Task: Open a blank sheet, save the file as Mentalhealth.html and add heading 'Mental Health',with the parapraph ': Mental health is a significant aspect of overall well-being, yet it often faces stigma and neglect. It is crucial to prioritize mental health by promoting awareness, access to resources, and destigmatizing conversations around mental illness. Supportive environments, mental health education, and adequate healthcare services are essential to ensure individuals receive the care and support they need. By fostering mental health, we create a healthier, more empathetic society.' Apply Font Style in paragraph Caveat and font size 14. Apply font style in  Heading 'Montserrat' and font size 18 Change heading alignment to  Center and paragraph alignment to  Left
Action: Mouse moved to (296, 274)
Screenshot: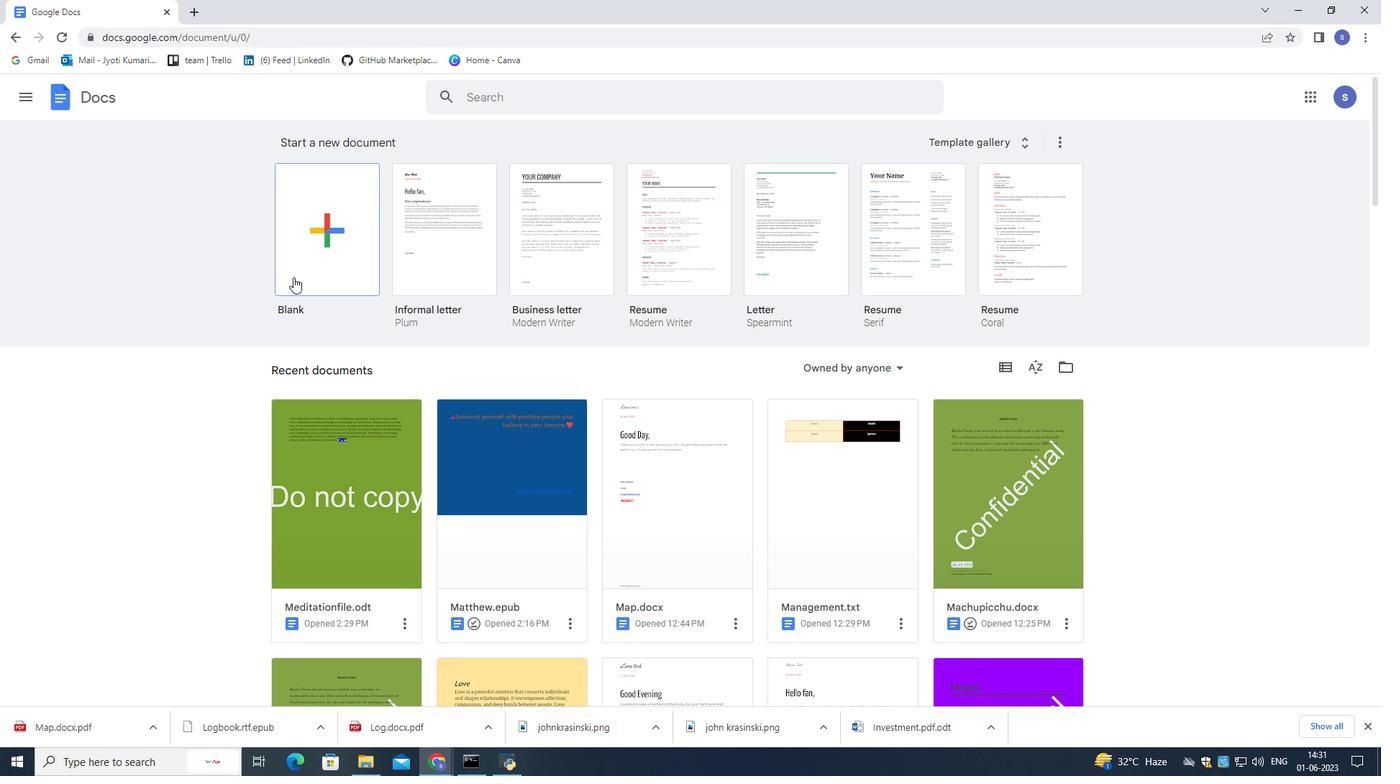 
Action: Mouse pressed left at (296, 274)
Screenshot: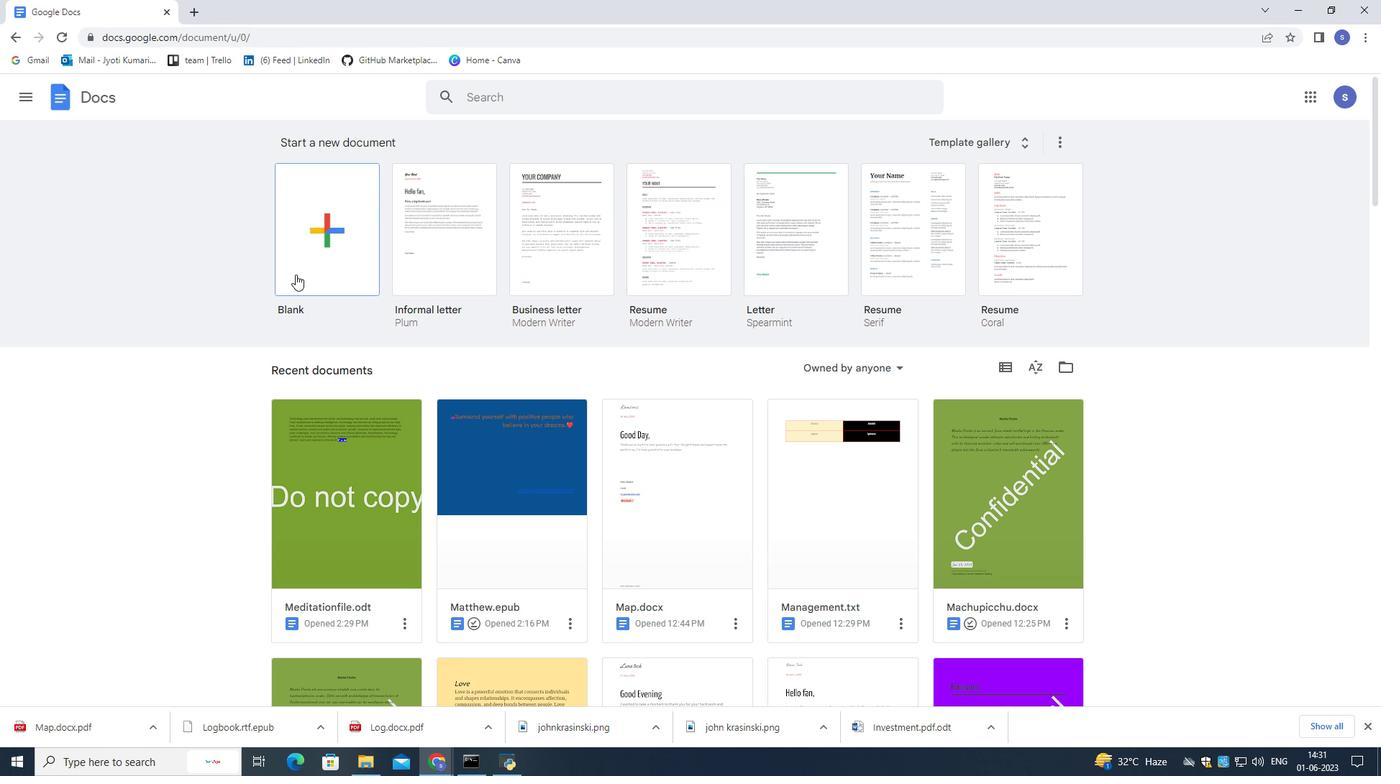 
Action: Mouse pressed left at (296, 274)
Screenshot: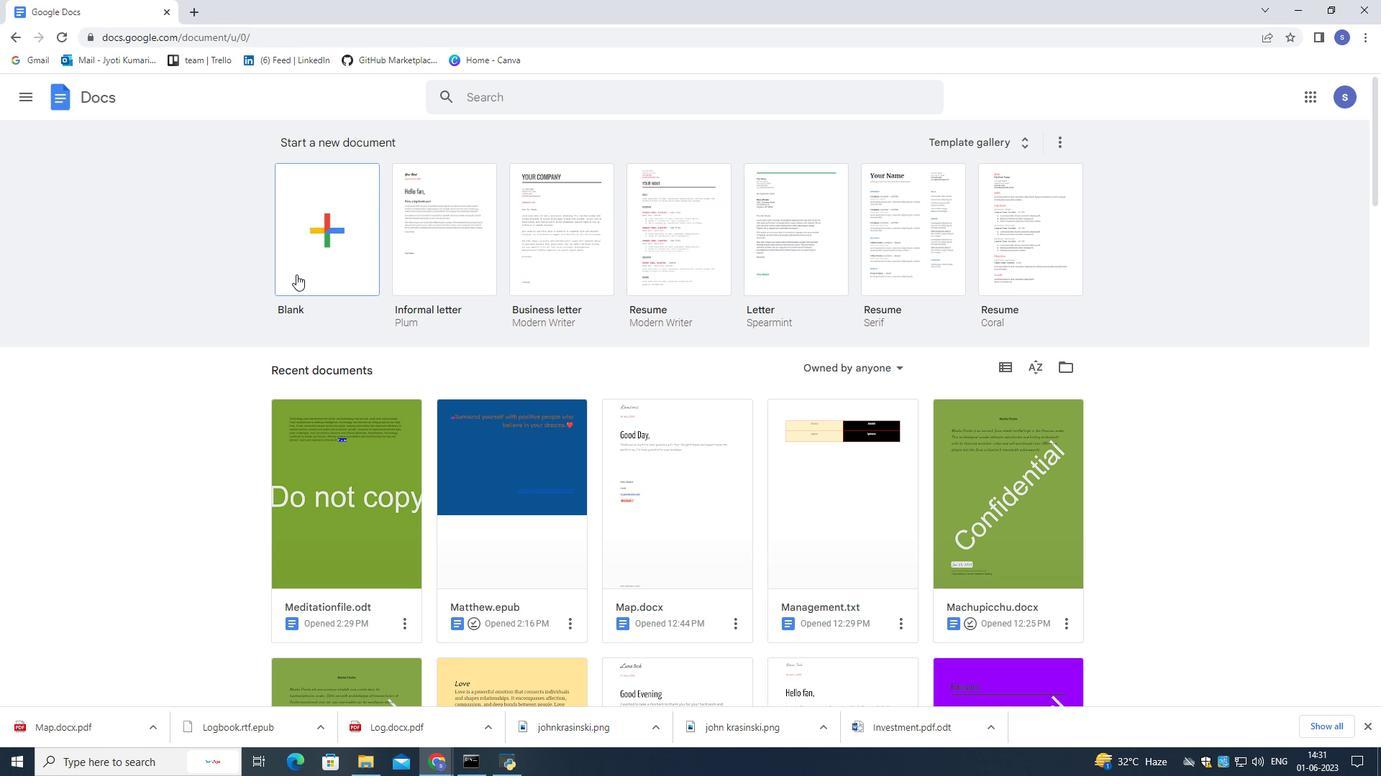 
Action: Mouse moved to (152, 90)
Screenshot: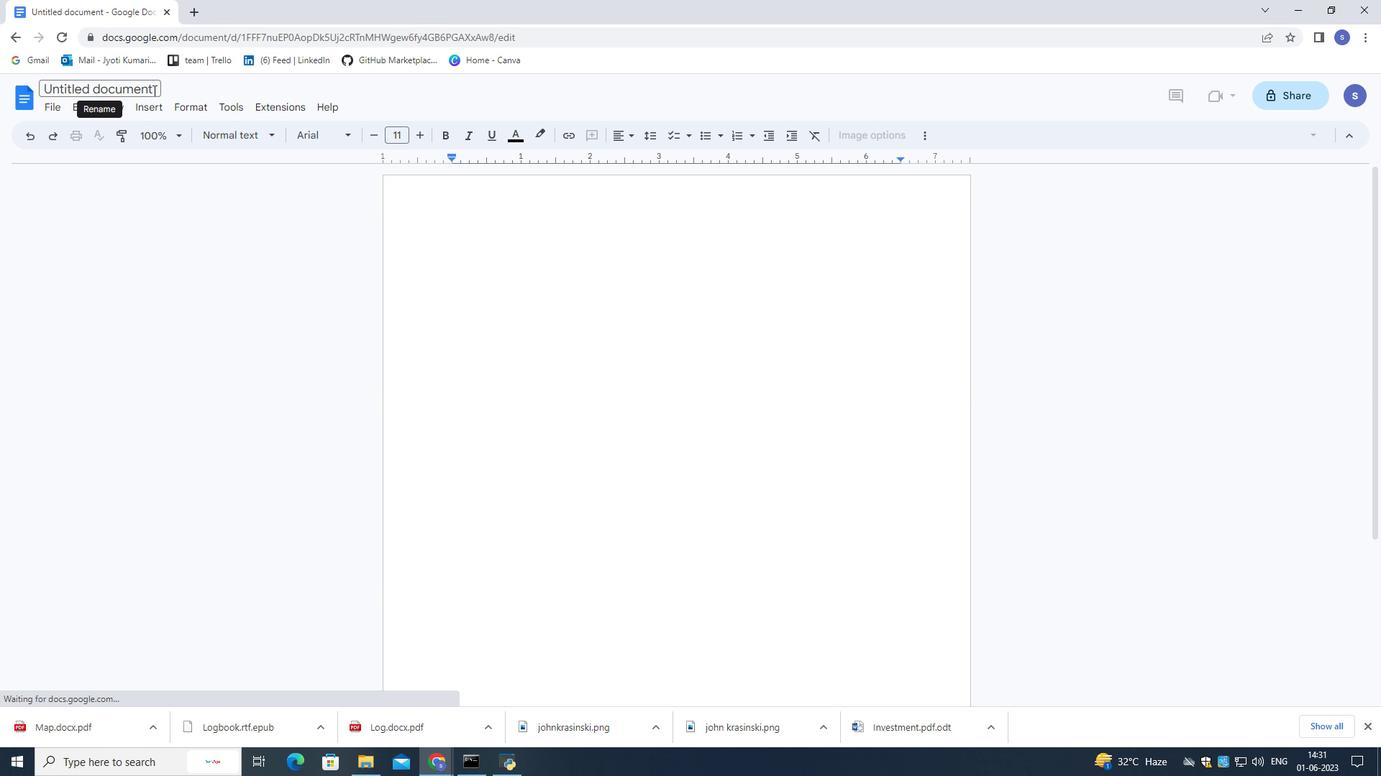 
Action: Mouse pressed left at (152, 90)
Screenshot: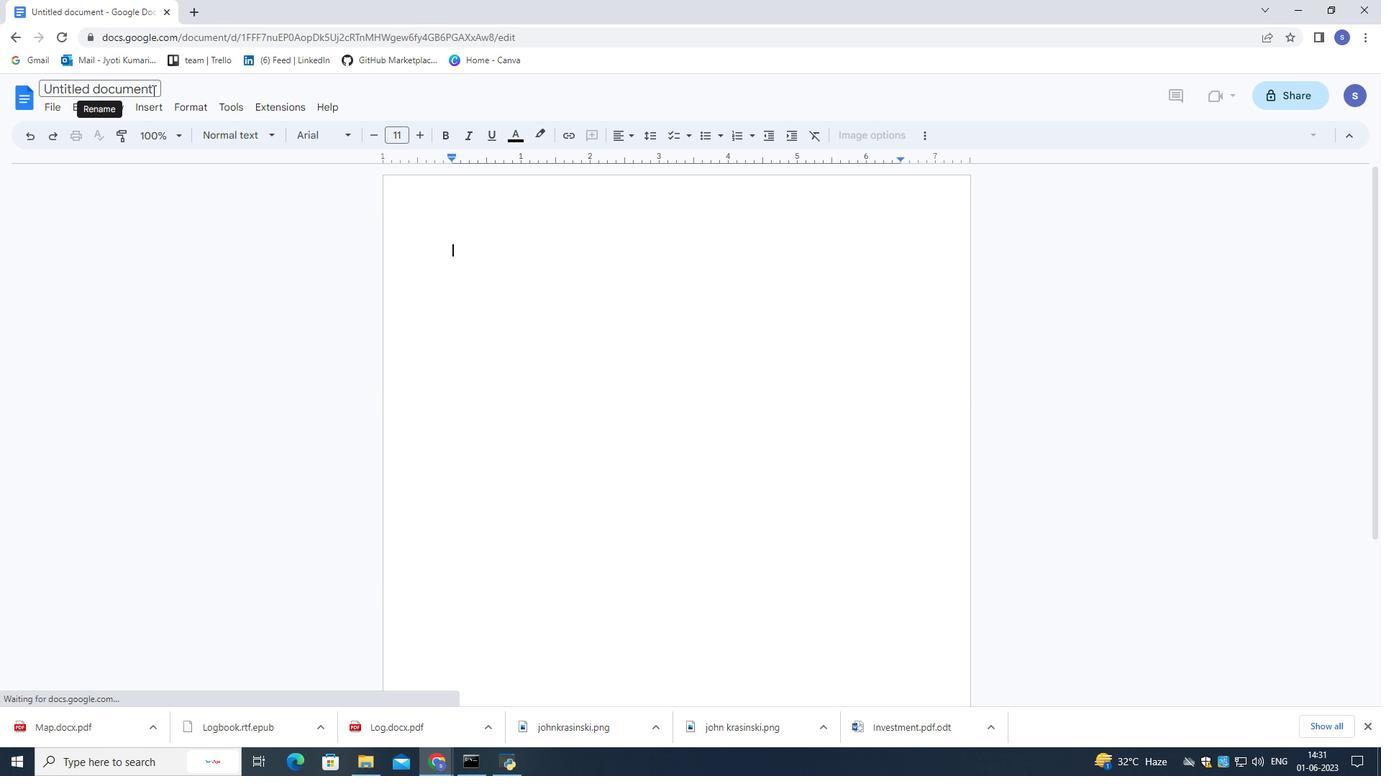
Action: Mouse moved to (524, 89)
Screenshot: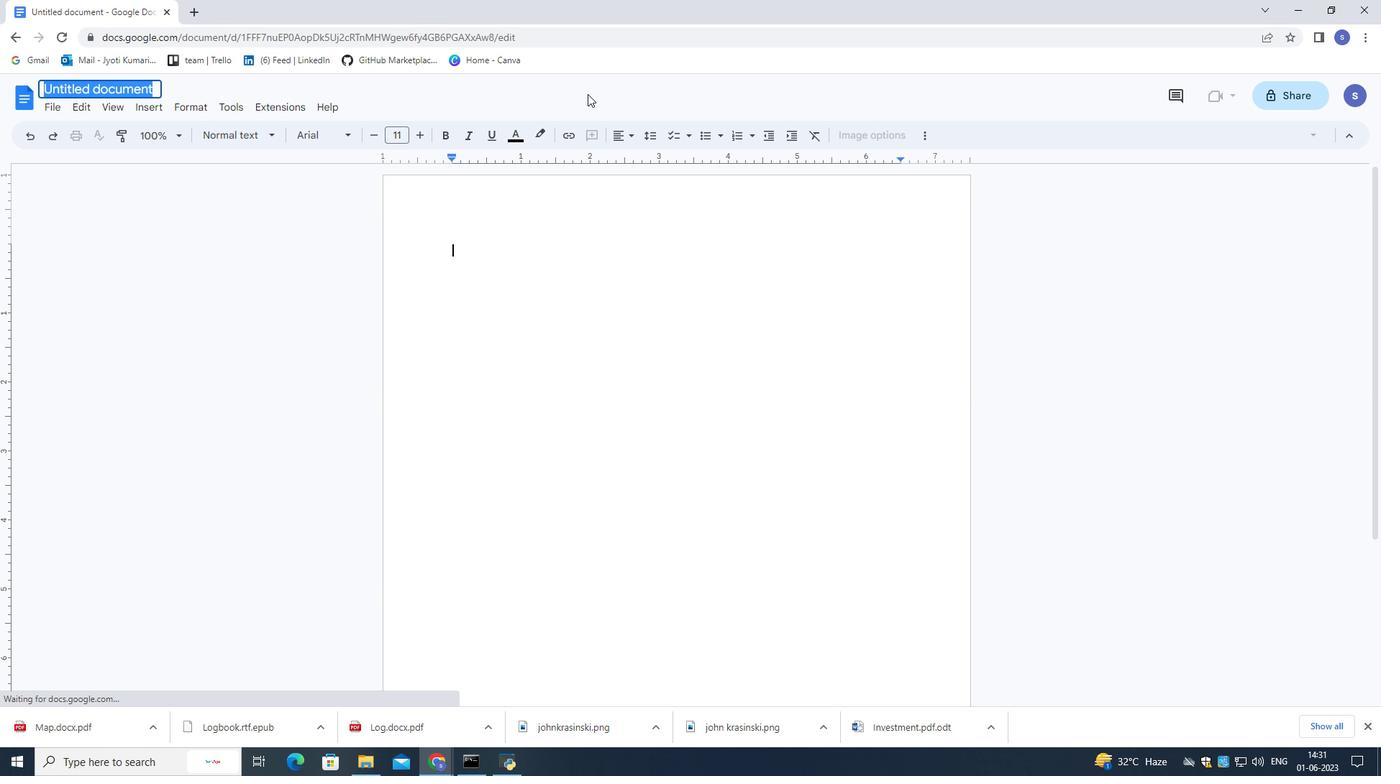 
Action: Key pressed <Key.shift>Mental<Key.shift>health.html
Screenshot: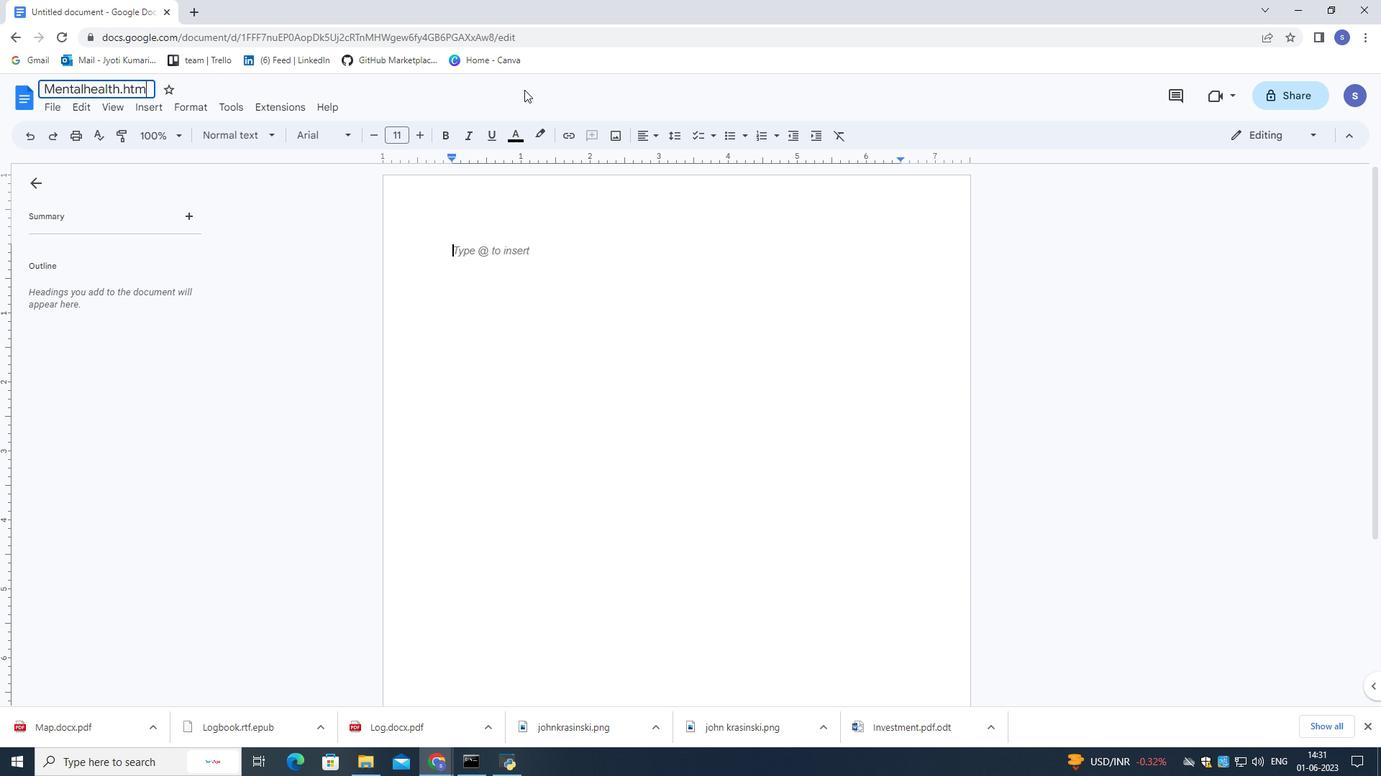 
Action: Mouse moved to (382, 51)
Screenshot: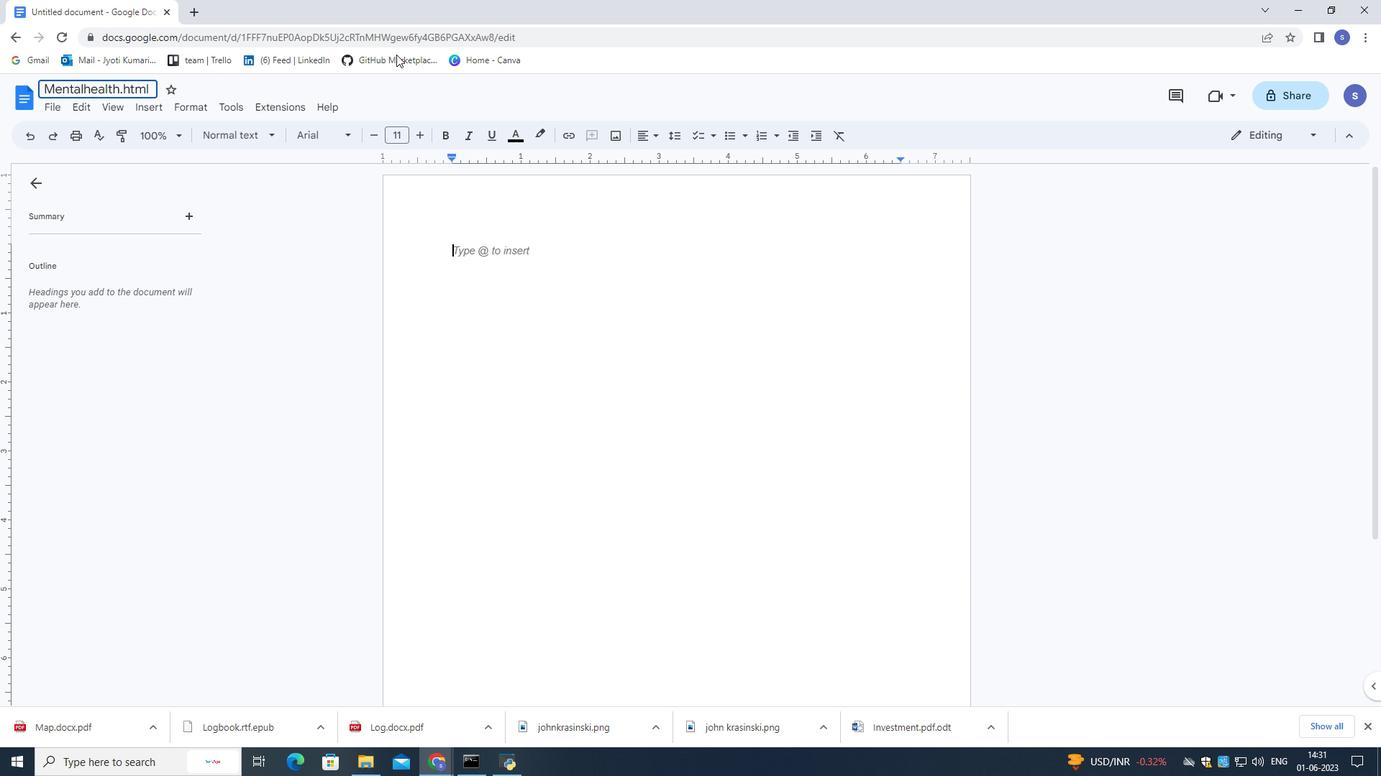 
Action: Key pressed <Key.enter>
Screenshot: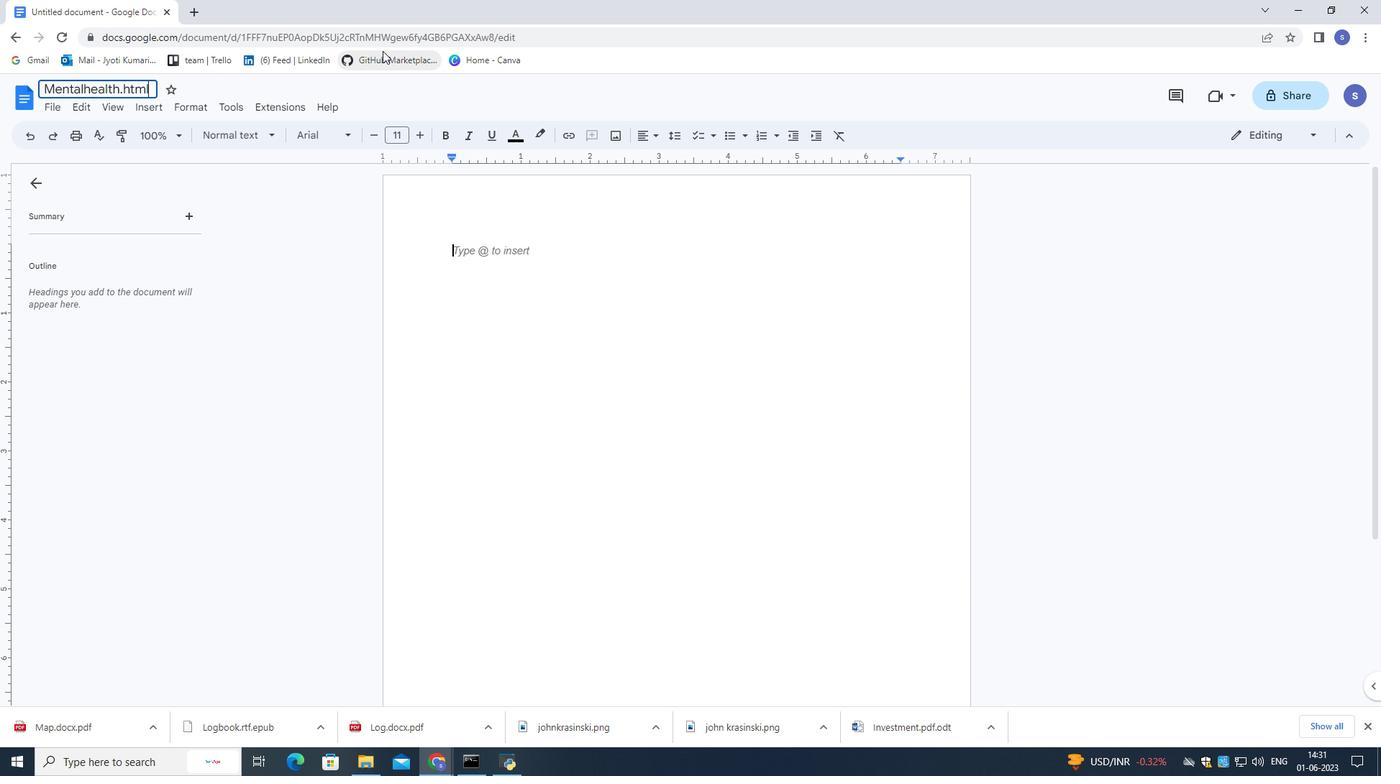 
Action: Mouse moved to (536, 250)
Screenshot: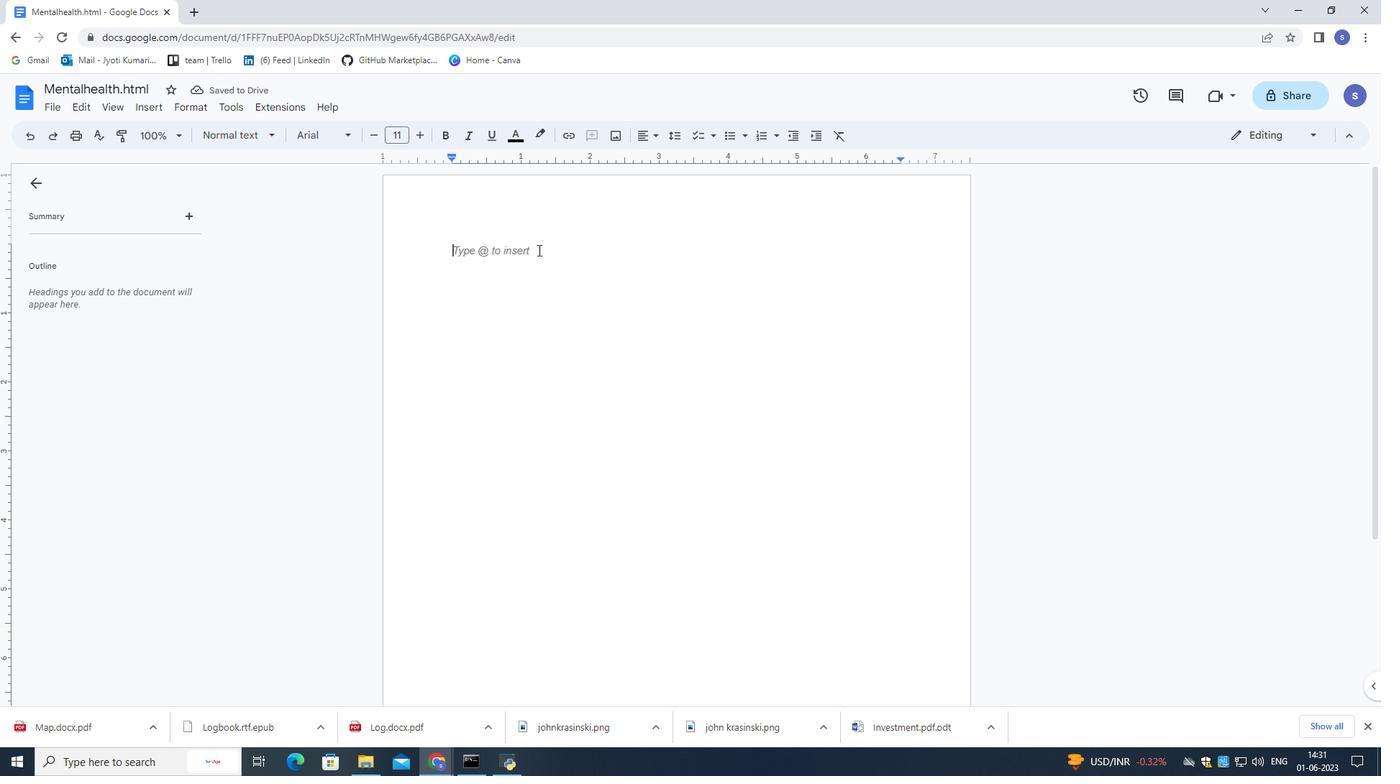 
Action: Mouse pressed left at (536, 250)
Screenshot: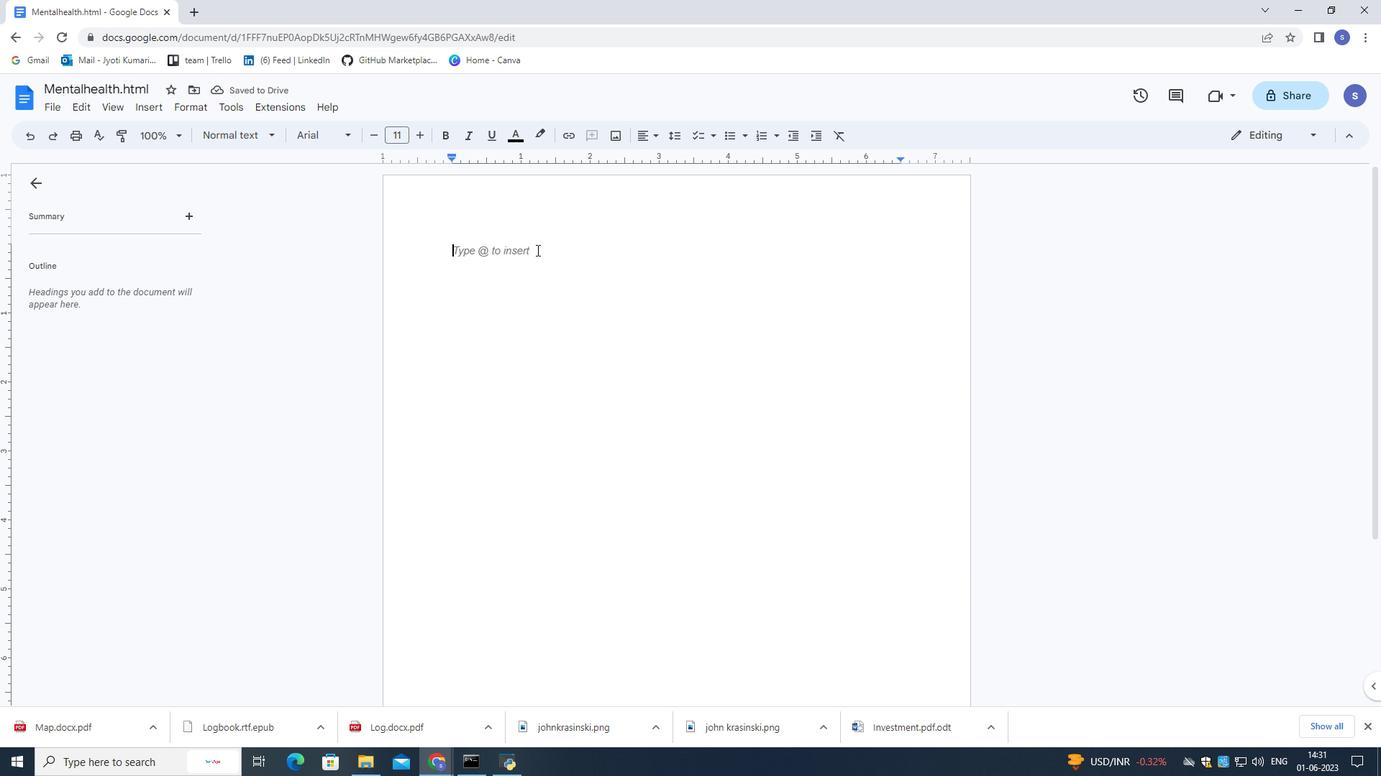 
Action: Key pressed <Key.shift>Mental<Key.space><Key.shift>Health<Key.enter><Key.enter><Key.shift>Mental<Key.space>health<Key.space>is<Key.space>a<Key.space>significant<Key.space>aspect<Key.space>of<Key.space>overall<Key.space>well-being,<Key.space>yet<Key.space>it<Key.space>often<Key.space>faces<Key.space>stigma<Key.space>and<Key.space>neglect.<Key.space><Key.shift>It<Key.space>is<Key.space>crucial<Key.space>to<Key.space>prioritize<Key.space>mental<Key.space>health<Key.space>by<Key.space>promoting<Key.space>awareness,<Key.space>access<Key.space>to<Key.space>resours<Key.backspace>ces,<Key.space>and<Key.space>destigmatizing<Key.space>conversations<Key.space>around<Key.space>mental<Key.space>illness.<Key.space><Key.shift>Supportive<Key.space>environment<Key.space>,<Key.space>mental
Screenshot: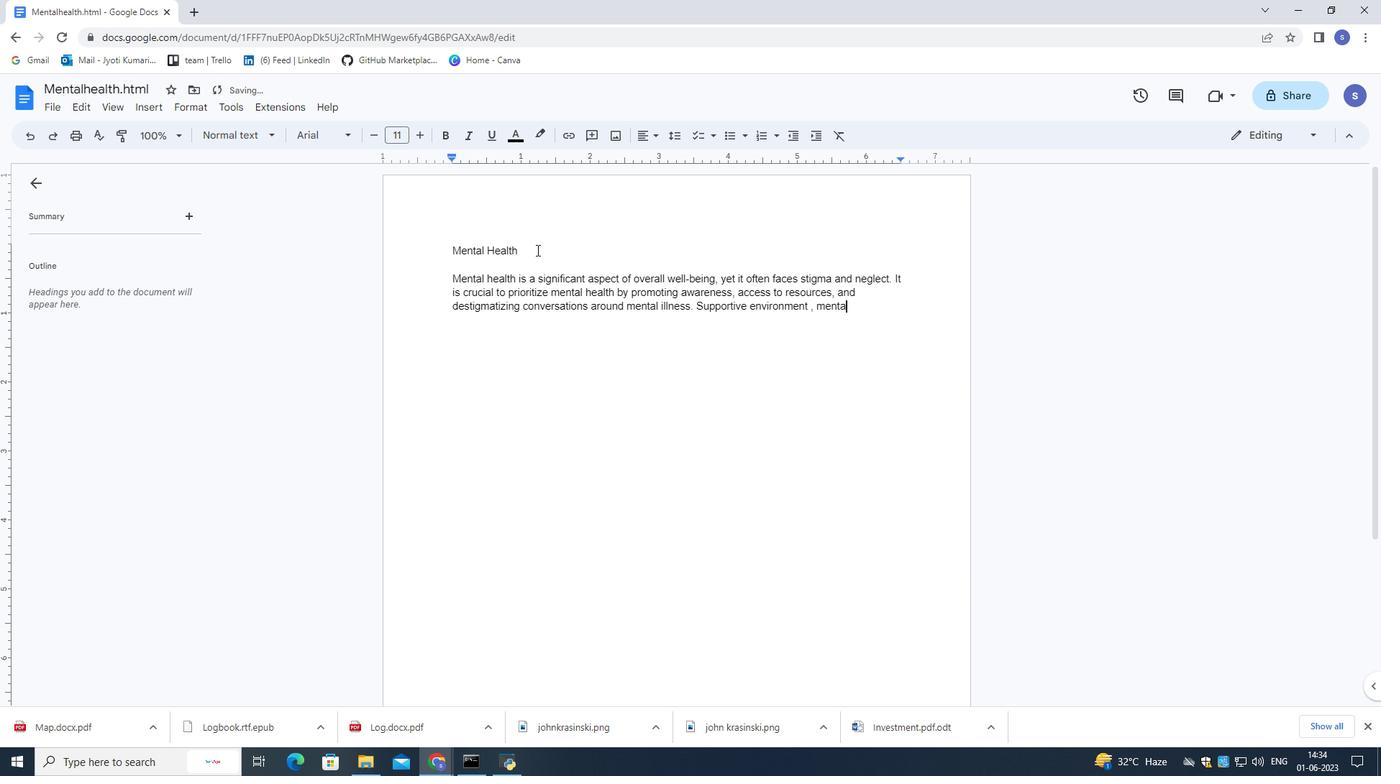 
Action: Mouse moved to (566, 256)
Screenshot: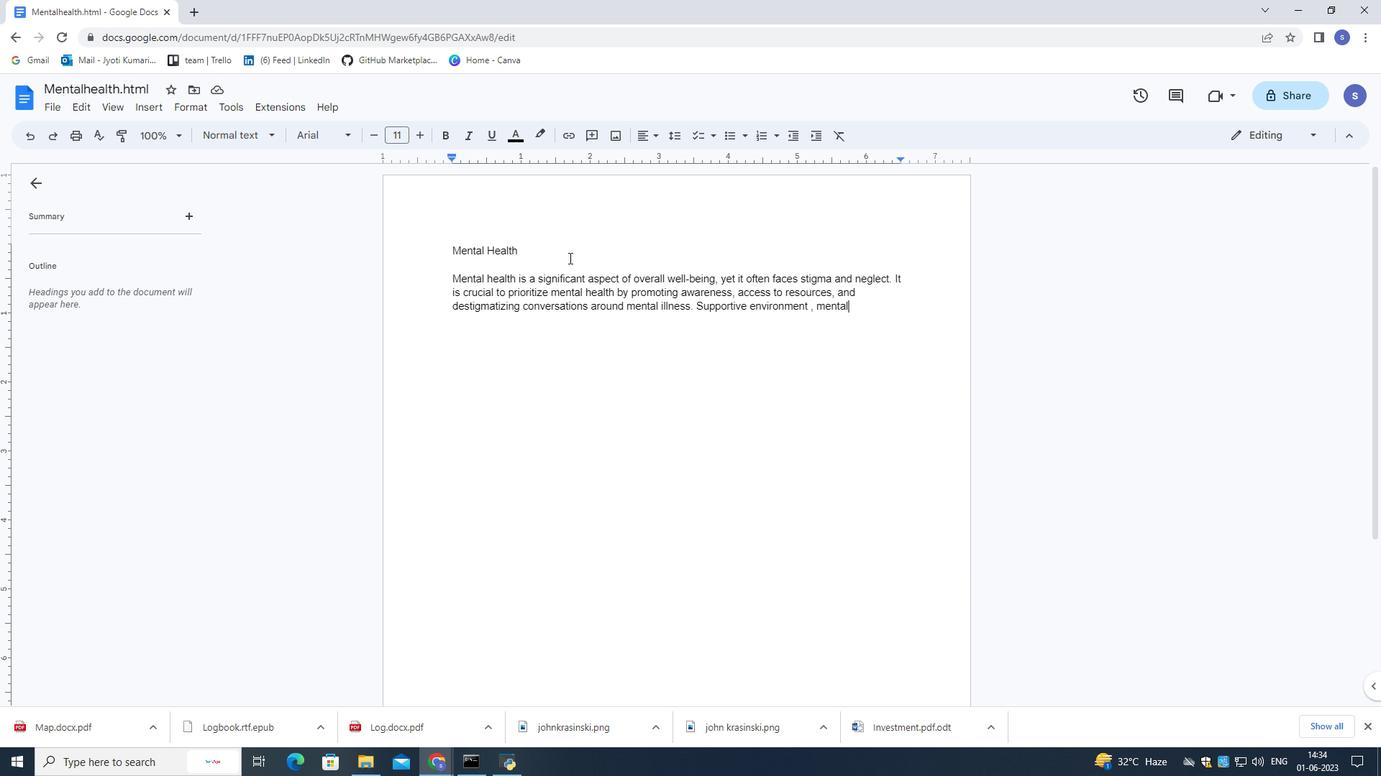 
Action: Key pressed <Key.space>health<Key.space>education<Key.space>,<Key.space>and<Key.space>adequate<Key.space>healthcare<Key.space>service<Key.space>are<Key.space>essential<Key.space>to<Key.space>ensure<Key.space>by<Key.space>fostering<Key.space>mental<Key.space>health<Key.space>we<Key.space>create<Key.space>a<Key.space>healthier,<Key.space>more<Key.space>empathetic<Key.space>society.<Key.space>
Screenshot: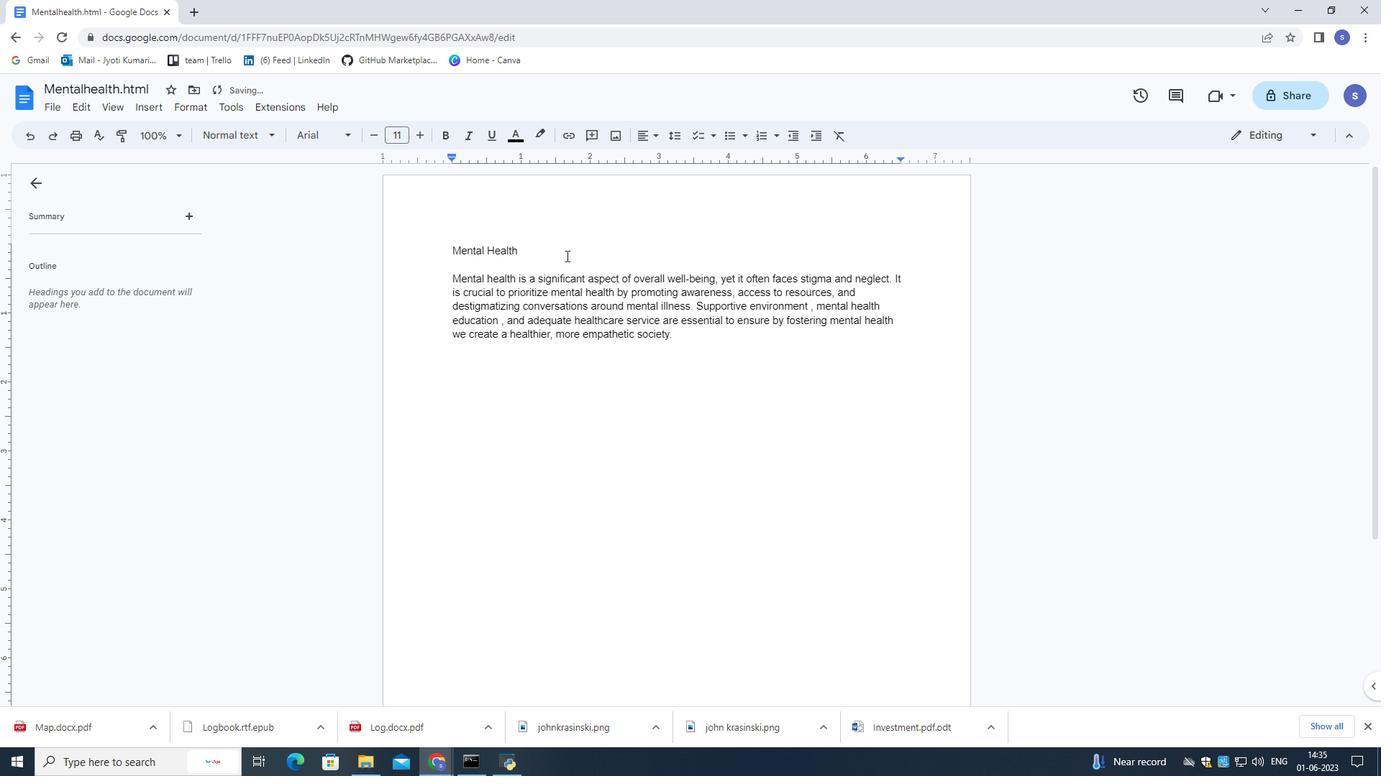 
Action: Mouse moved to (794, 324)
Screenshot: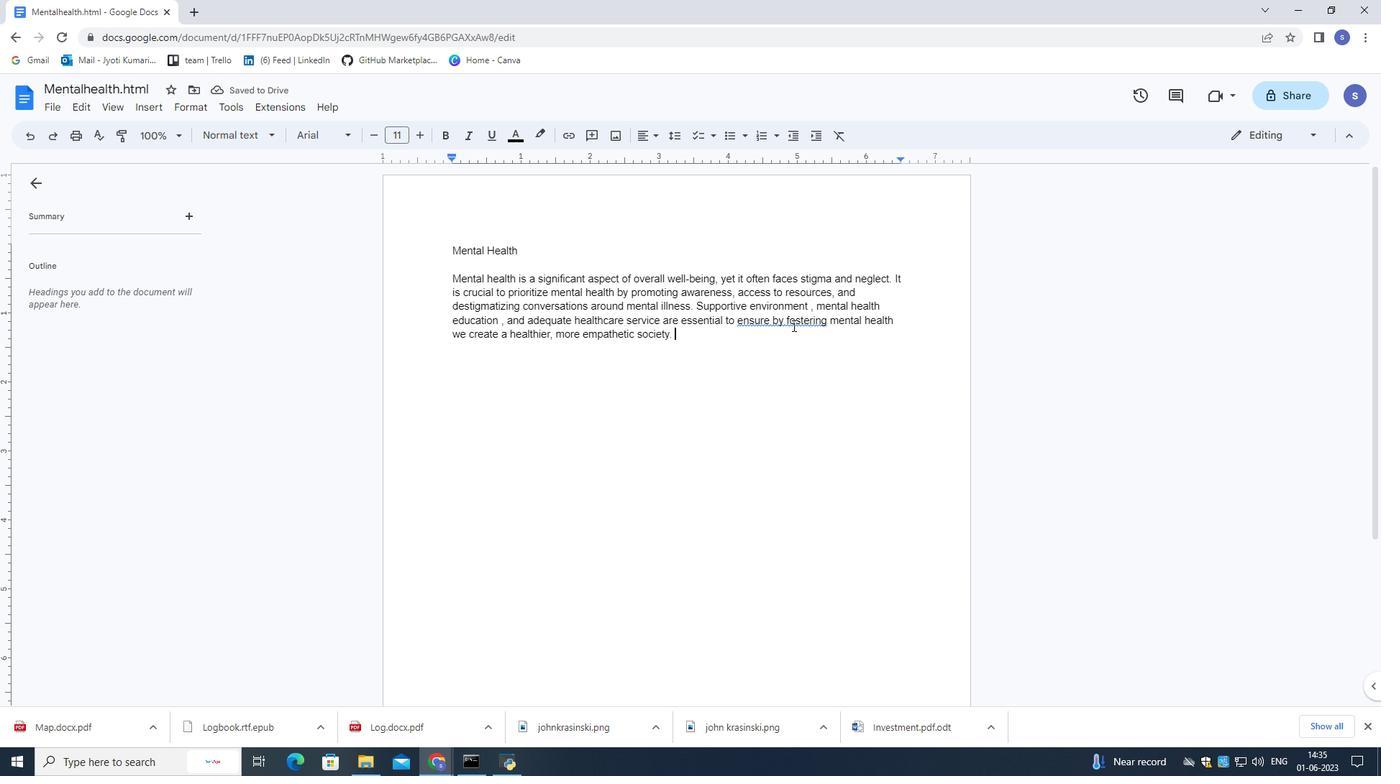 
Action: Mouse pressed left at (794, 324)
Screenshot: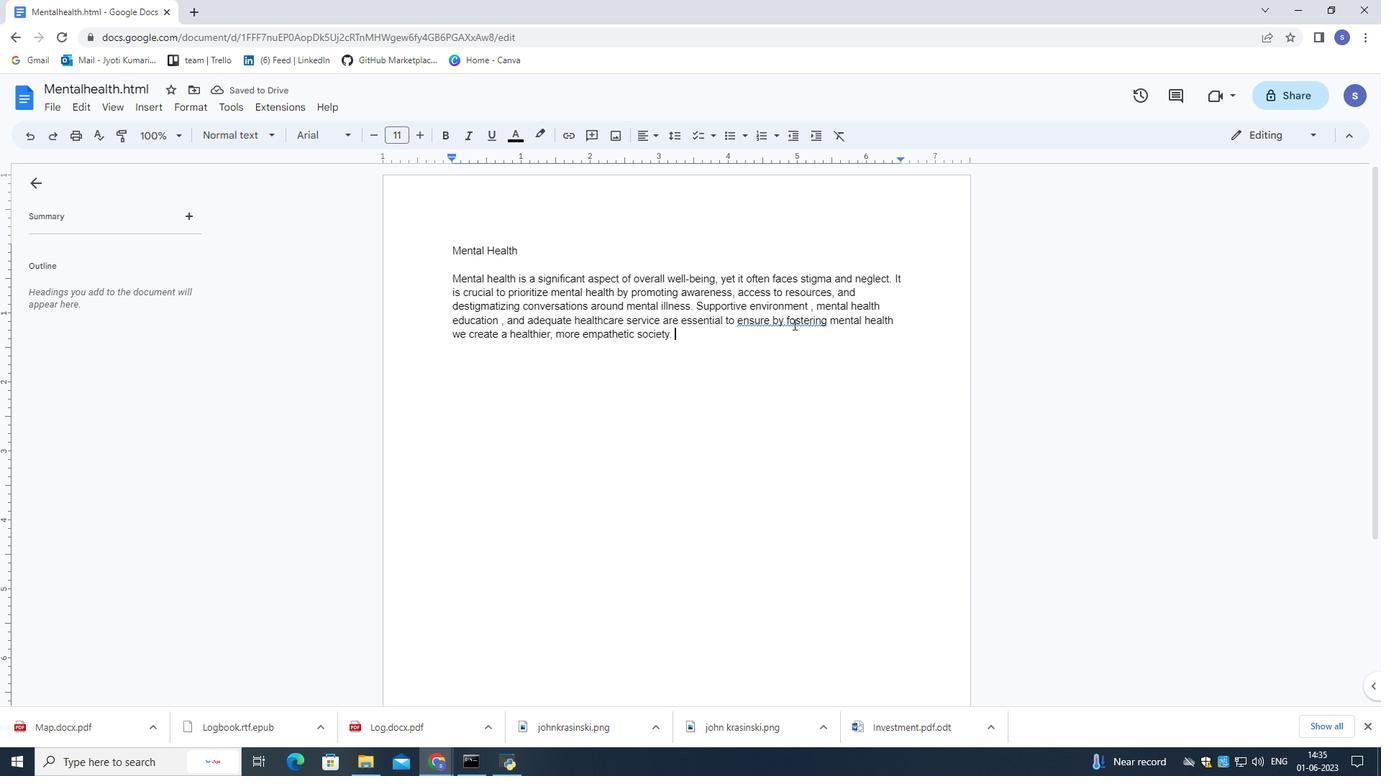 
Action: Mouse moved to (799, 307)
Screenshot: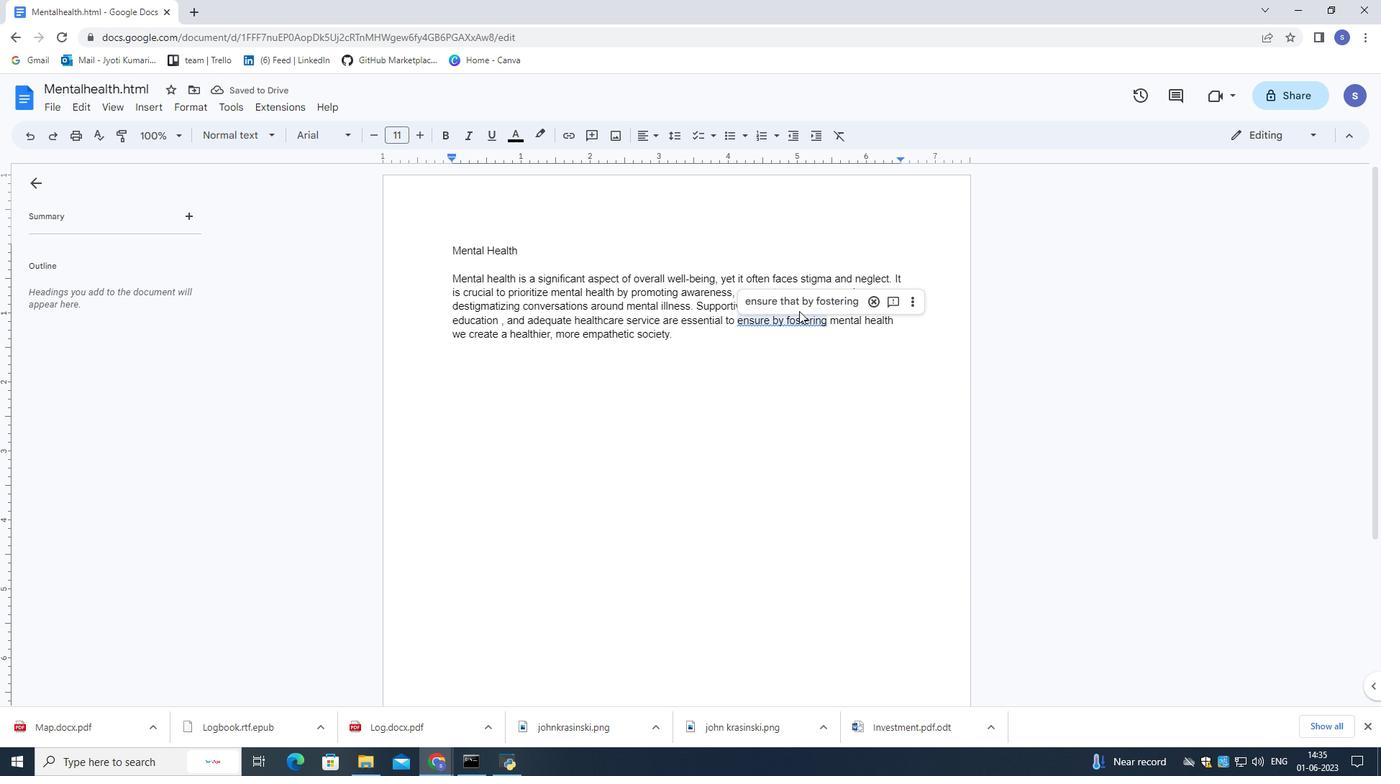 
Action: Mouse pressed left at (799, 307)
Screenshot: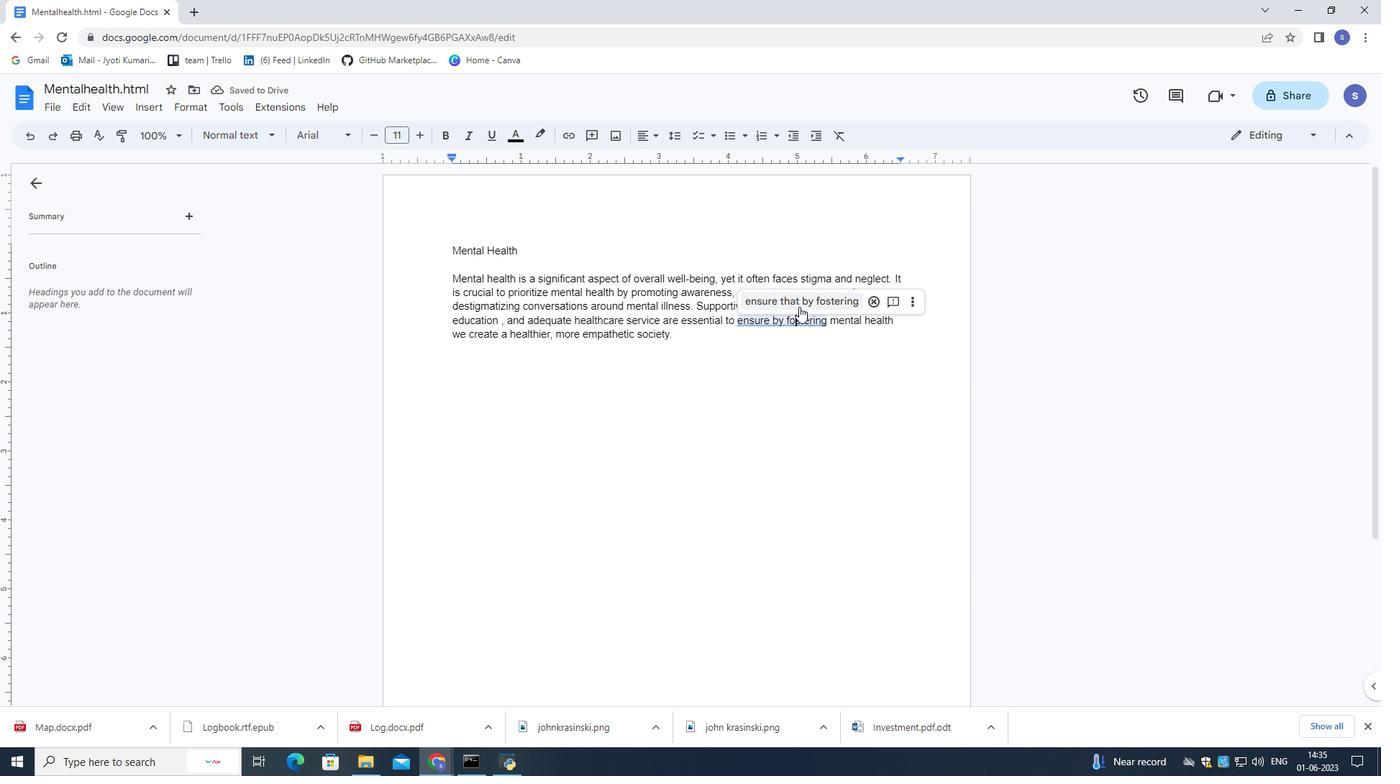 
Action: Mouse moved to (715, 338)
Screenshot: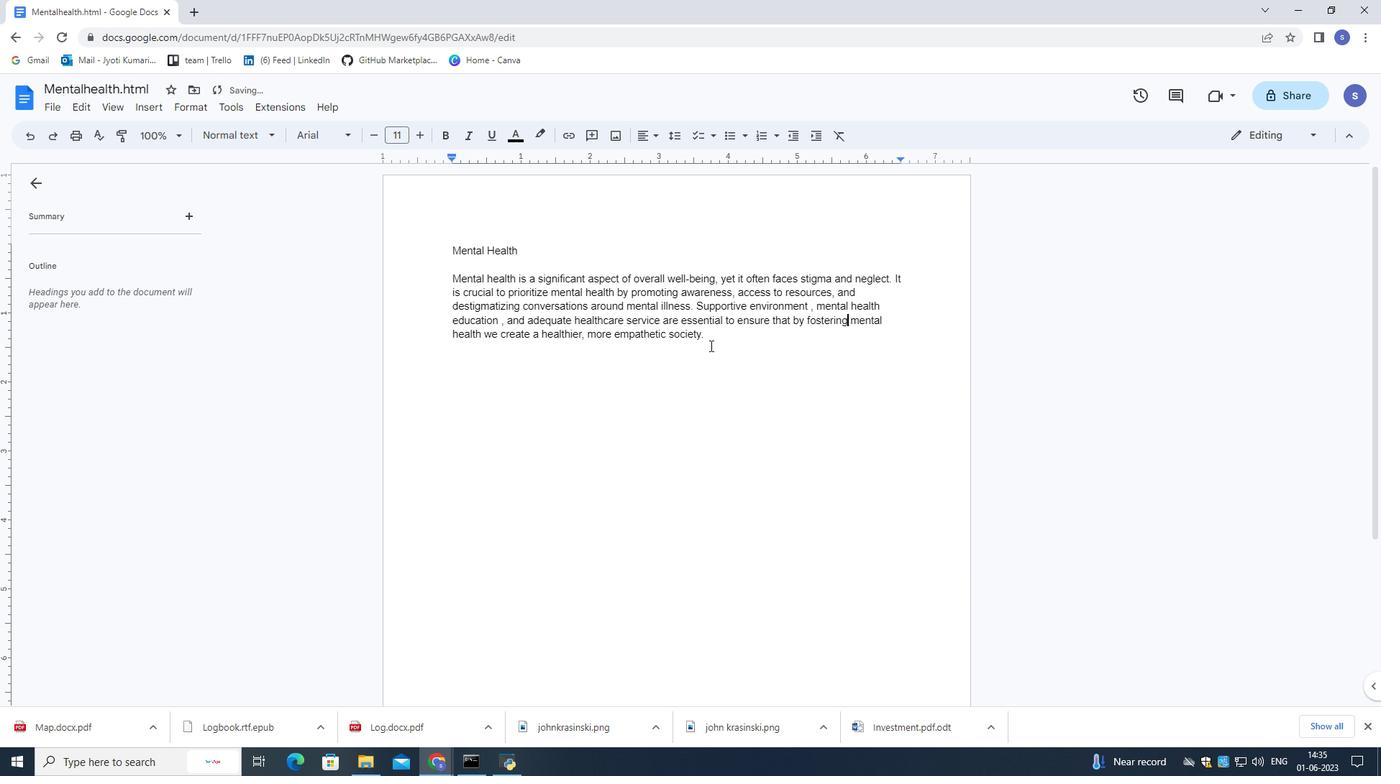 
Action: Mouse pressed left at (715, 338)
Screenshot: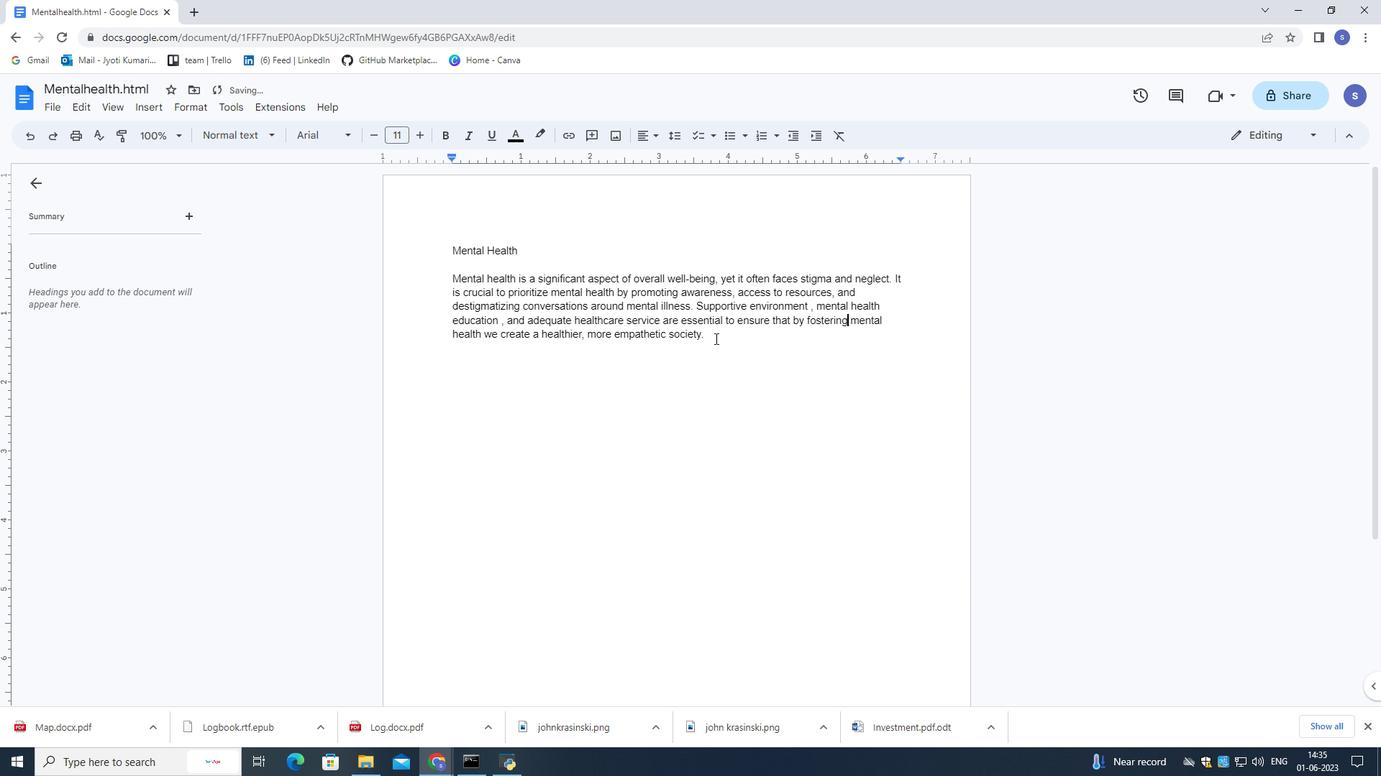 
Action: Mouse moved to (421, 139)
Screenshot: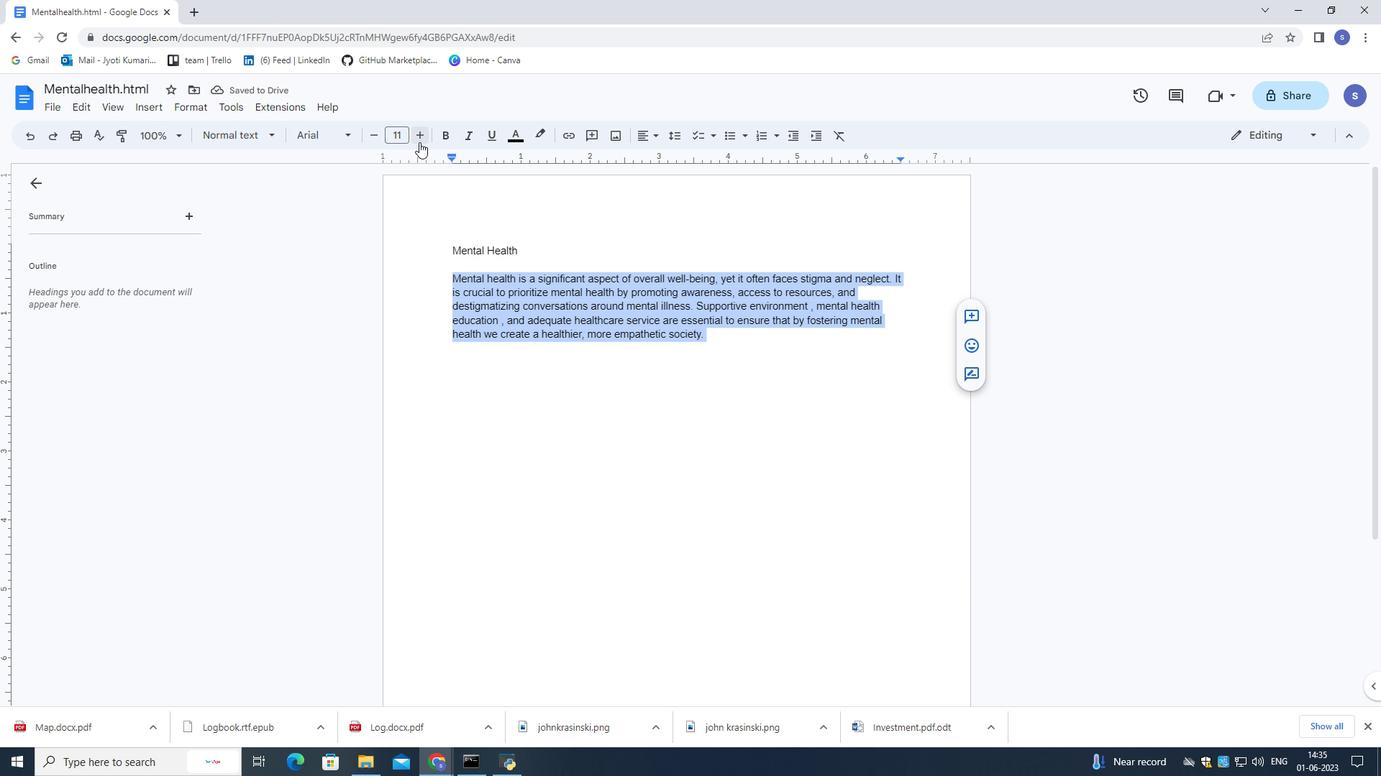 
Action: Mouse pressed left at (421, 139)
Screenshot: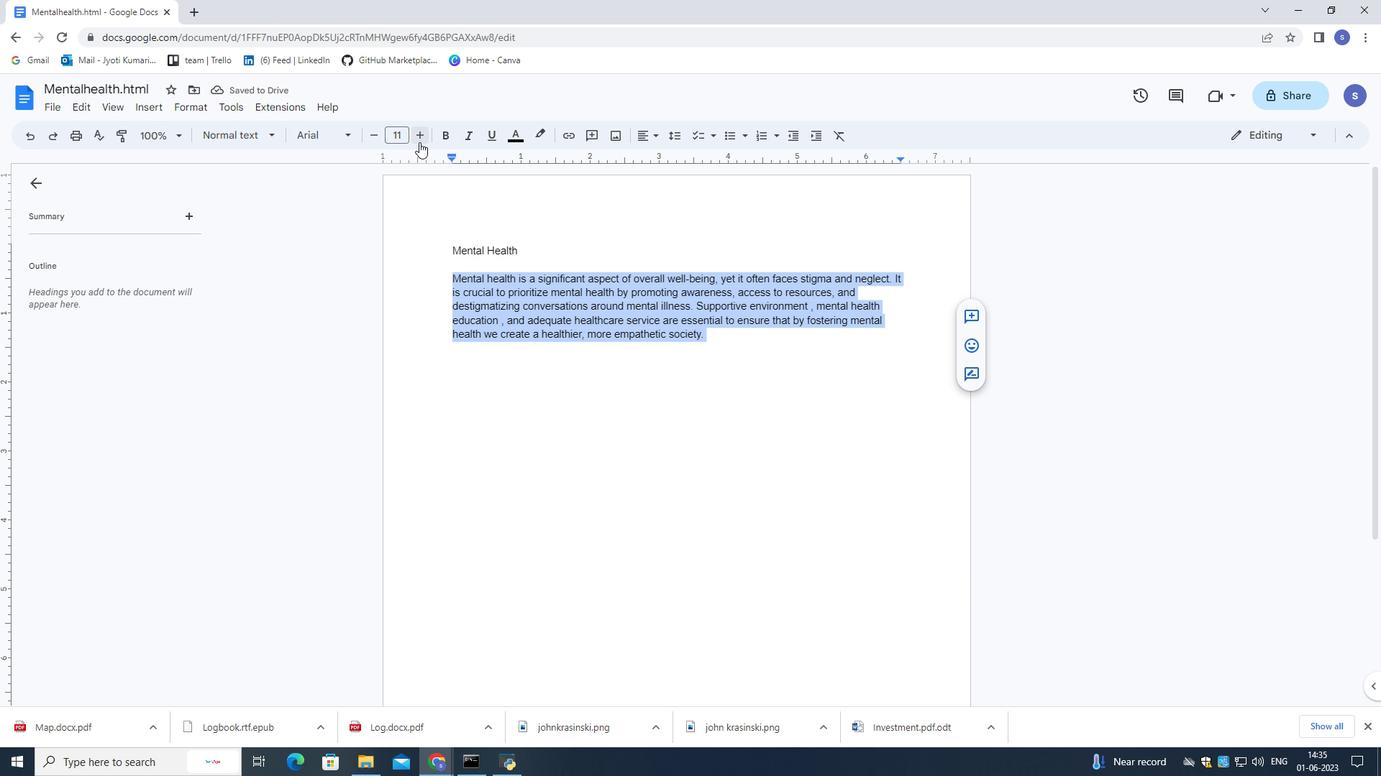 
Action: Mouse pressed left at (421, 139)
Screenshot: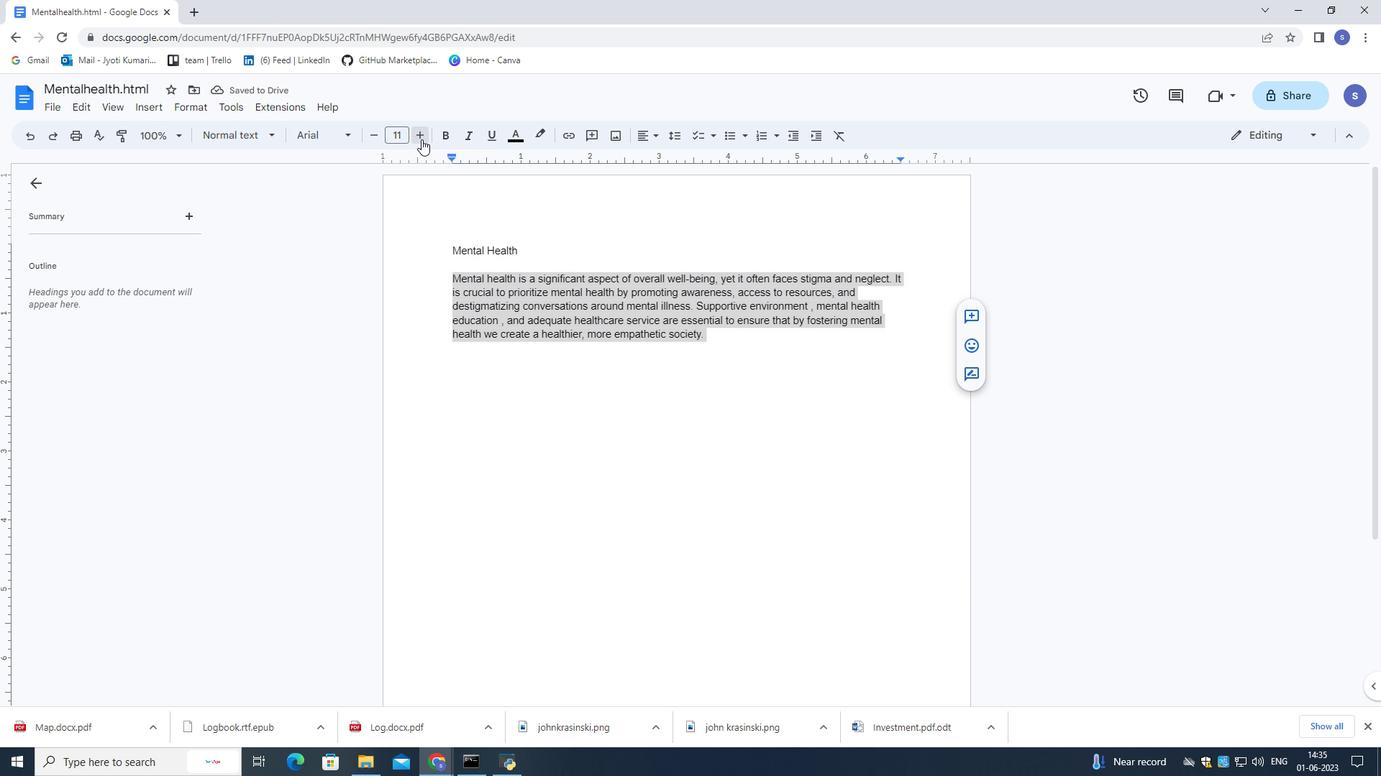
Action: Mouse pressed left at (421, 139)
Screenshot: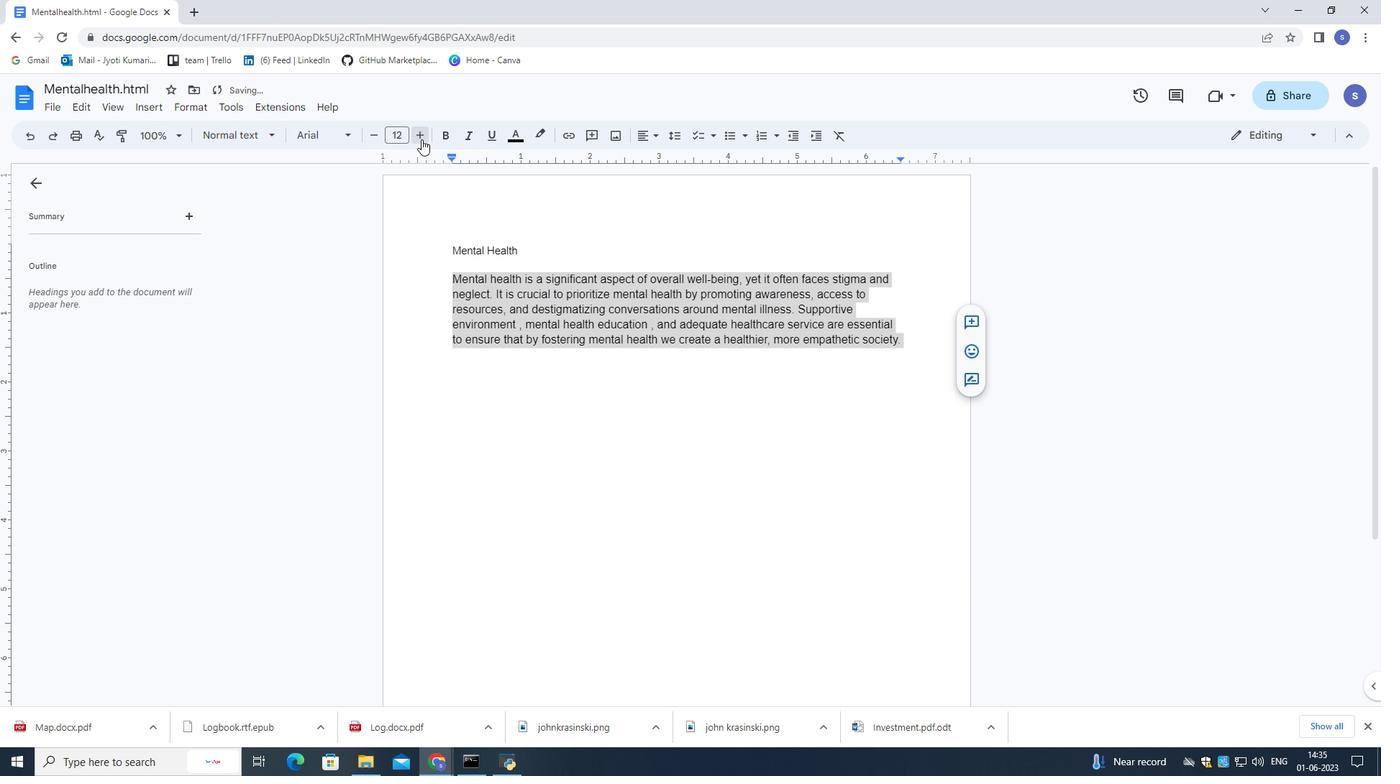 
Action: Mouse moved to (316, 141)
Screenshot: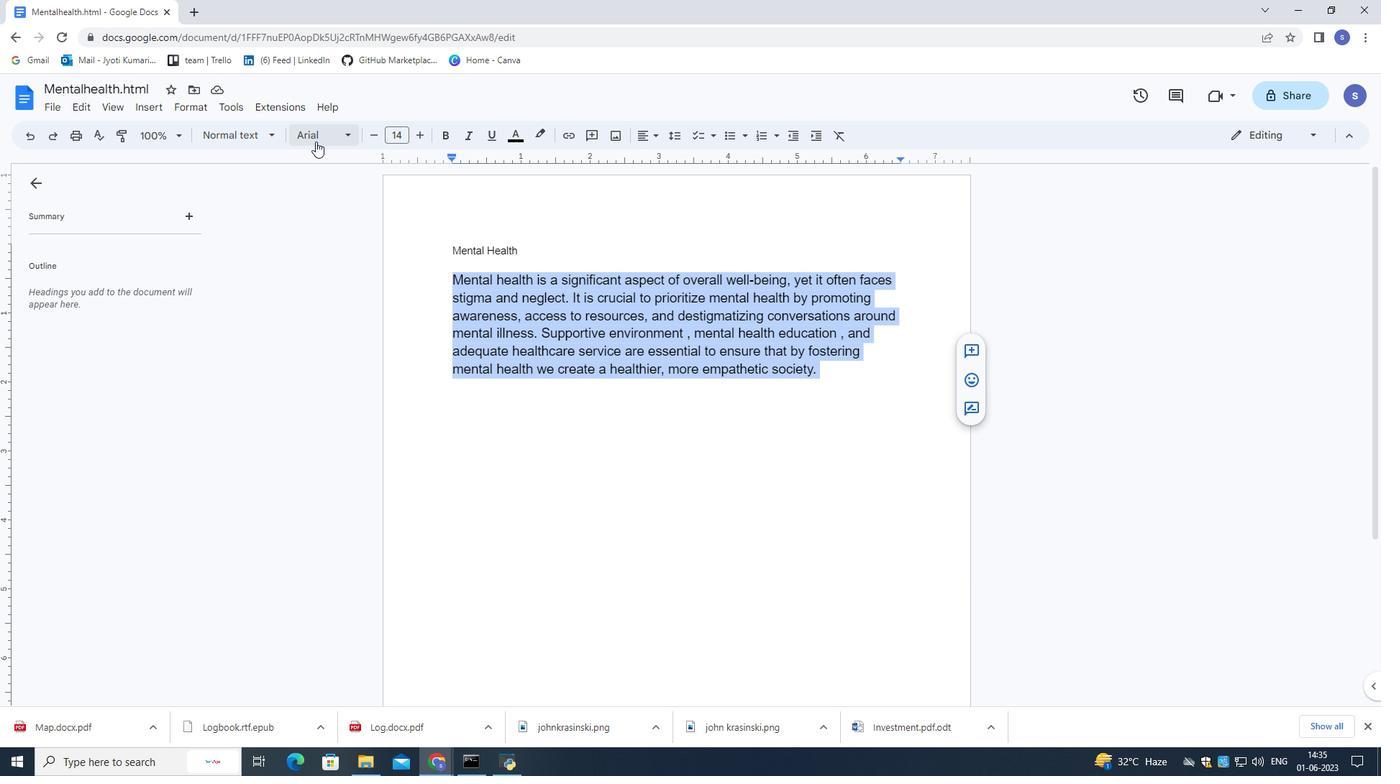 
Action: Mouse pressed left at (316, 141)
Screenshot: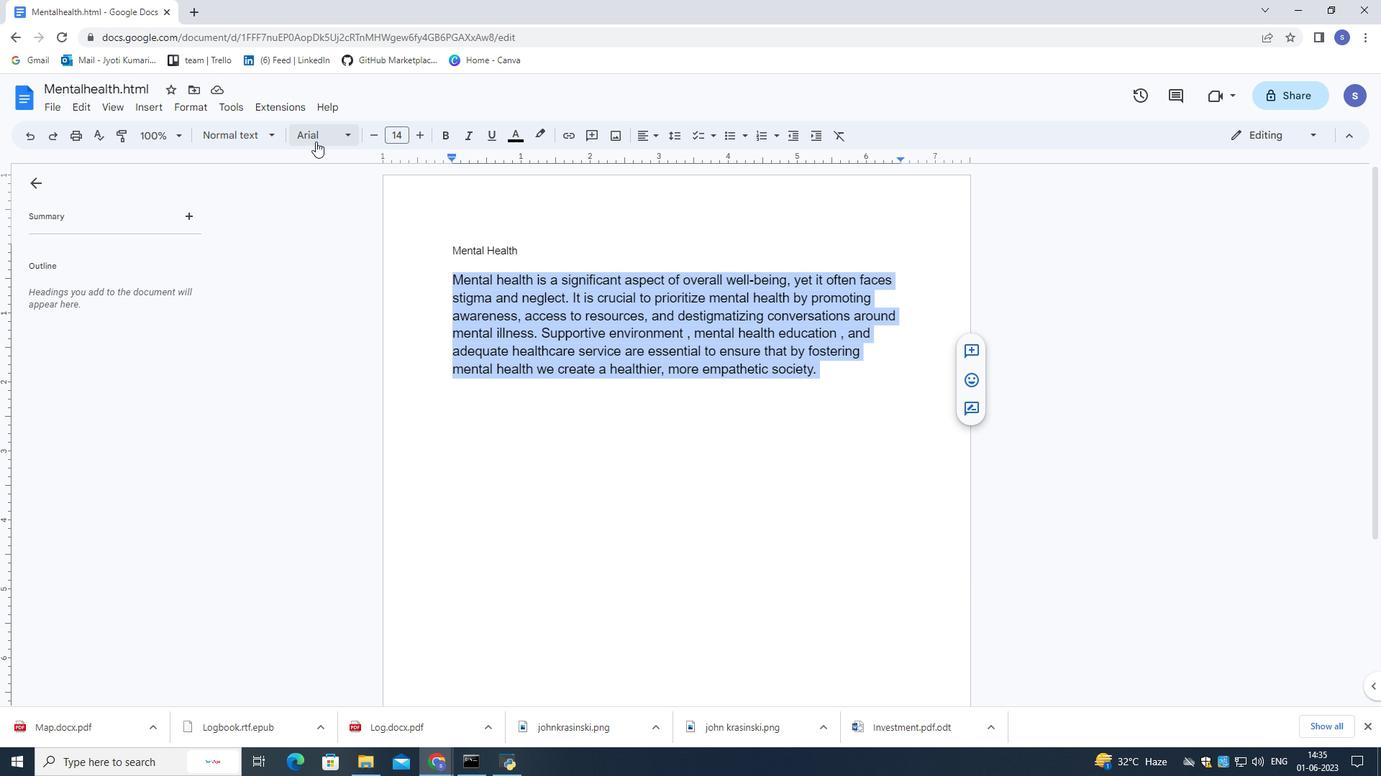 
Action: Mouse moved to (351, 164)
Screenshot: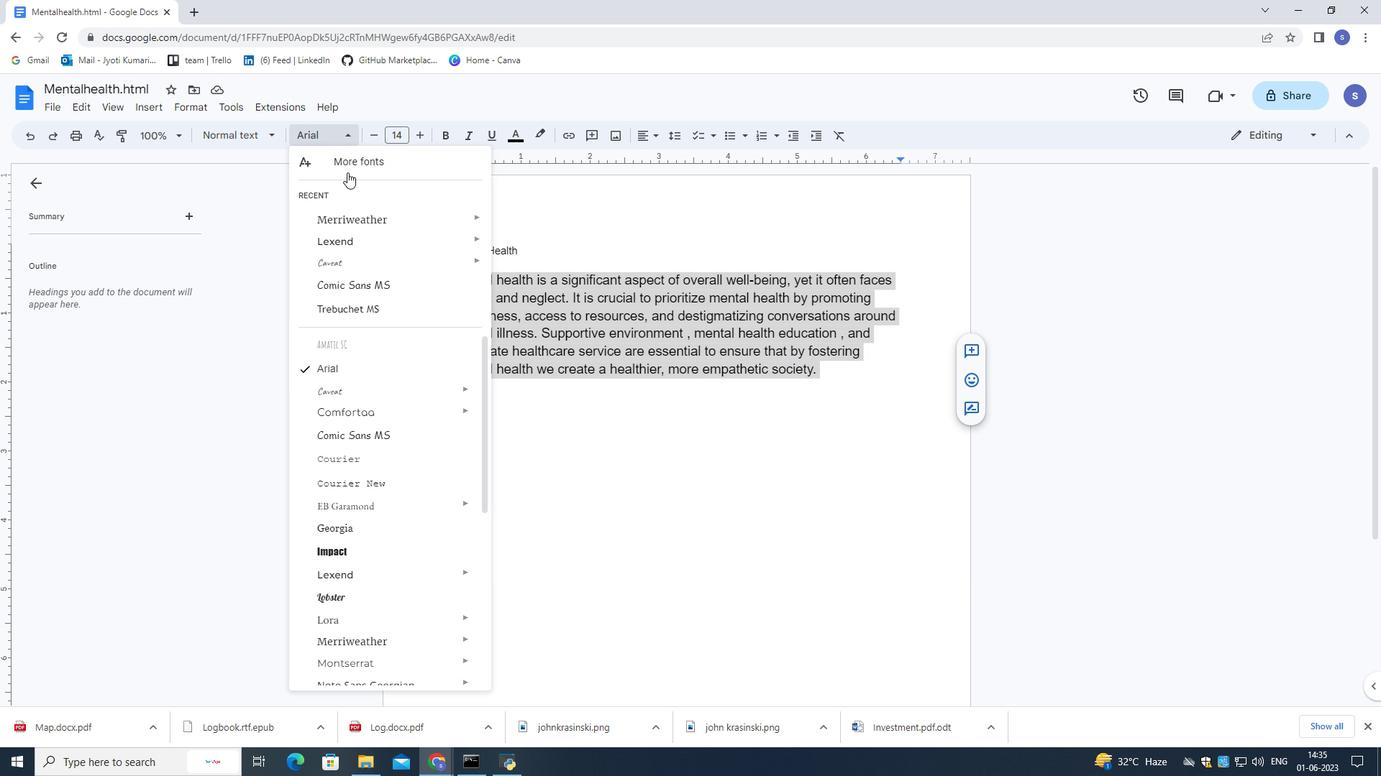 
Action: Mouse pressed left at (351, 164)
Screenshot: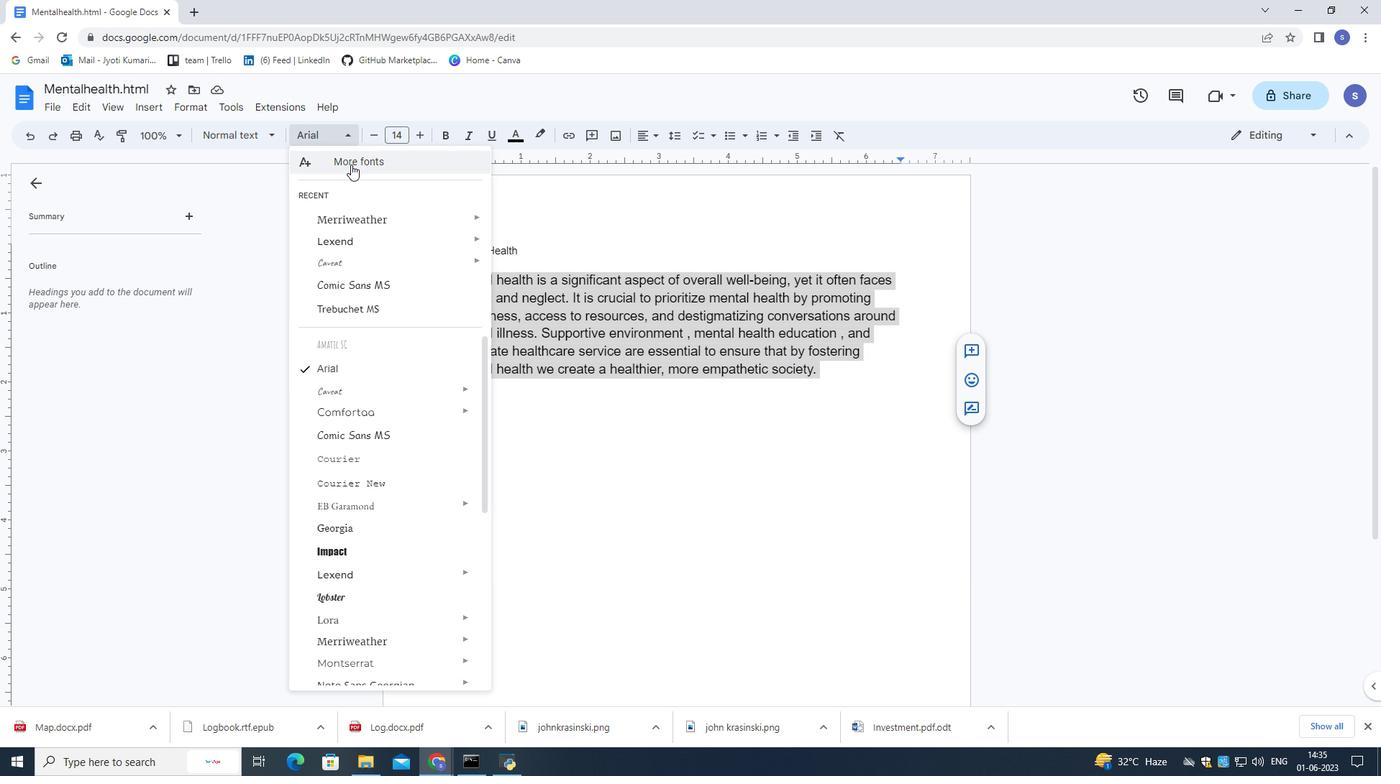 
Action: Mouse moved to (434, 219)
Screenshot: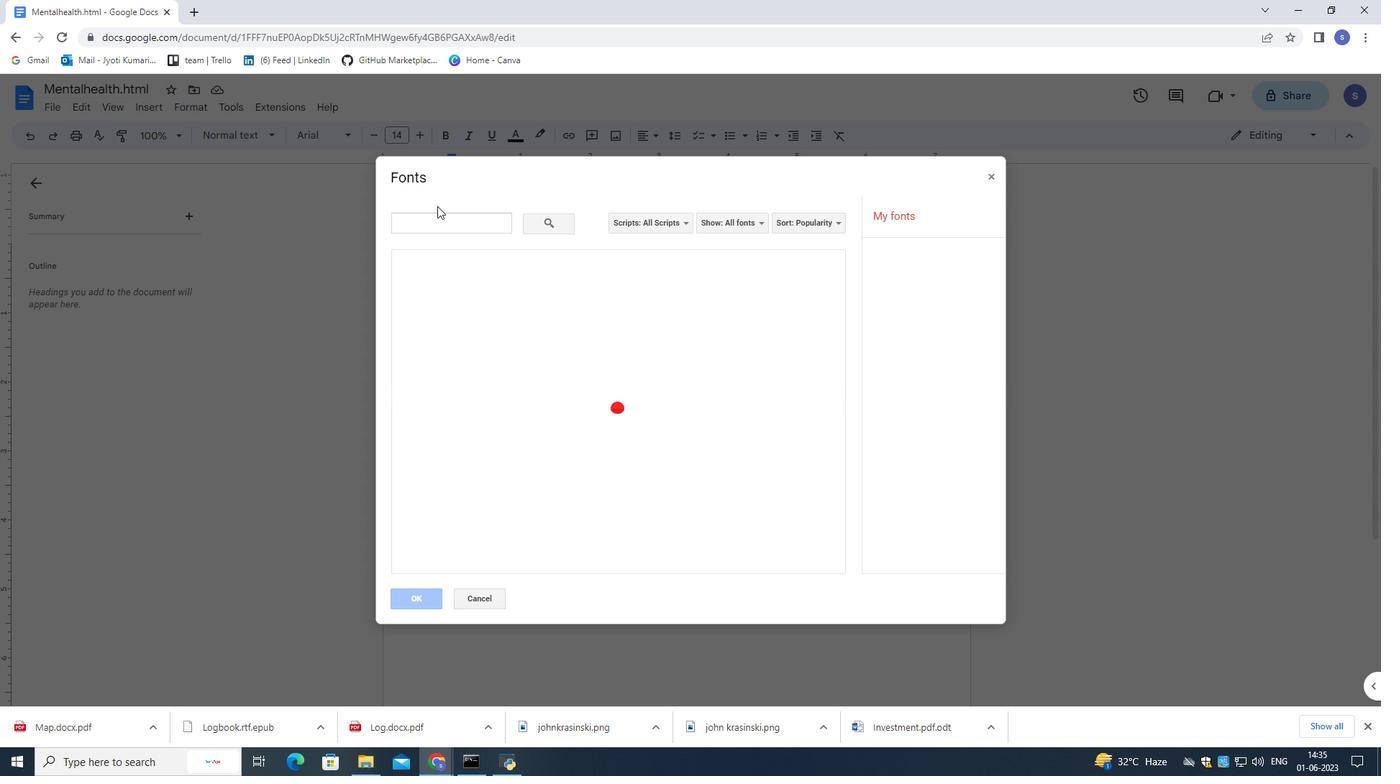
Action: Mouse pressed left at (434, 219)
Screenshot: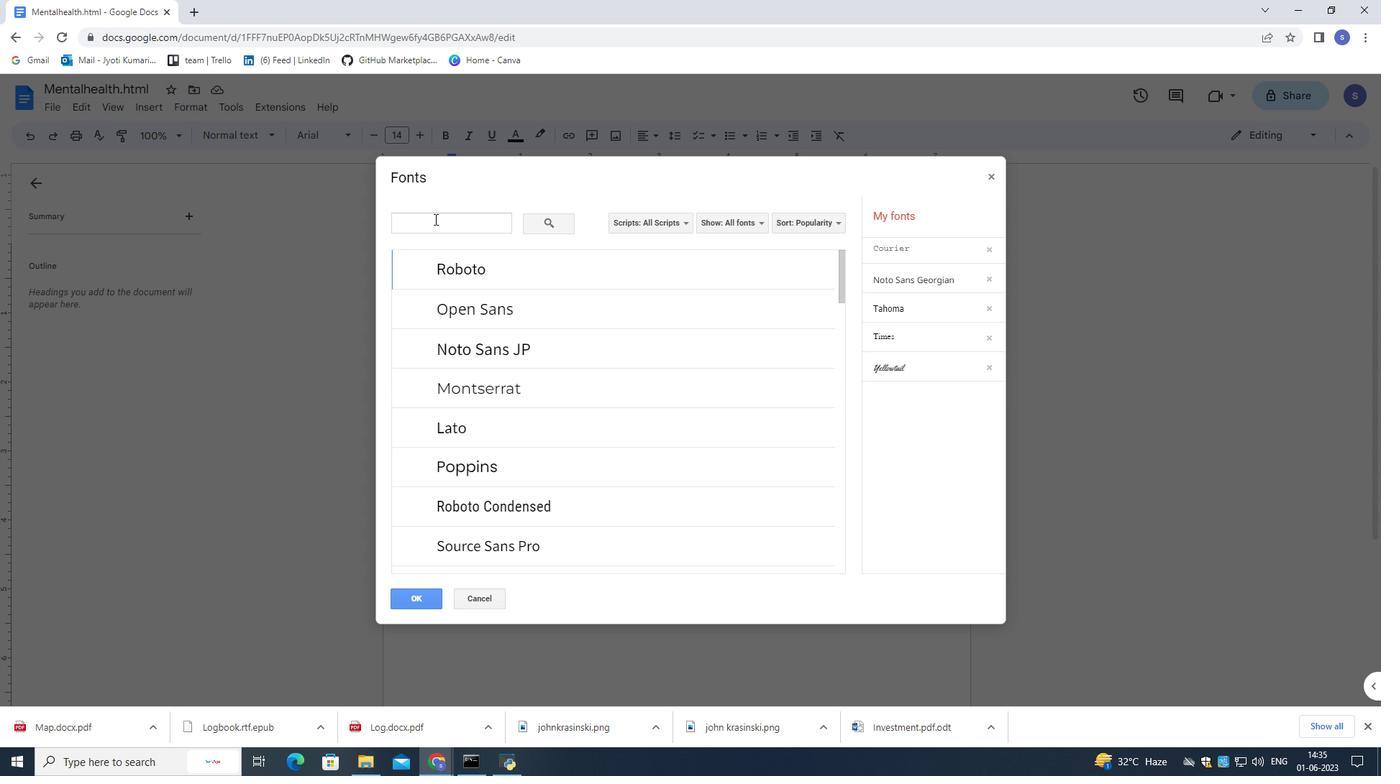 
Action: Mouse moved to (426, 212)
Screenshot: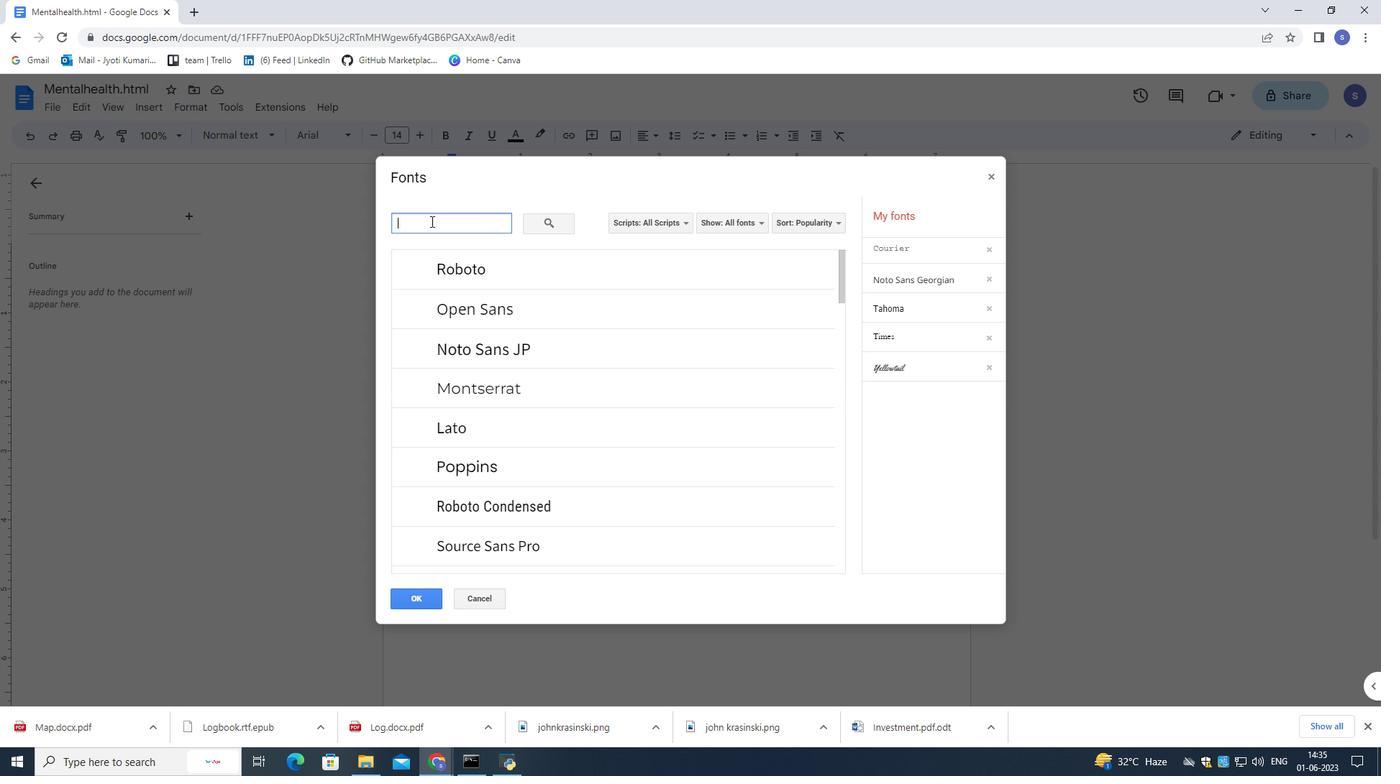 
Action: Key pressed <Key.shift>Mon
Screenshot: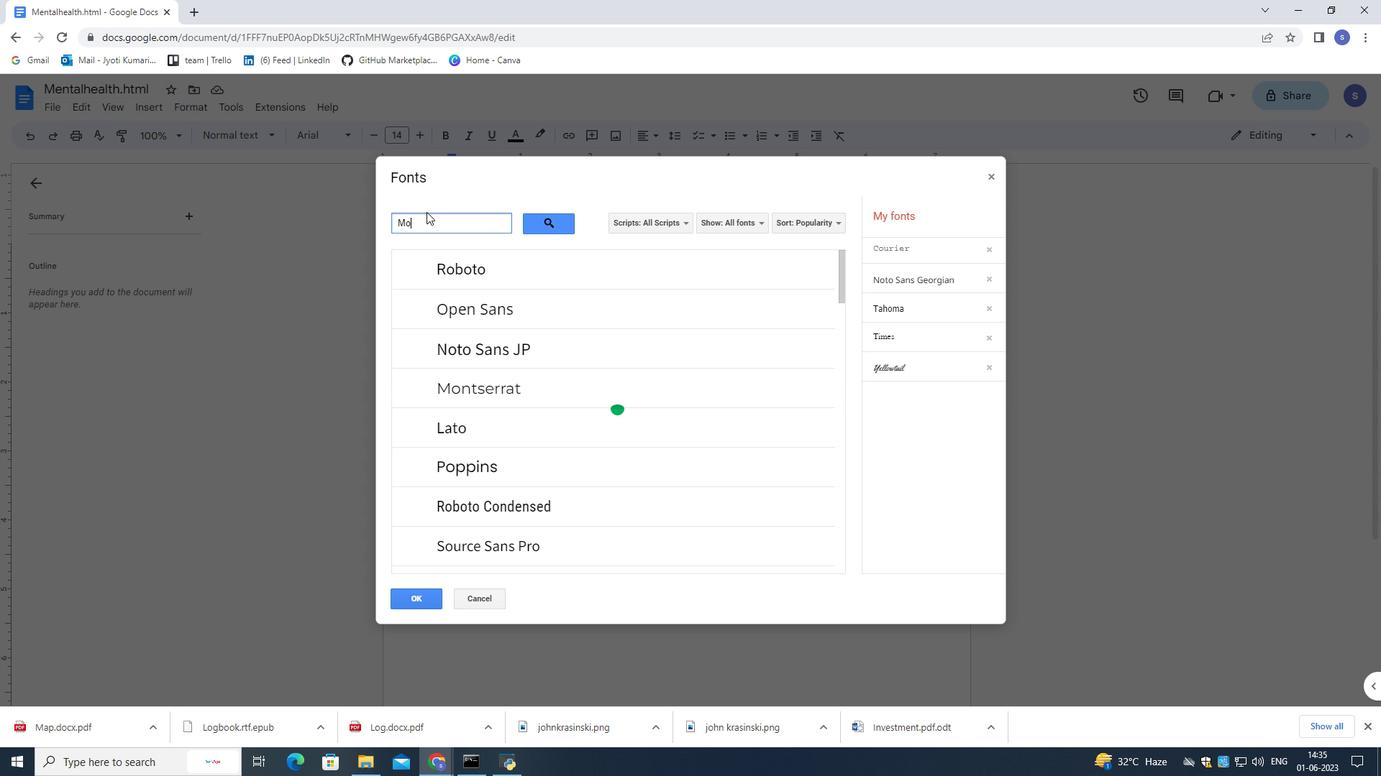
Action: Mouse moved to (467, 262)
Screenshot: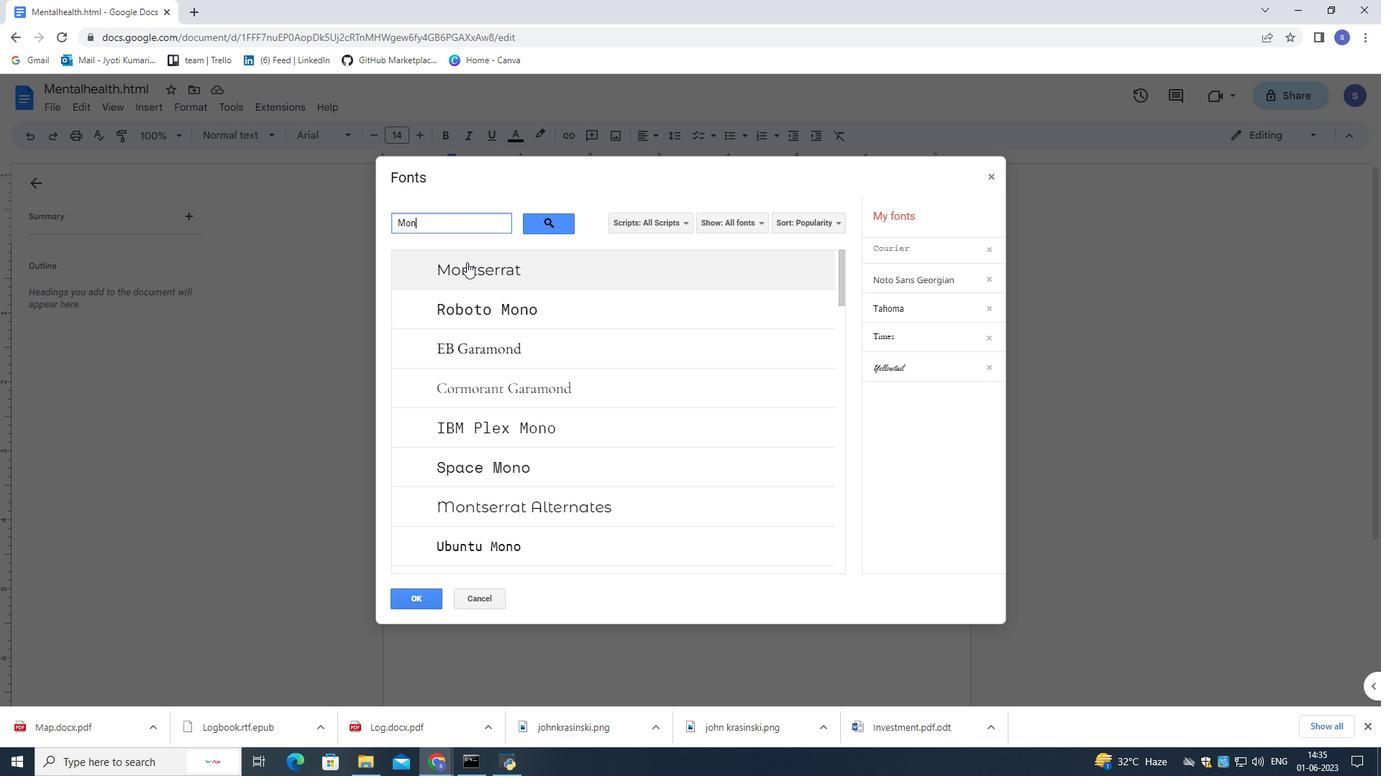 
Action: Mouse pressed left at (467, 262)
Screenshot: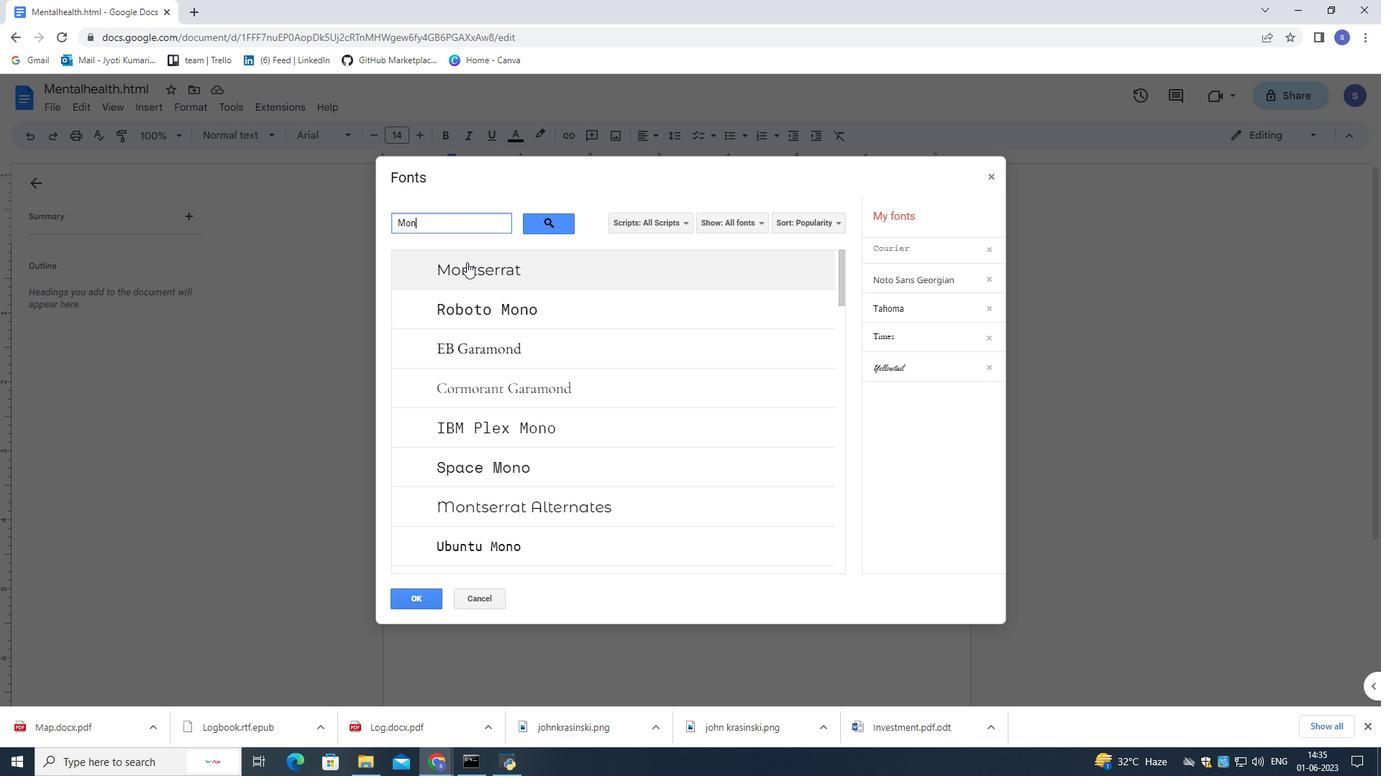 
Action: Mouse moved to (417, 597)
Screenshot: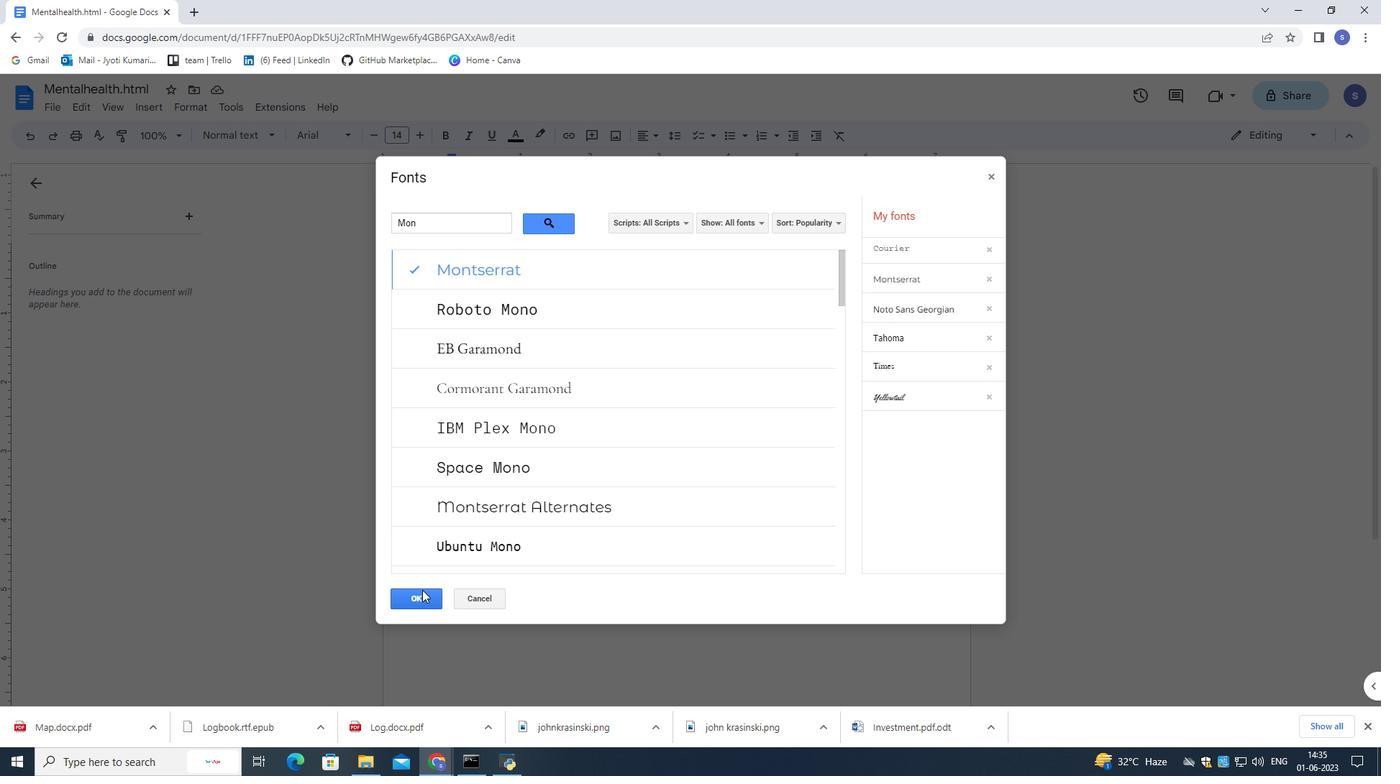 
Action: Mouse pressed left at (417, 597)
Screenshot: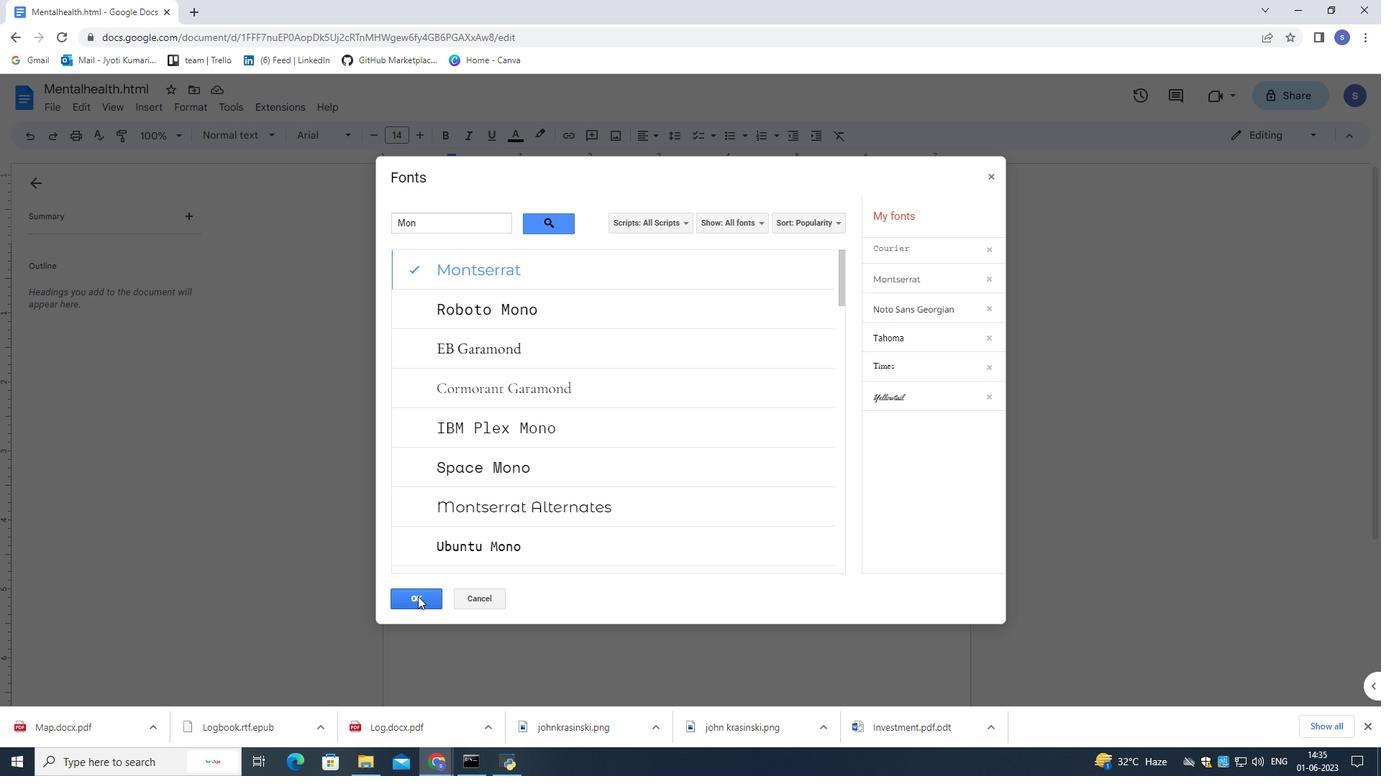
Action: Mouse moved to (493, 496)
Screenshot: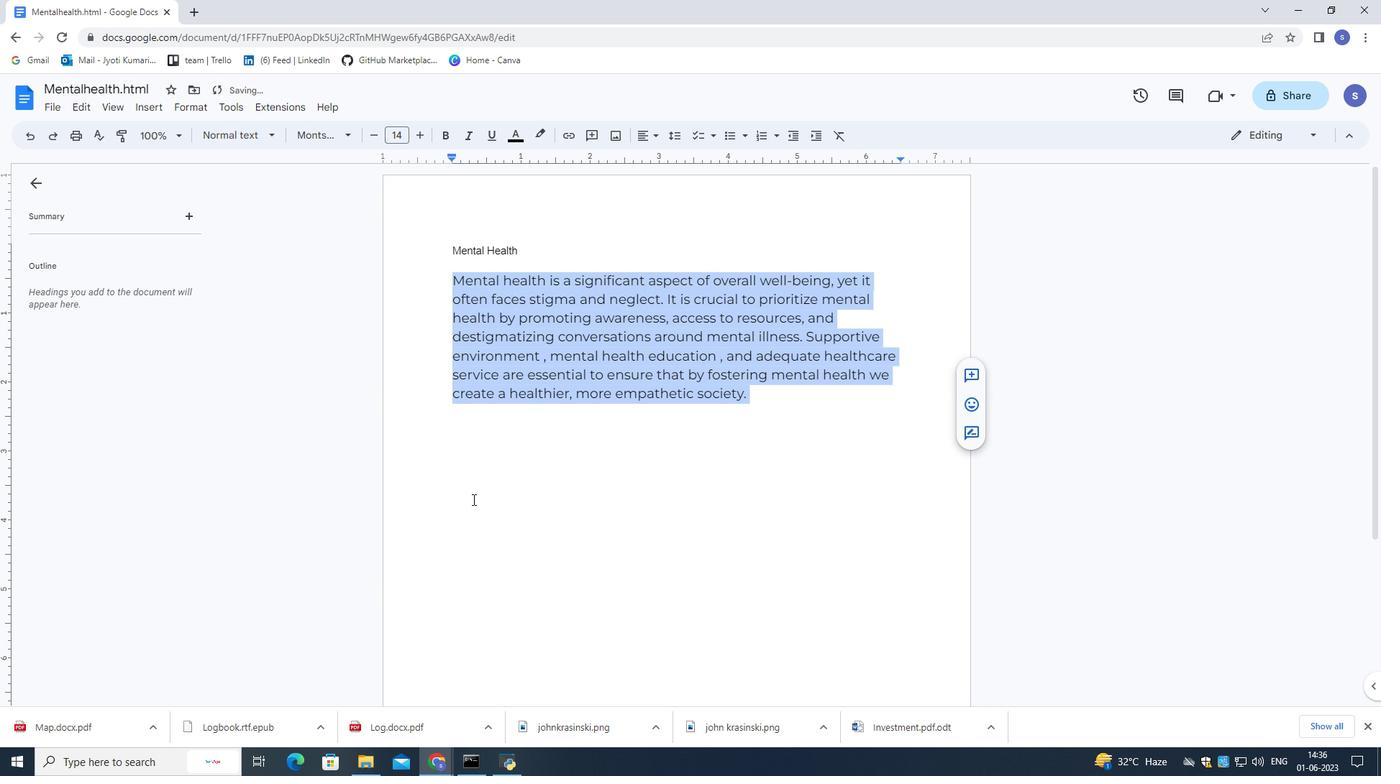
Action: Mouse pressed left at (493, 496)
Screenshot: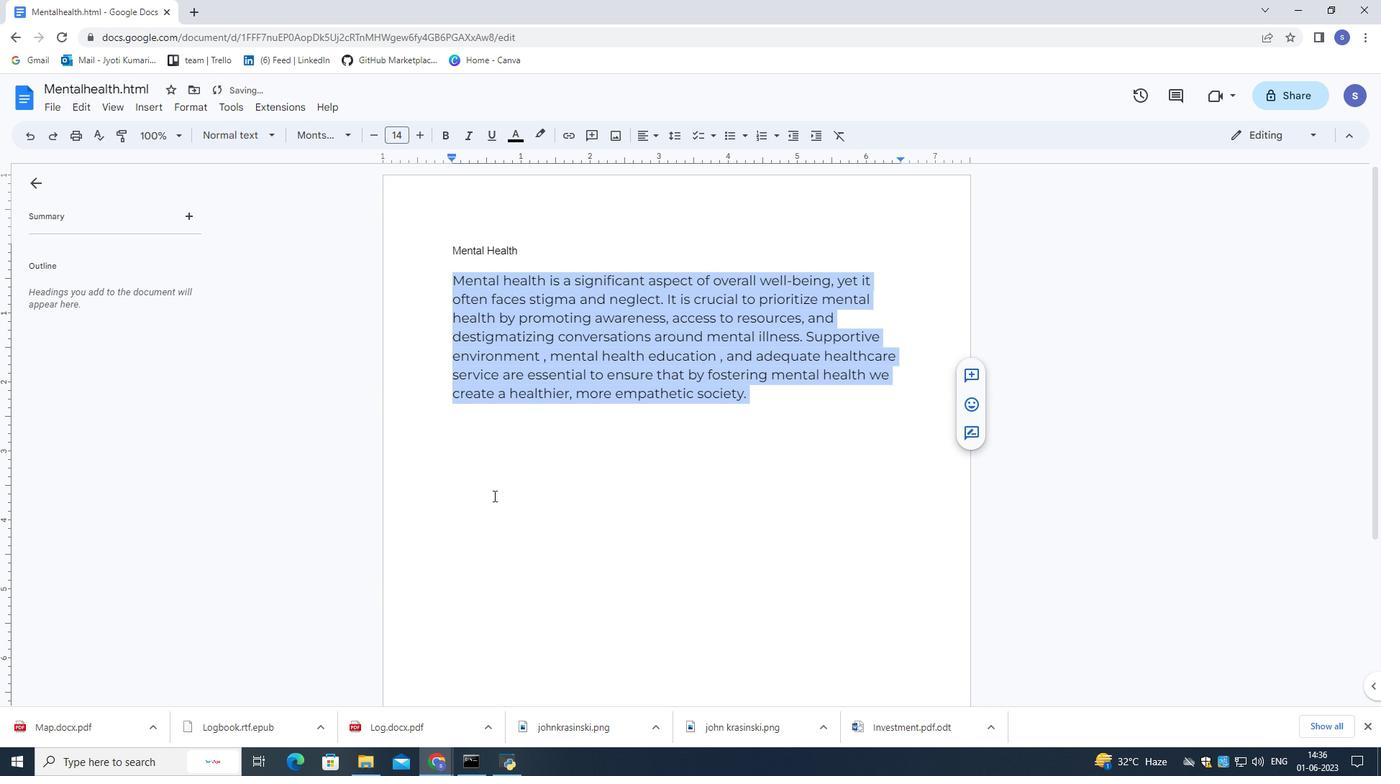 
Action: Mouse moved to (544, 243)
Screenshot: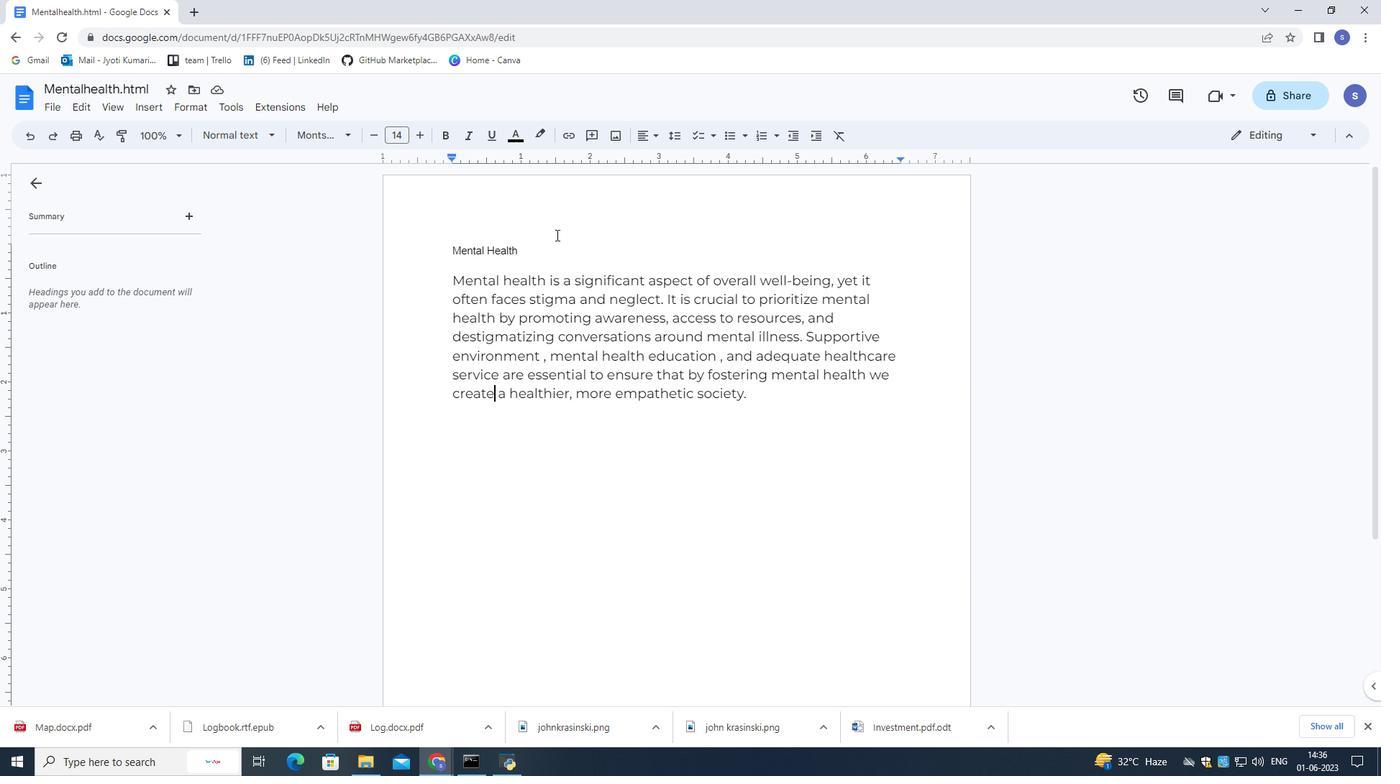 
Action: Mouse pressed left at (544, 243)
Screenshot: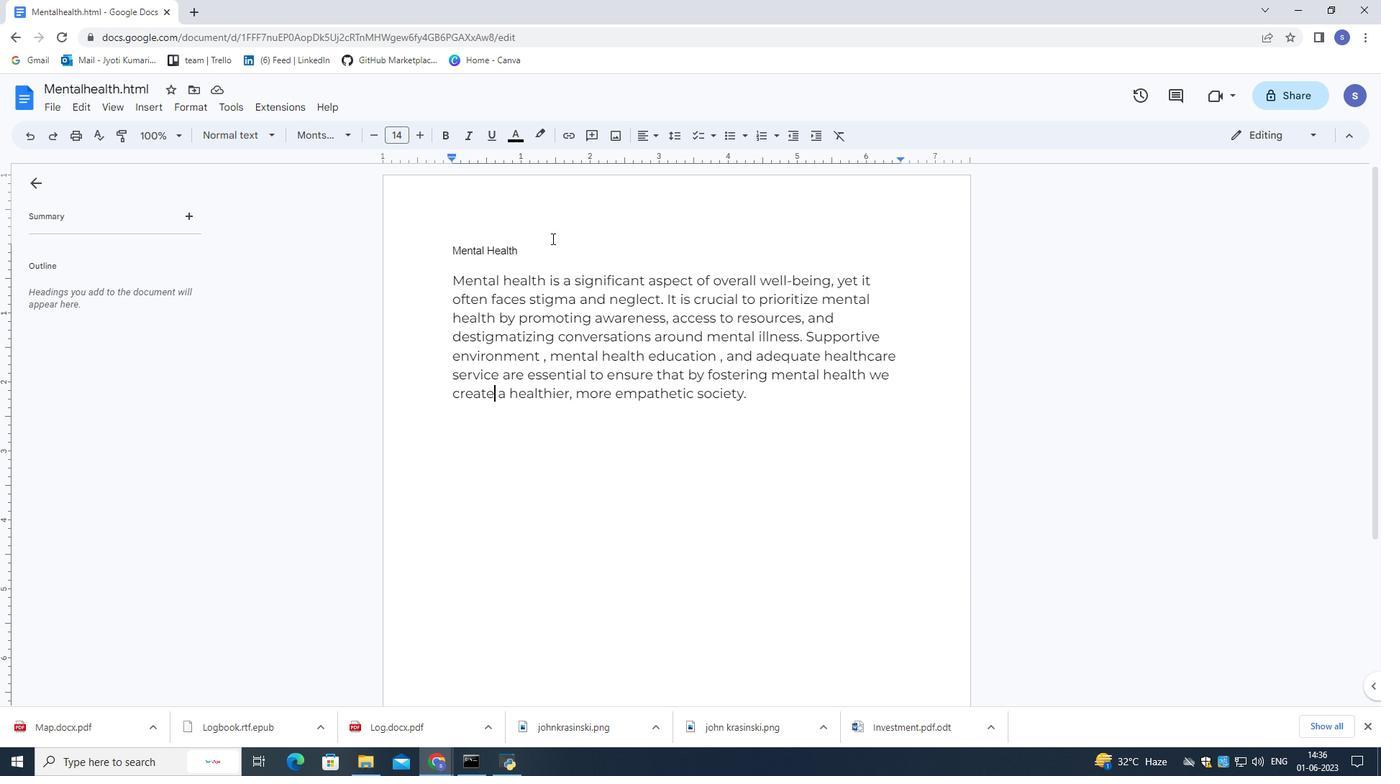 
Action: Mouse moved to (420, 134)
Screenshot: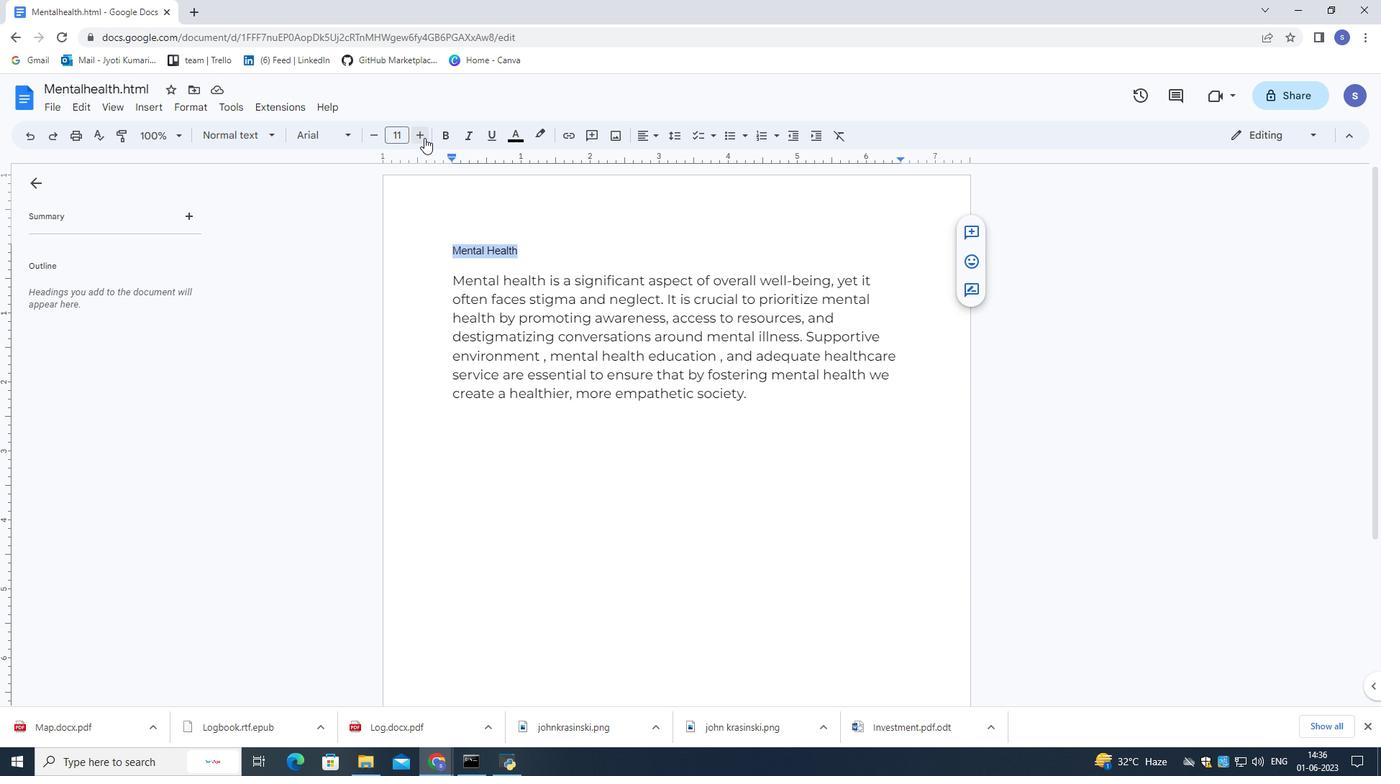 
Action: Mouse pressed left at (420, 134)
Screenshot: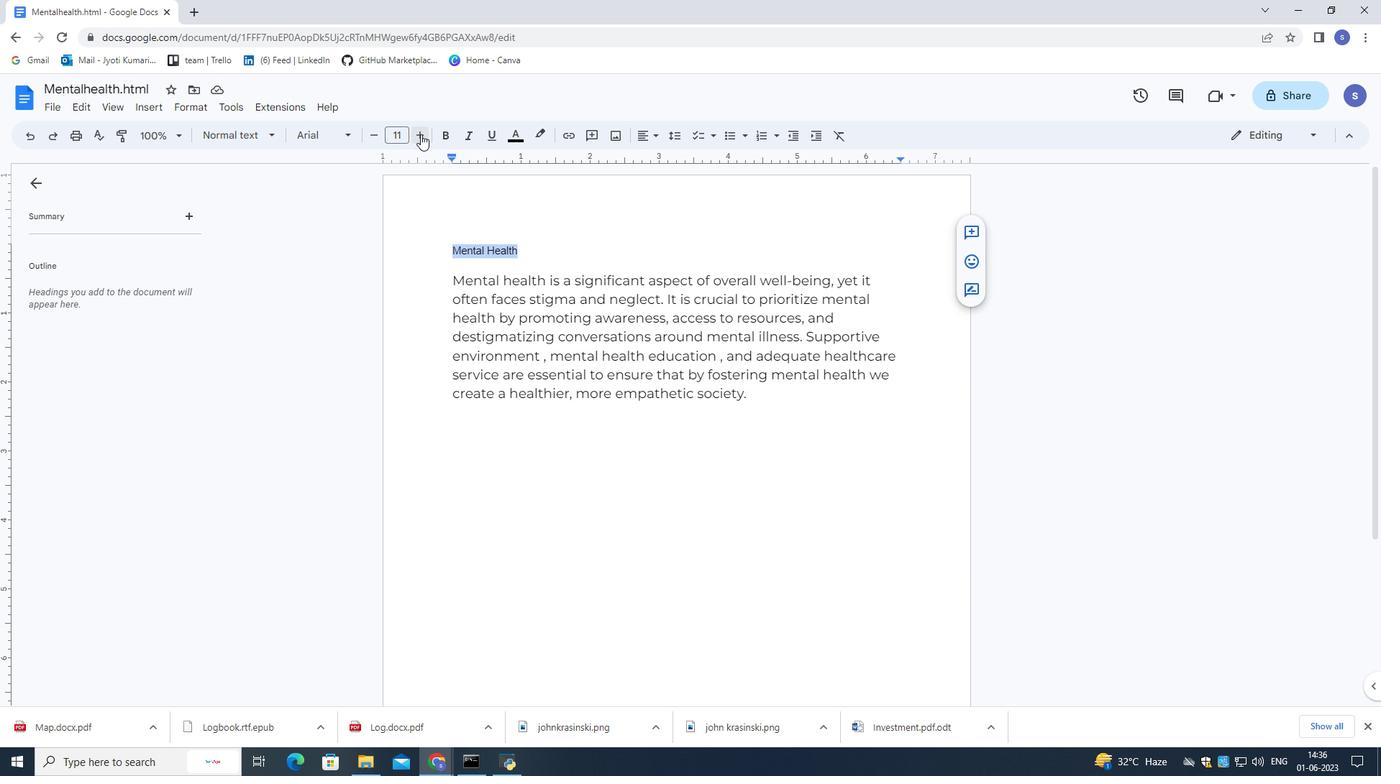
Action: Mouse pressed left at (420, 134)
Screenshot: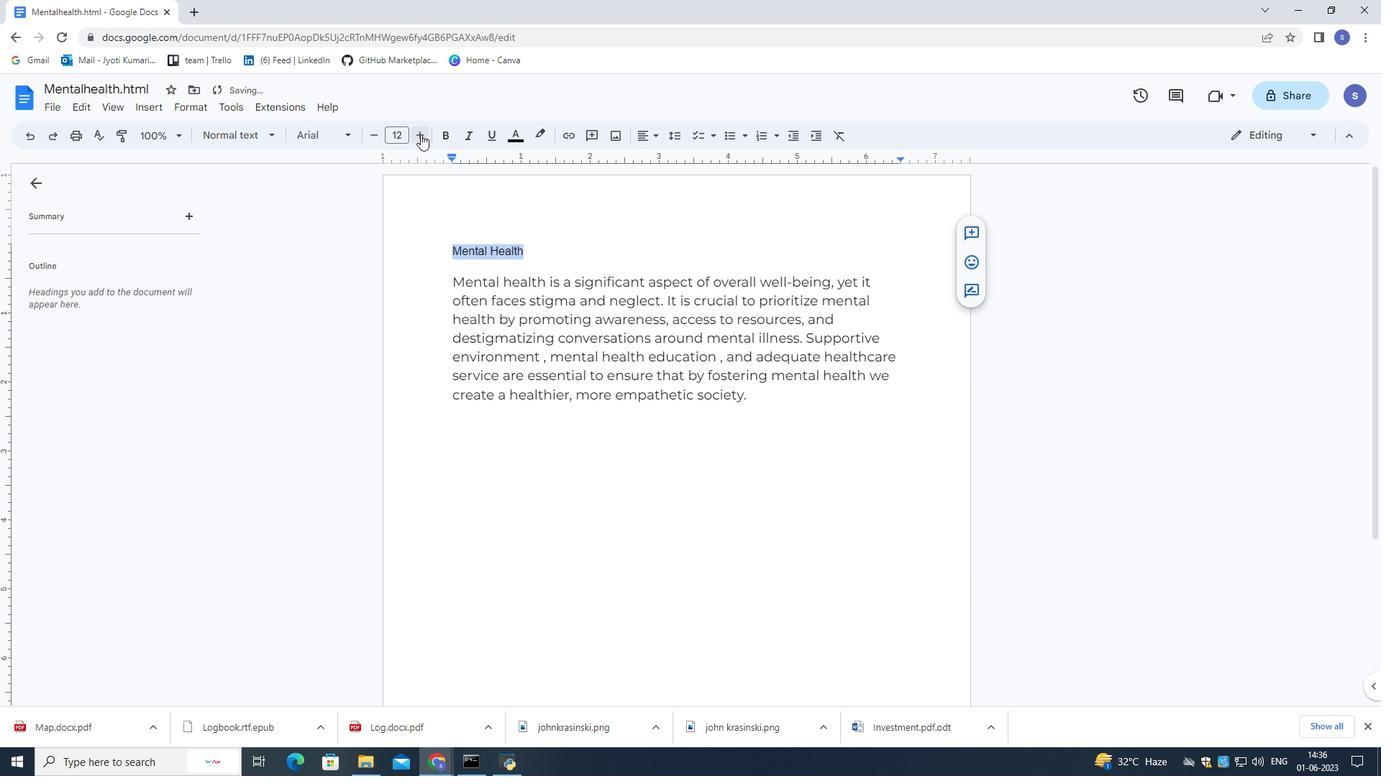 
Action: Mouse pressed left at (420, 134)
Screenshot: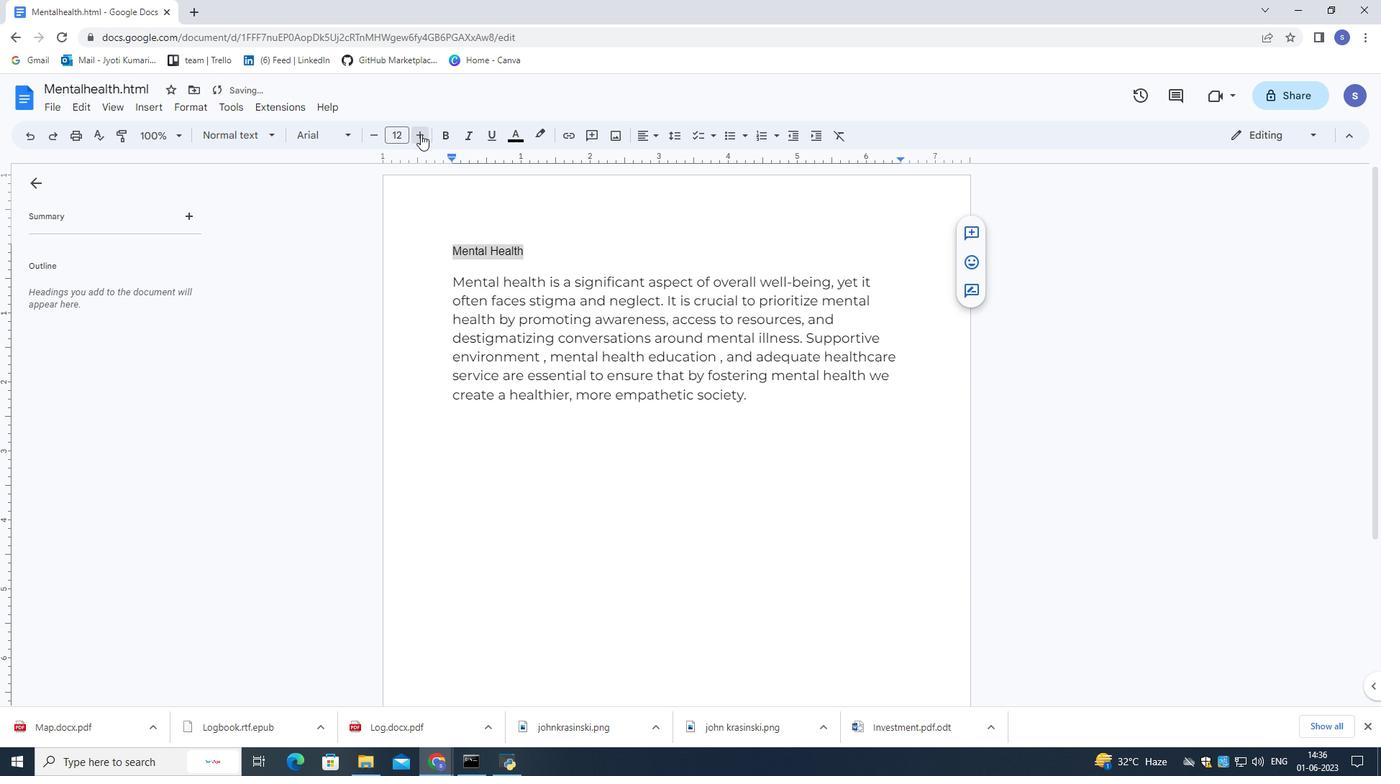 
Action: Mouse pressed left at (420, 134)
Screenshot: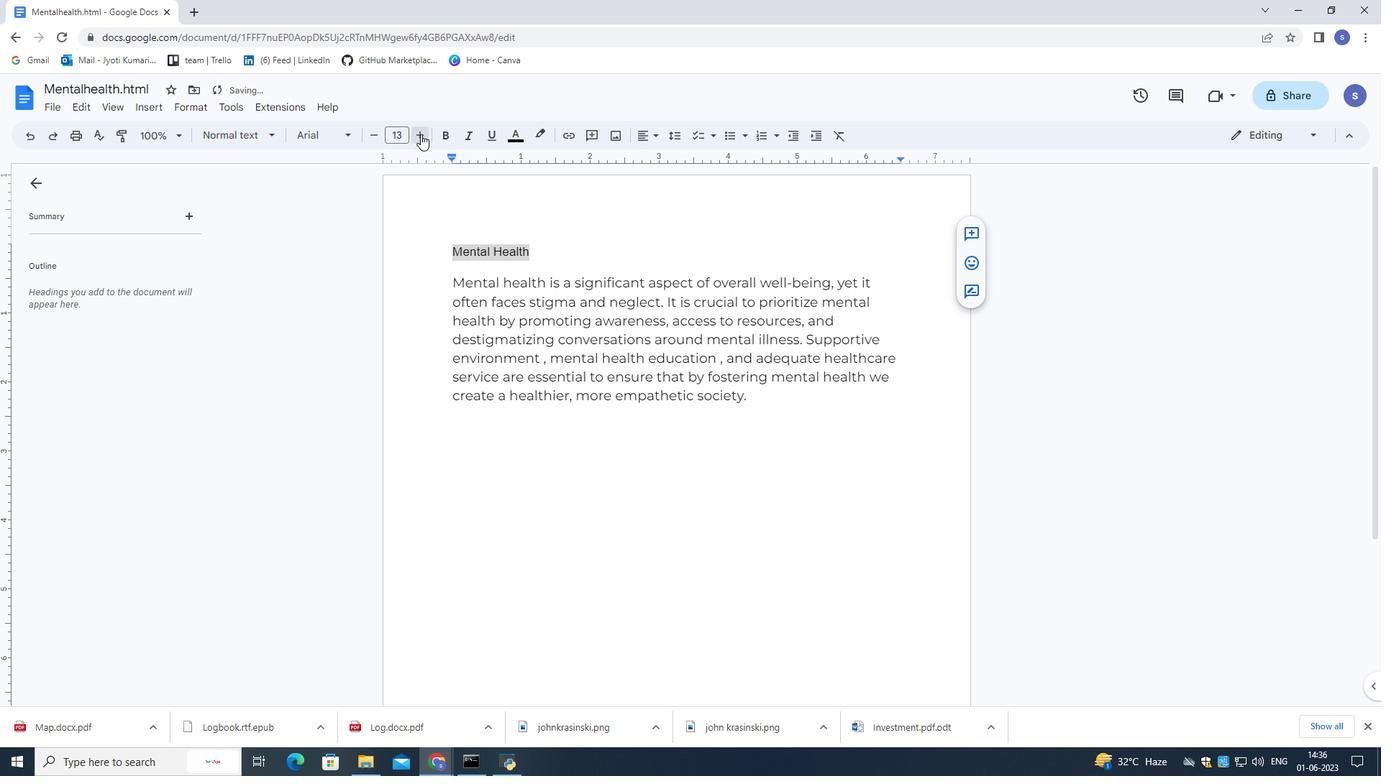 
Action: Mouse pressed left at (420, 134)
Screenshot: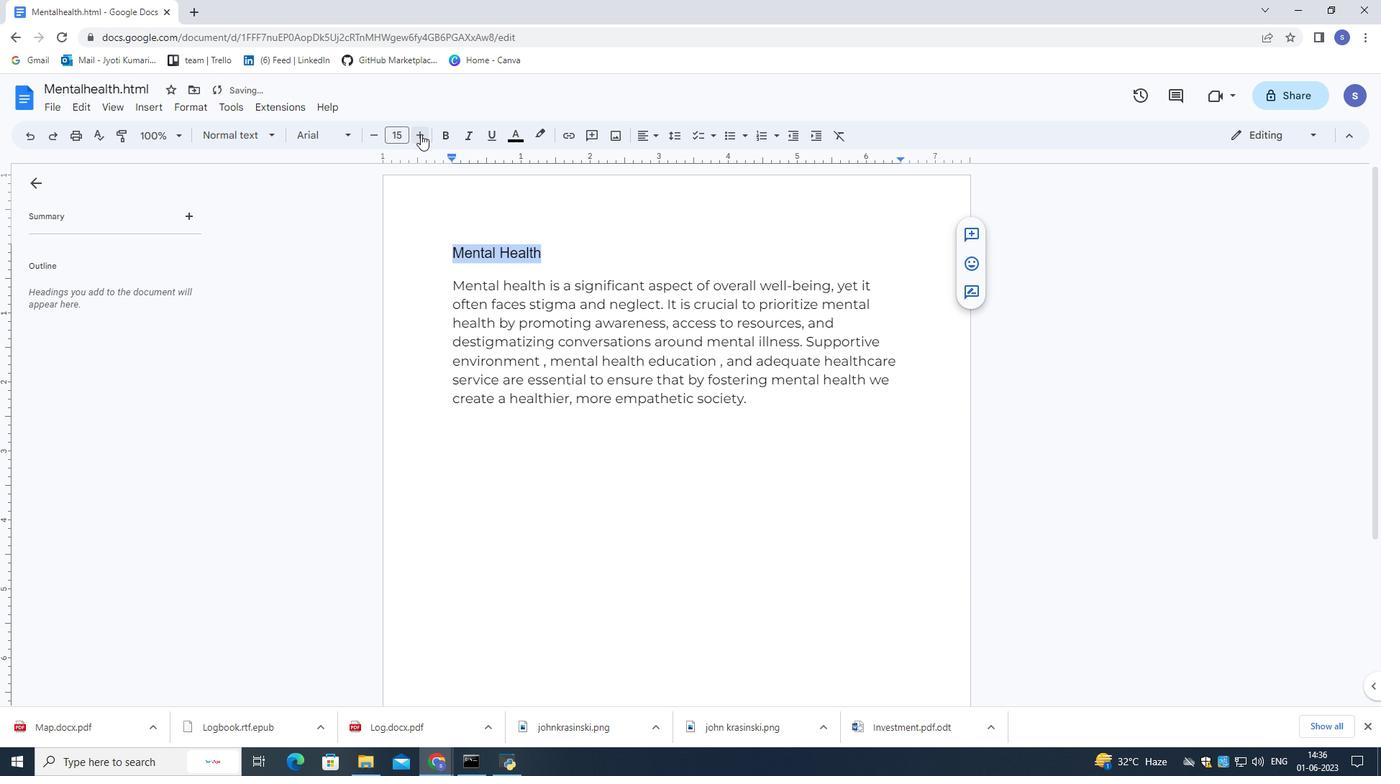 
Action: Mouse pressed left at (420, 134)
Screenshot: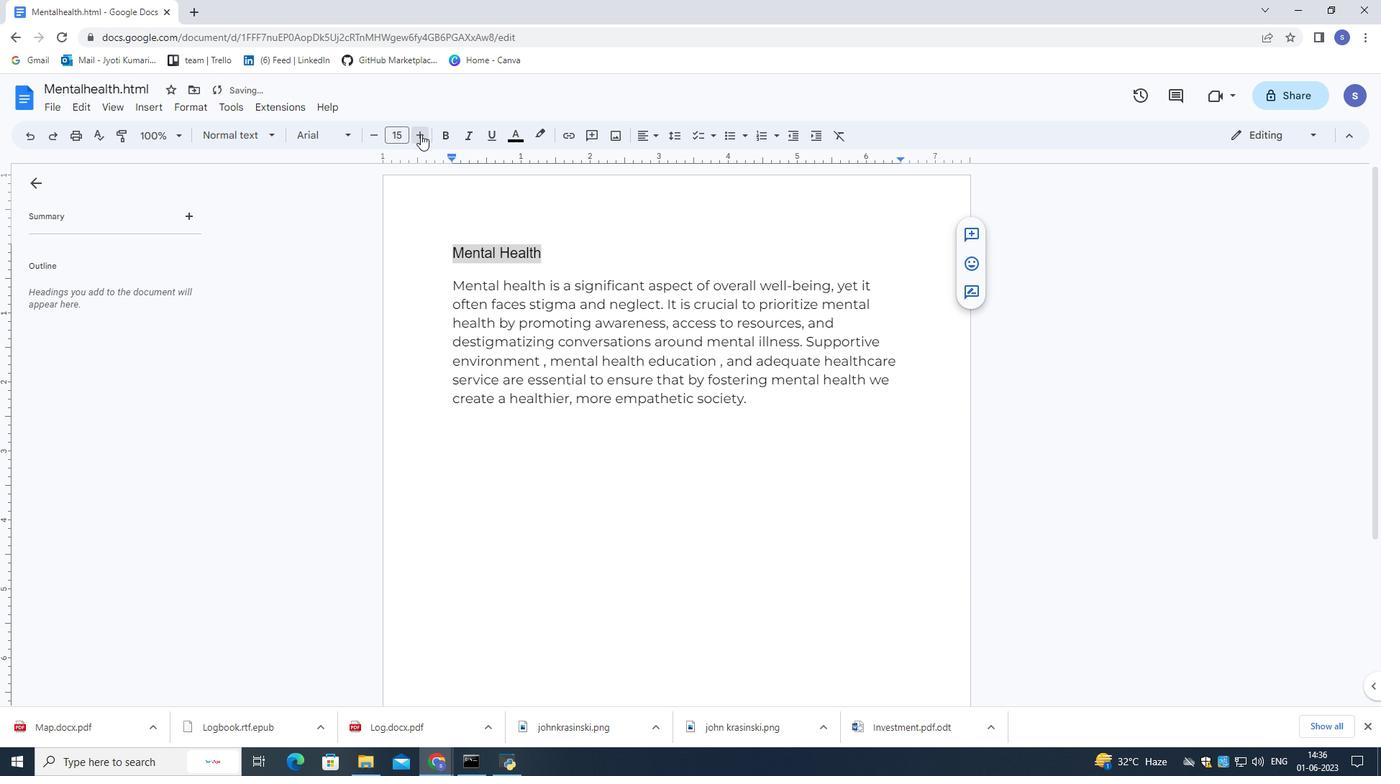 
Action: Mouse pressed left at (420, 134)
Screenshot: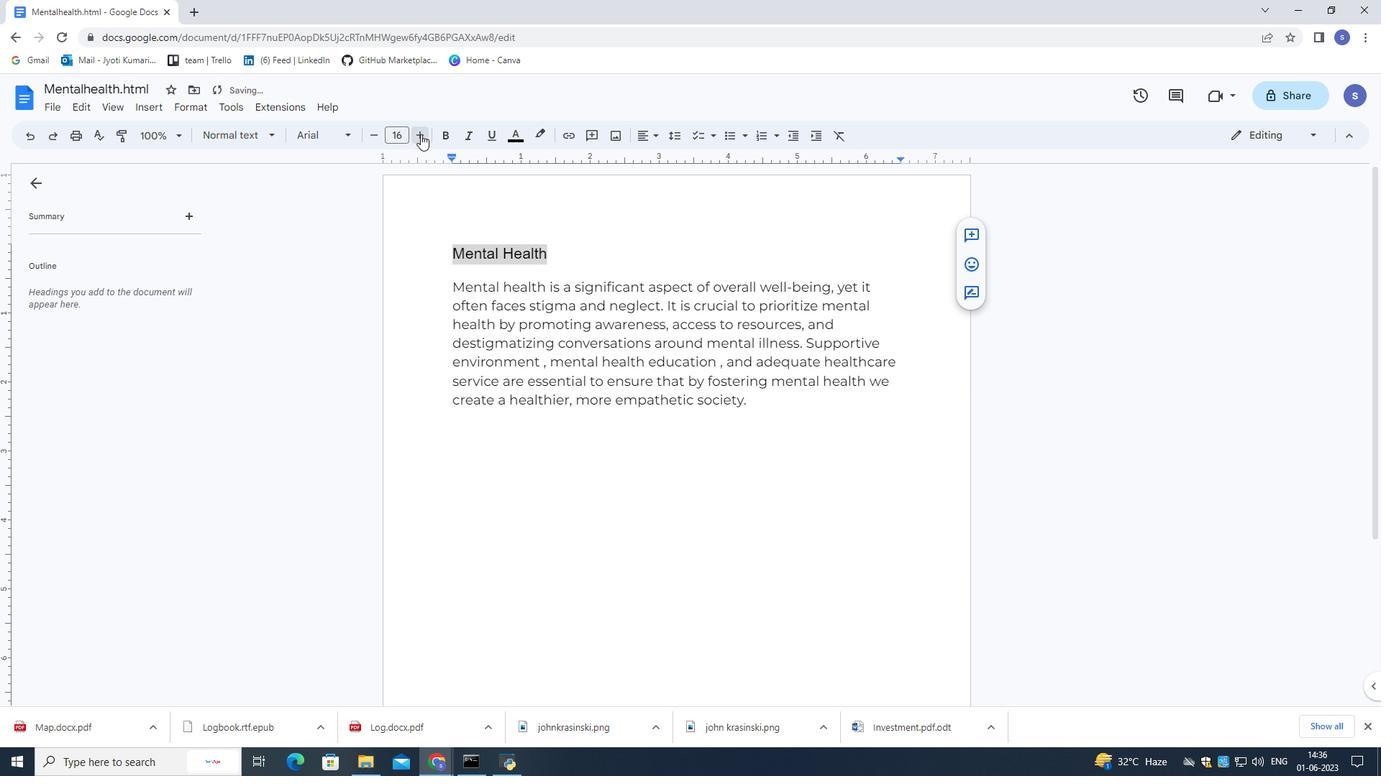 
Action: Mouse moved to (620, 224)
Screenshot: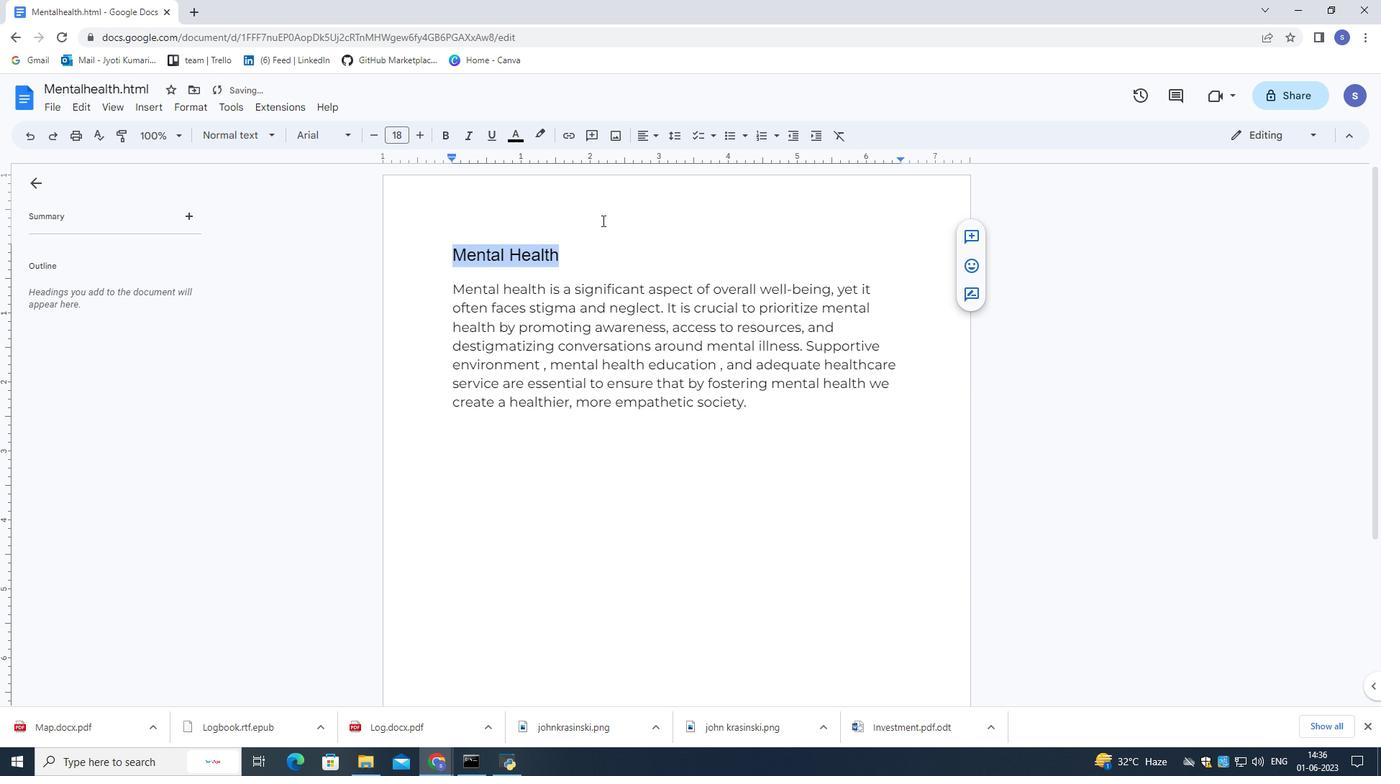 
Action: Mouse pressed left at (620, 224)
Screenshot: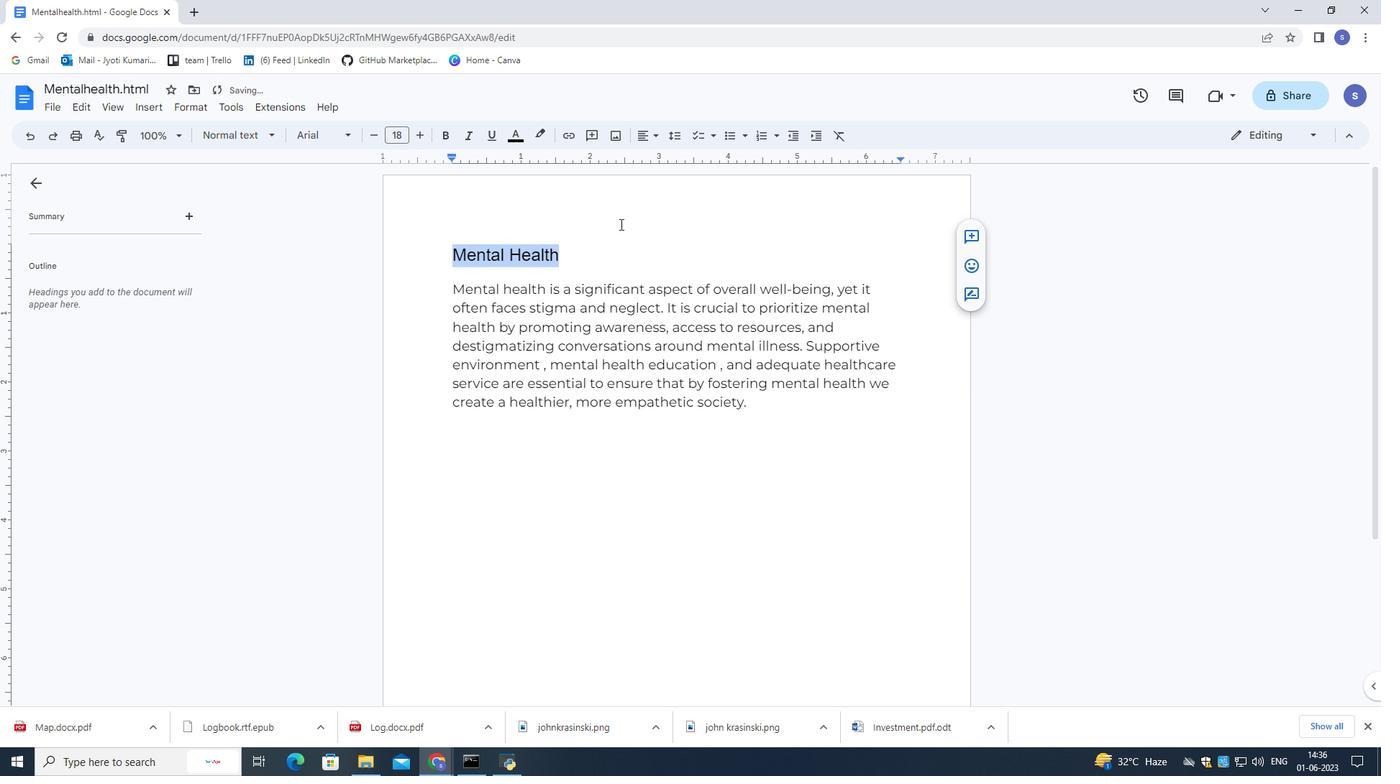 
Action: Mouse moved to (573, 271)
Screenshot: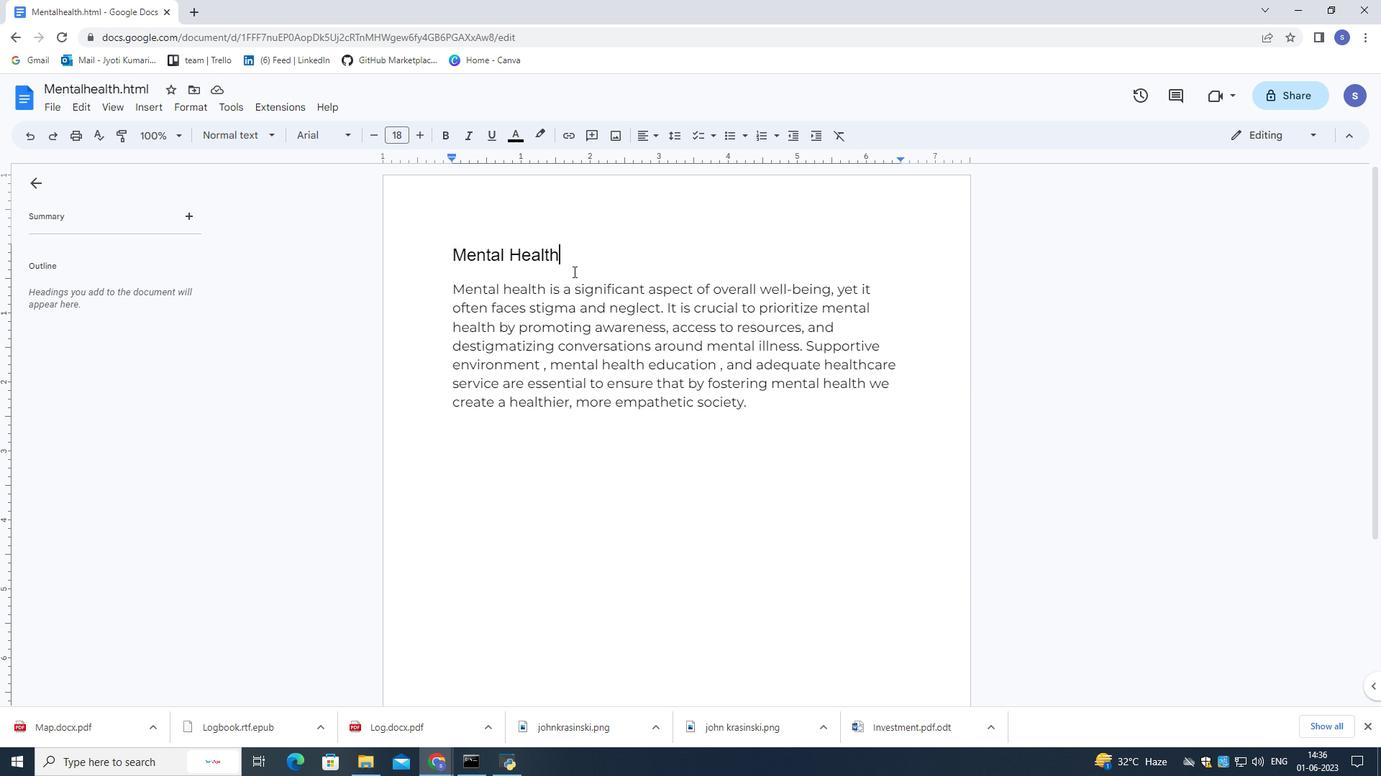 
Action: Mouse pressed left at (573, 271)
Screenshot: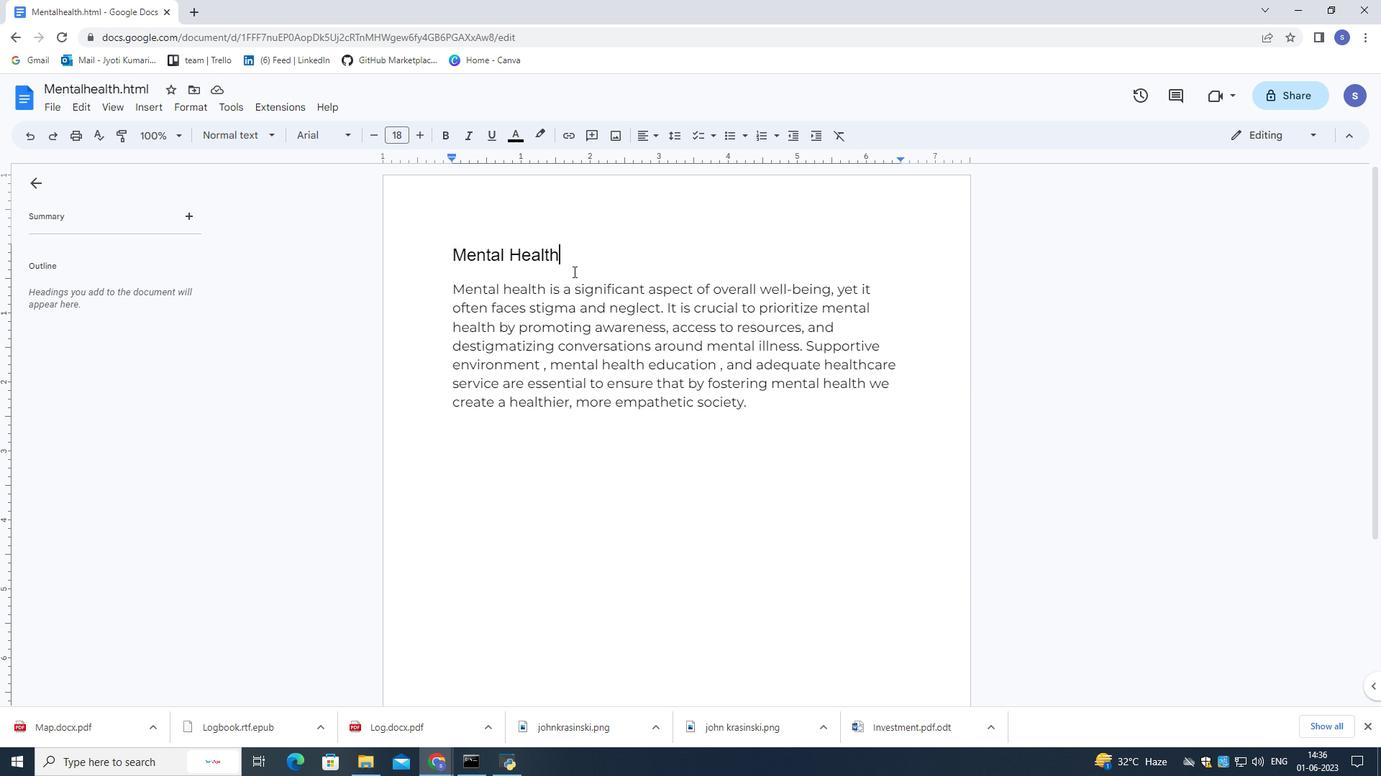 
Action: Mouse moved to (648, 131)
Screenshot: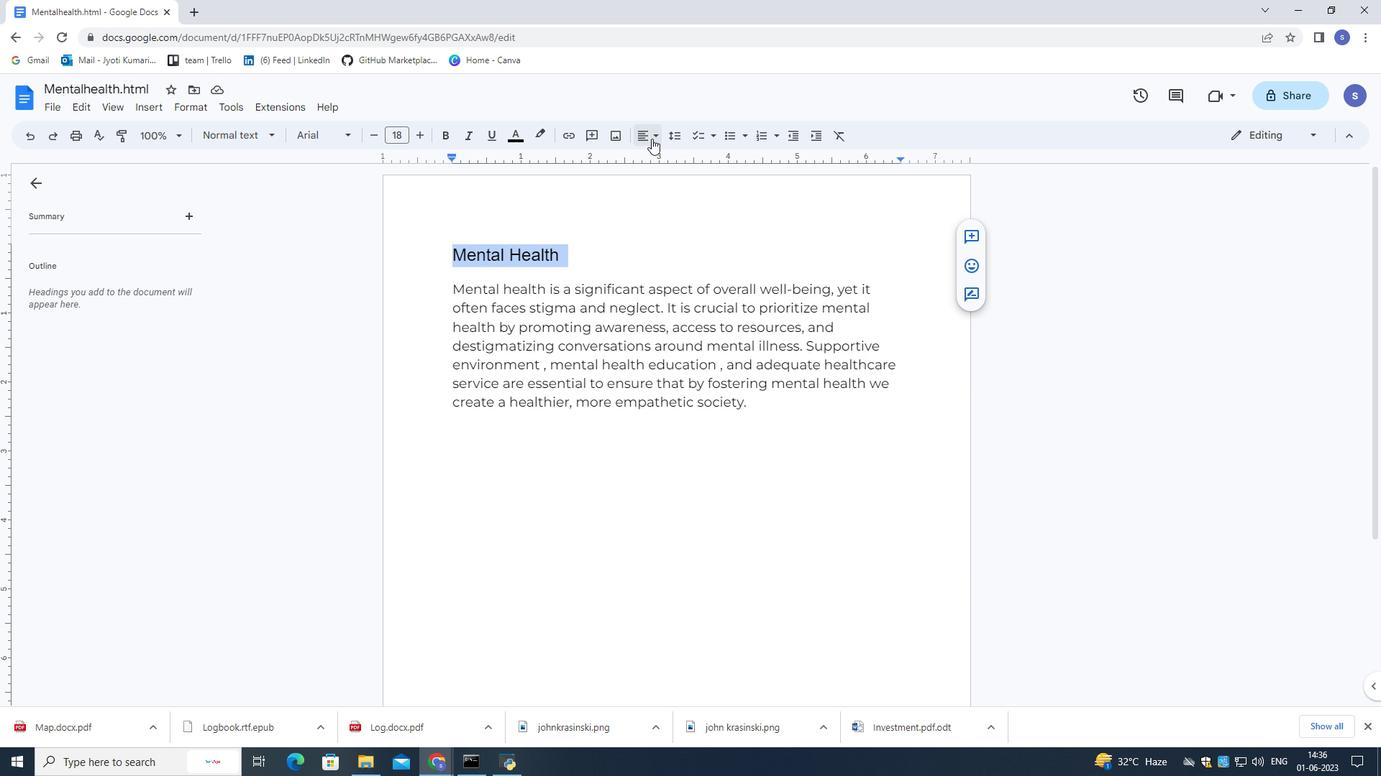 
Action: Mouse pressed left at (648, 131)
Screenshot: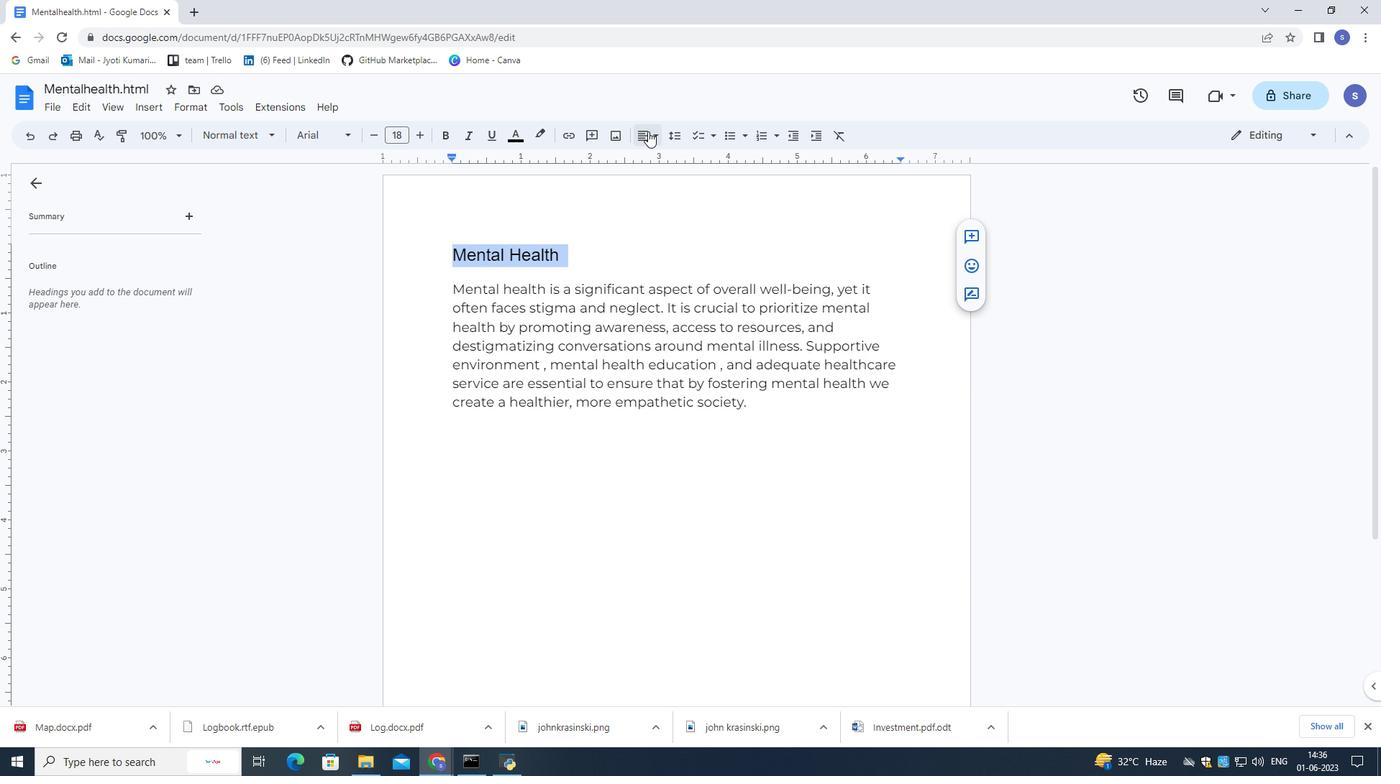 
Action: Mouse moved to (663, 161)
Screenshot: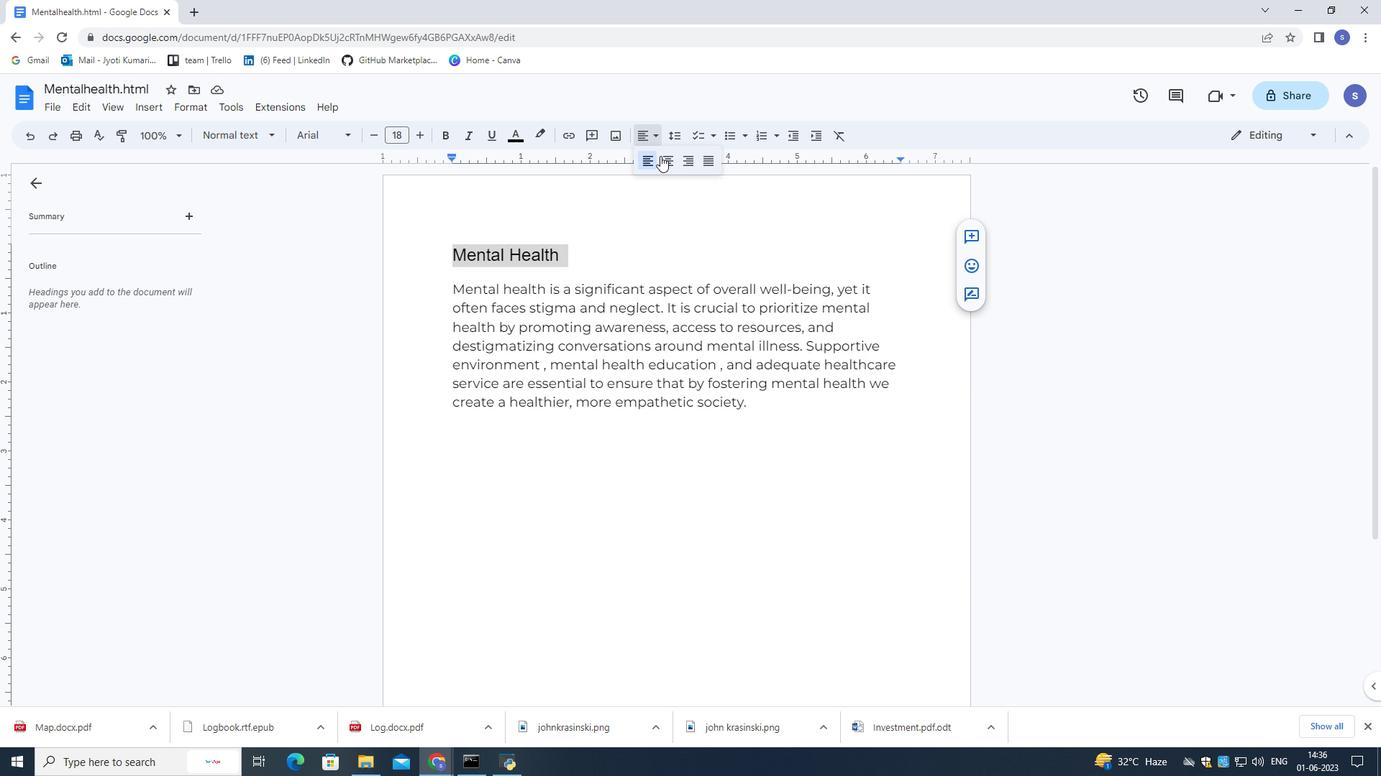 
Action: Mouse pressed left at (663, 161)
Screenshot: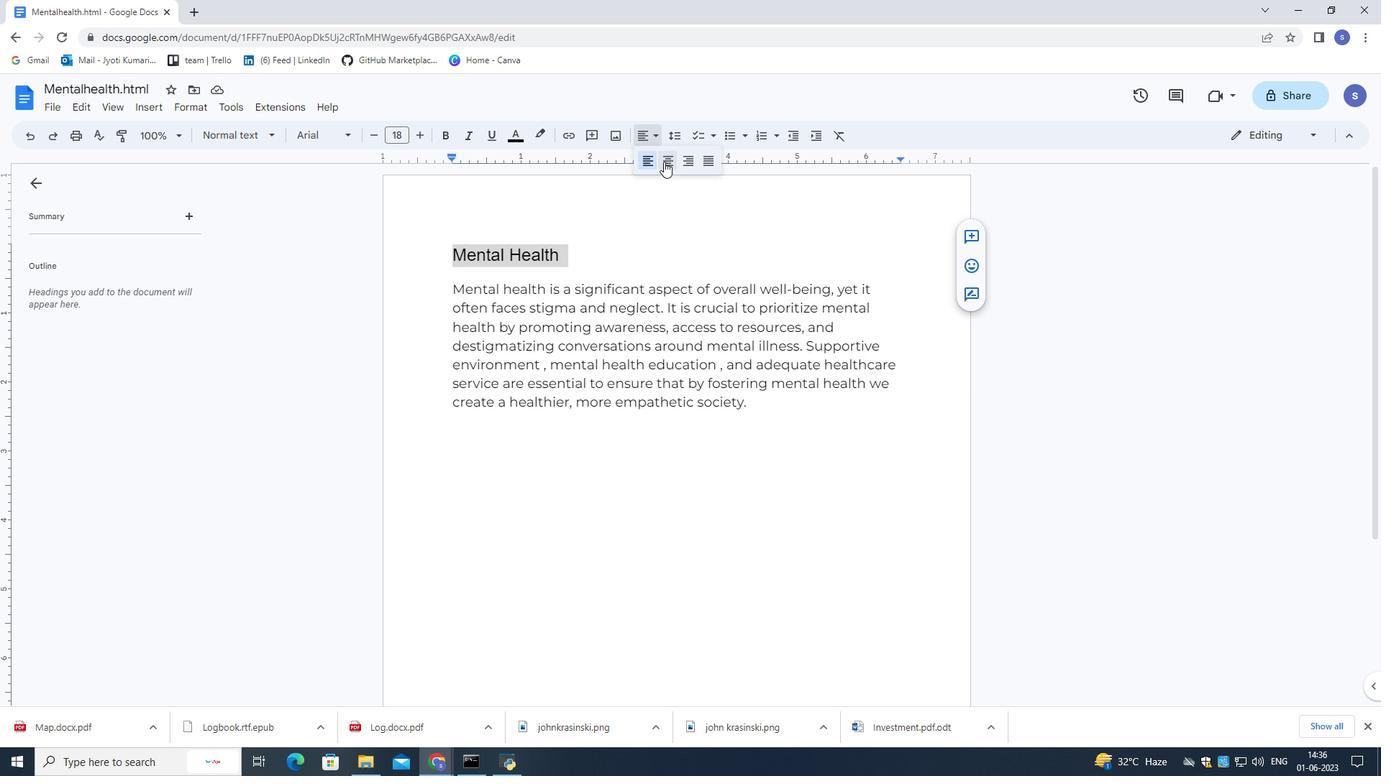 
Action: Mouse moved to (698, 402)
Screenshot: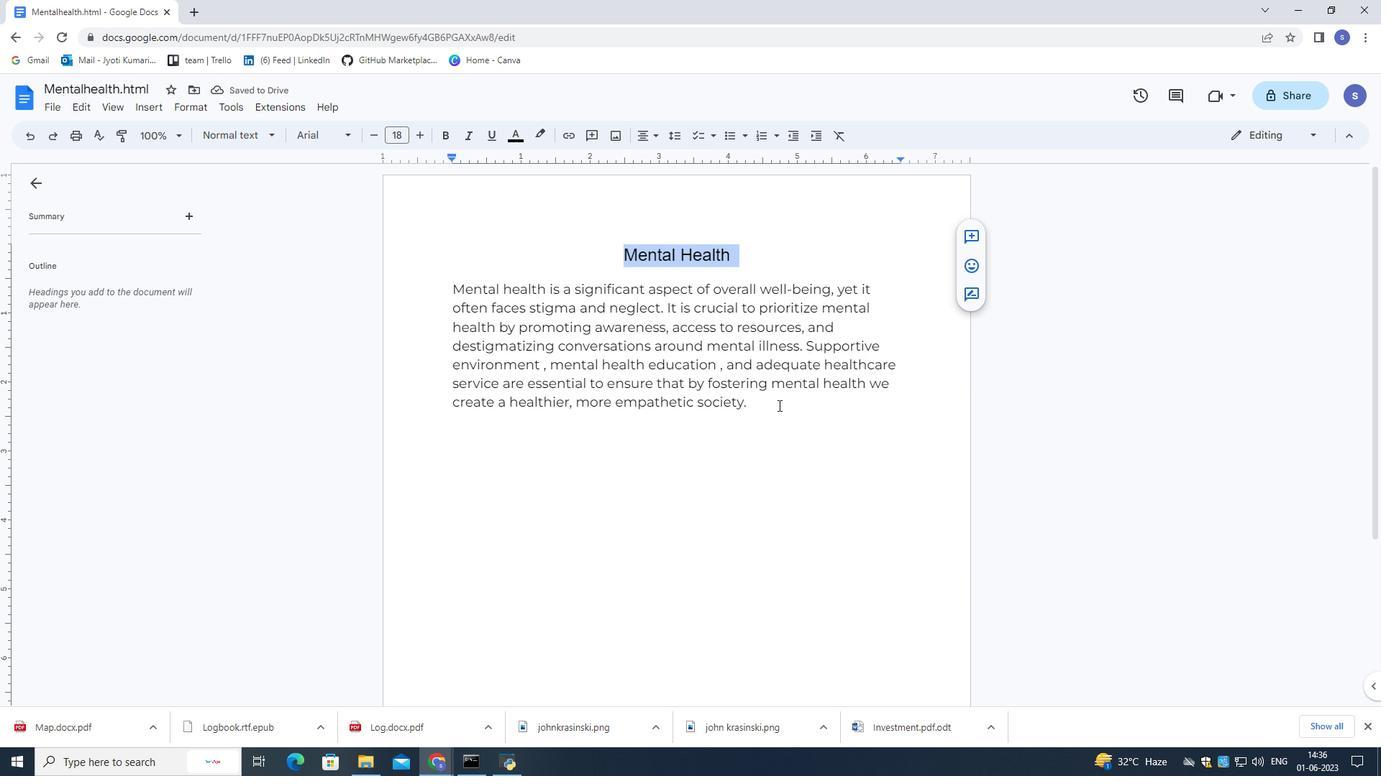
Action: Mouse pressed left at (779, 406)
Screenshot: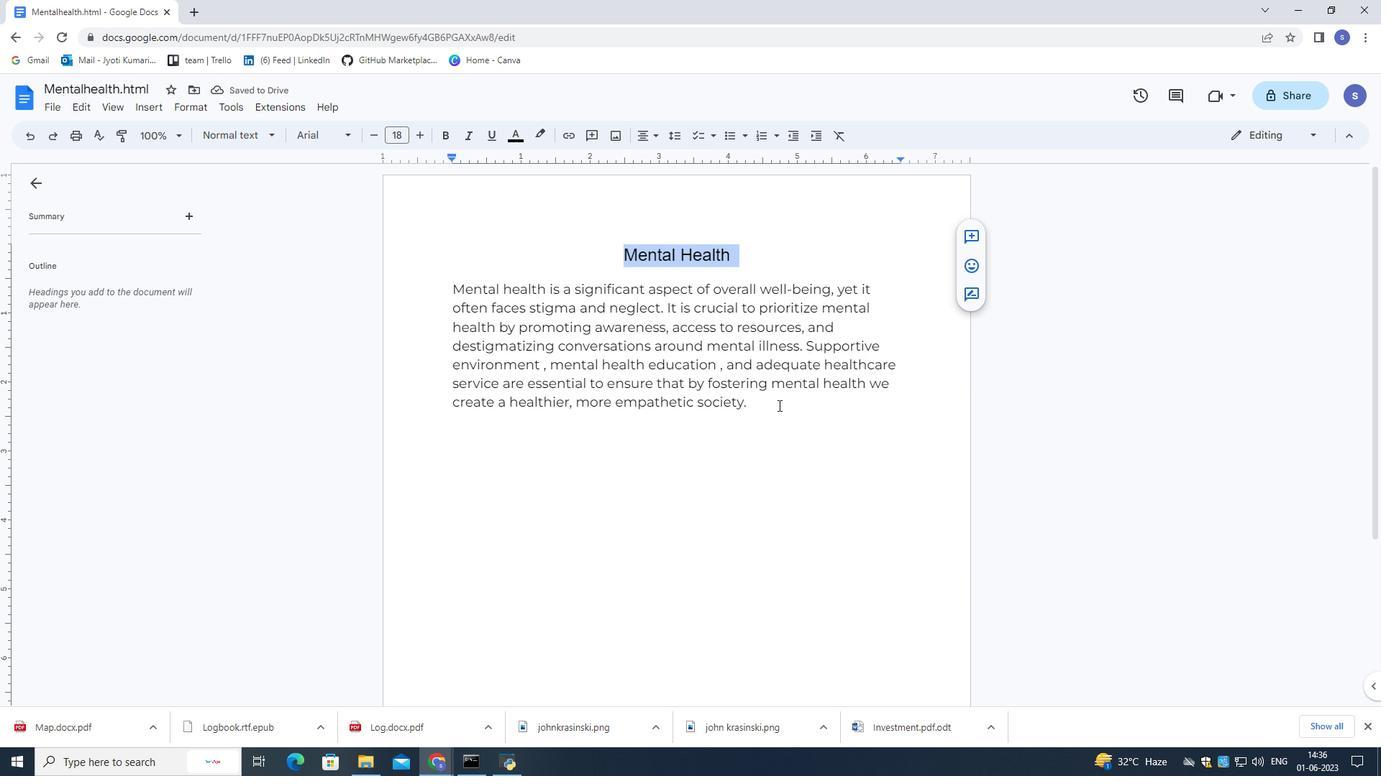 
Action: Mouse moved to (645, 131)
Screenshot: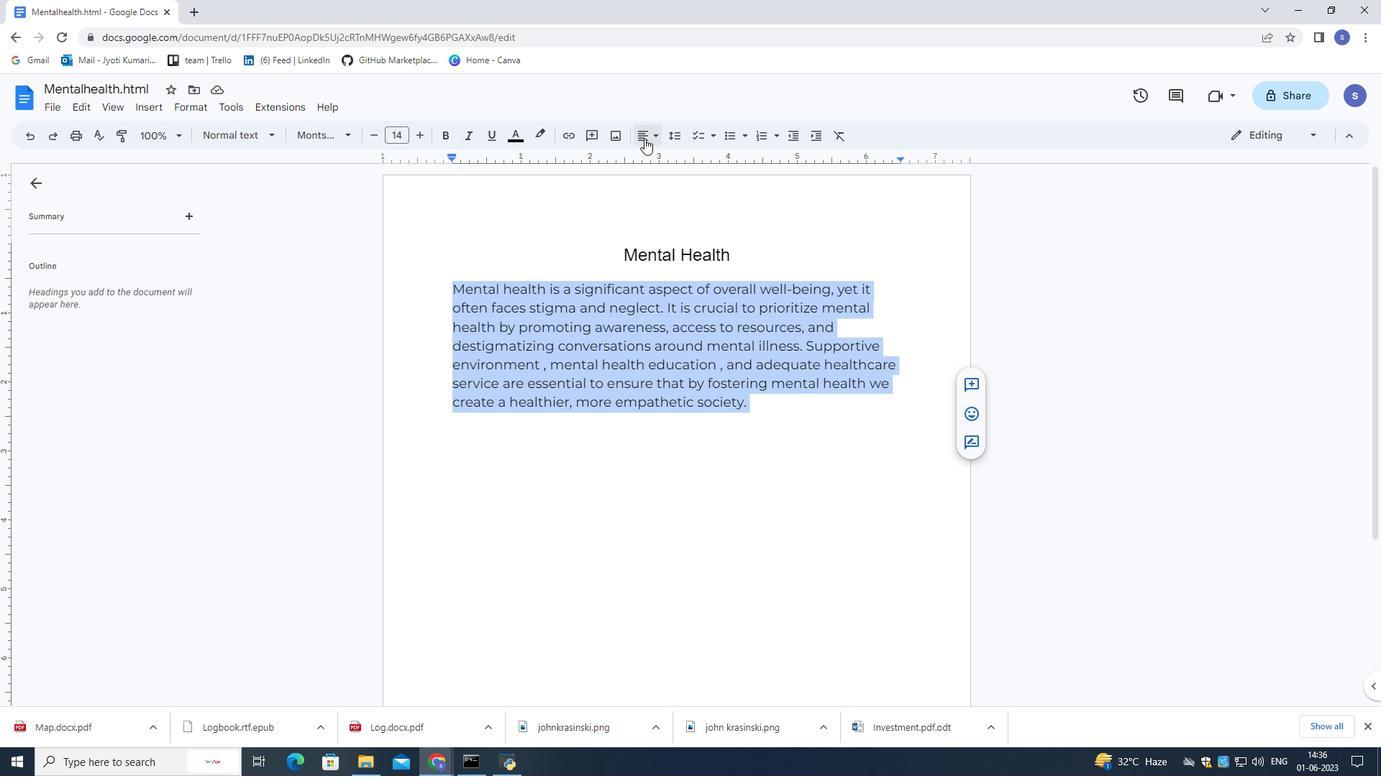 
Action: Mouse pressed left at (645, 131)
Screenshot: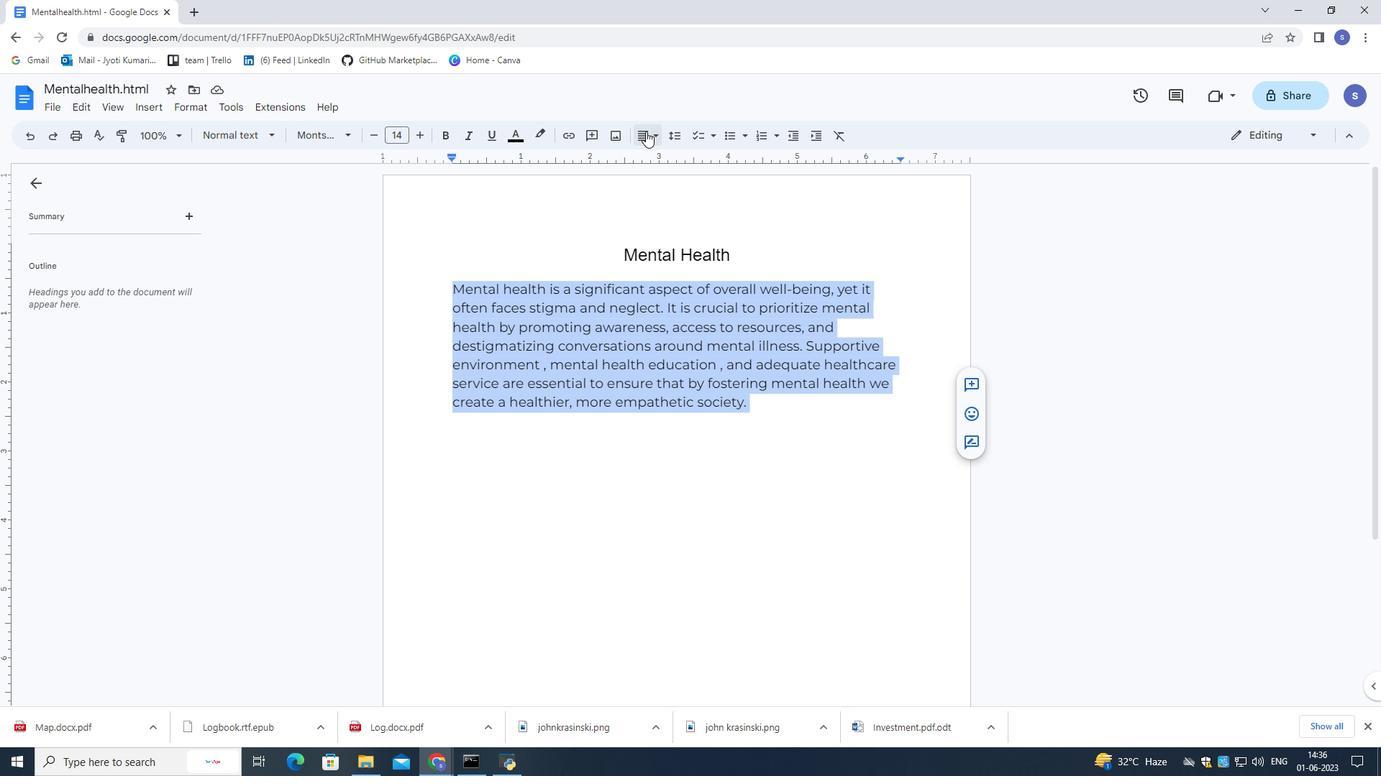
Action: Mouse moved to (650, 159)
Screenshot: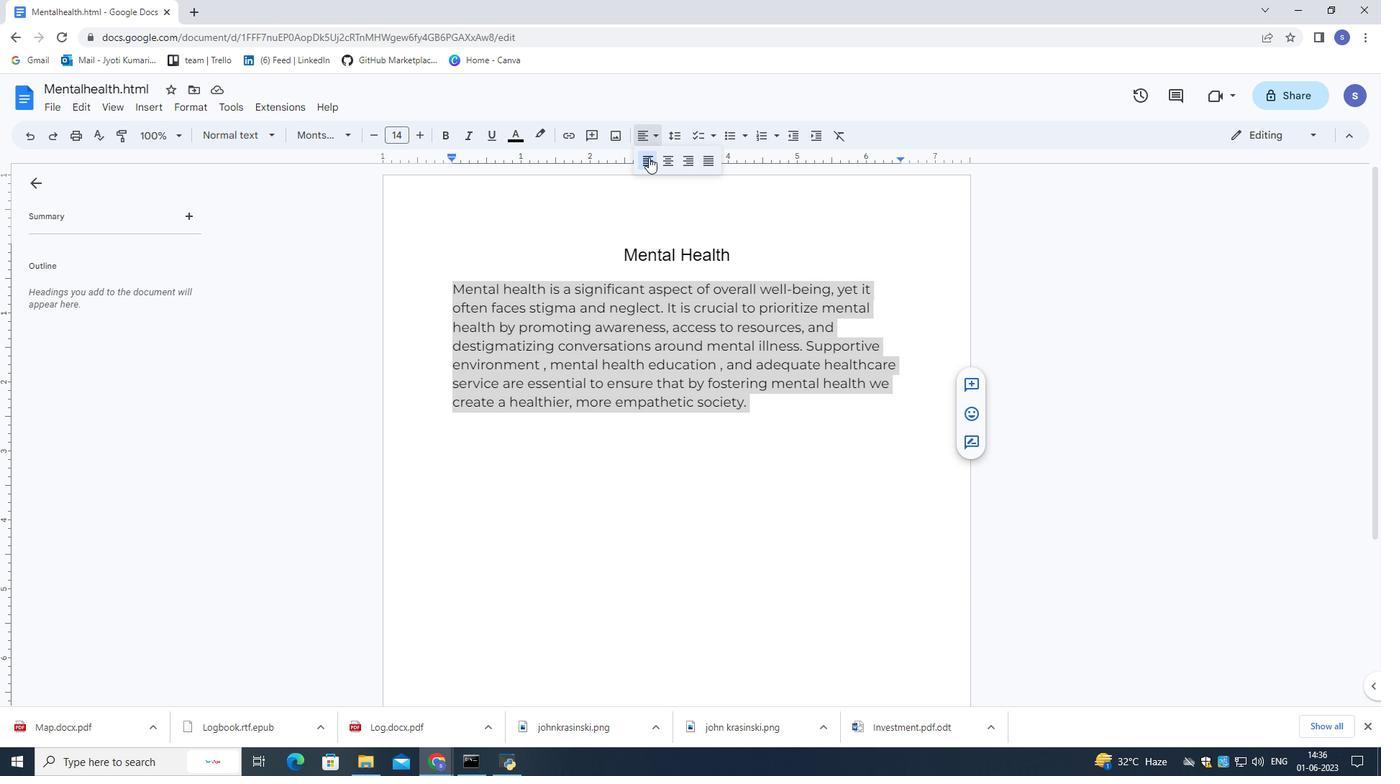 
Action: Mouse pressed left at (650, 159)
Screenshot: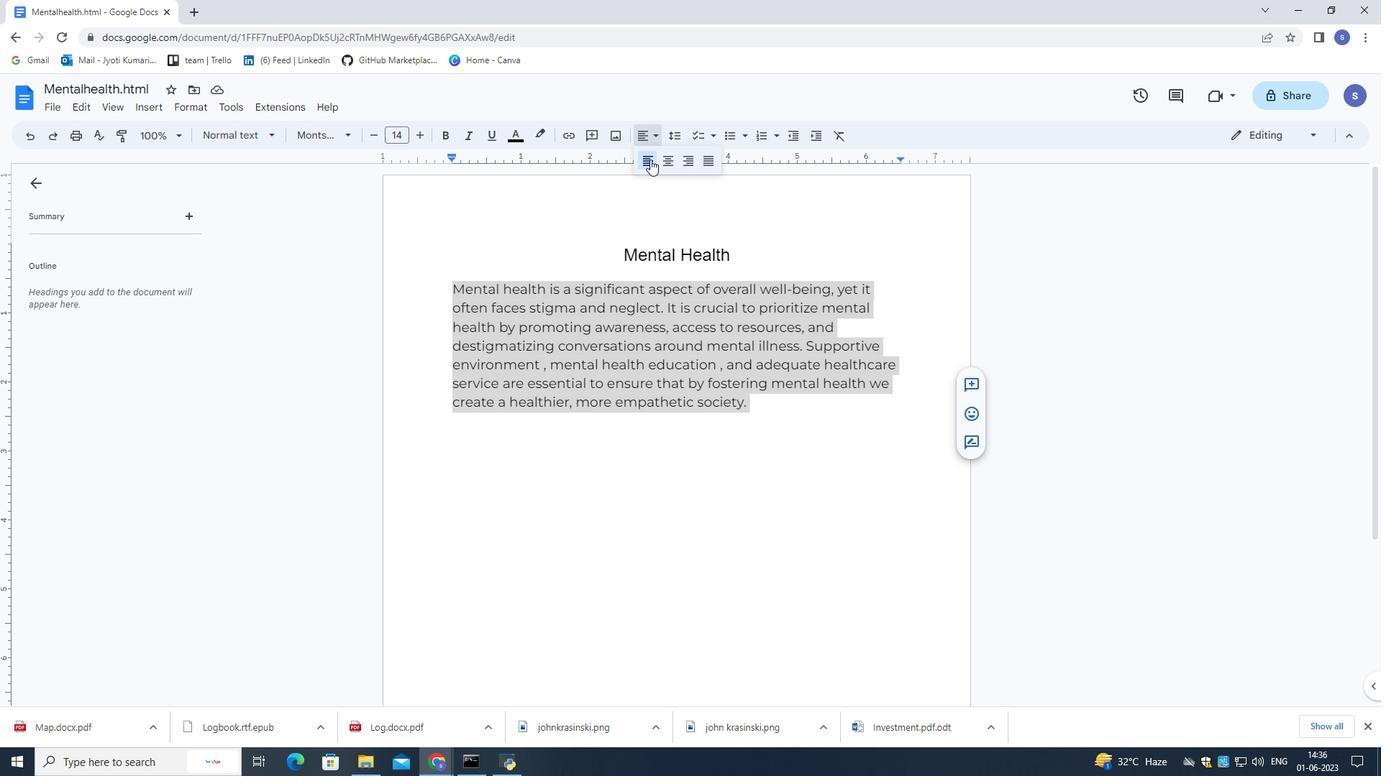 
Action: Mouse moved to (653, 196)
Screenshot: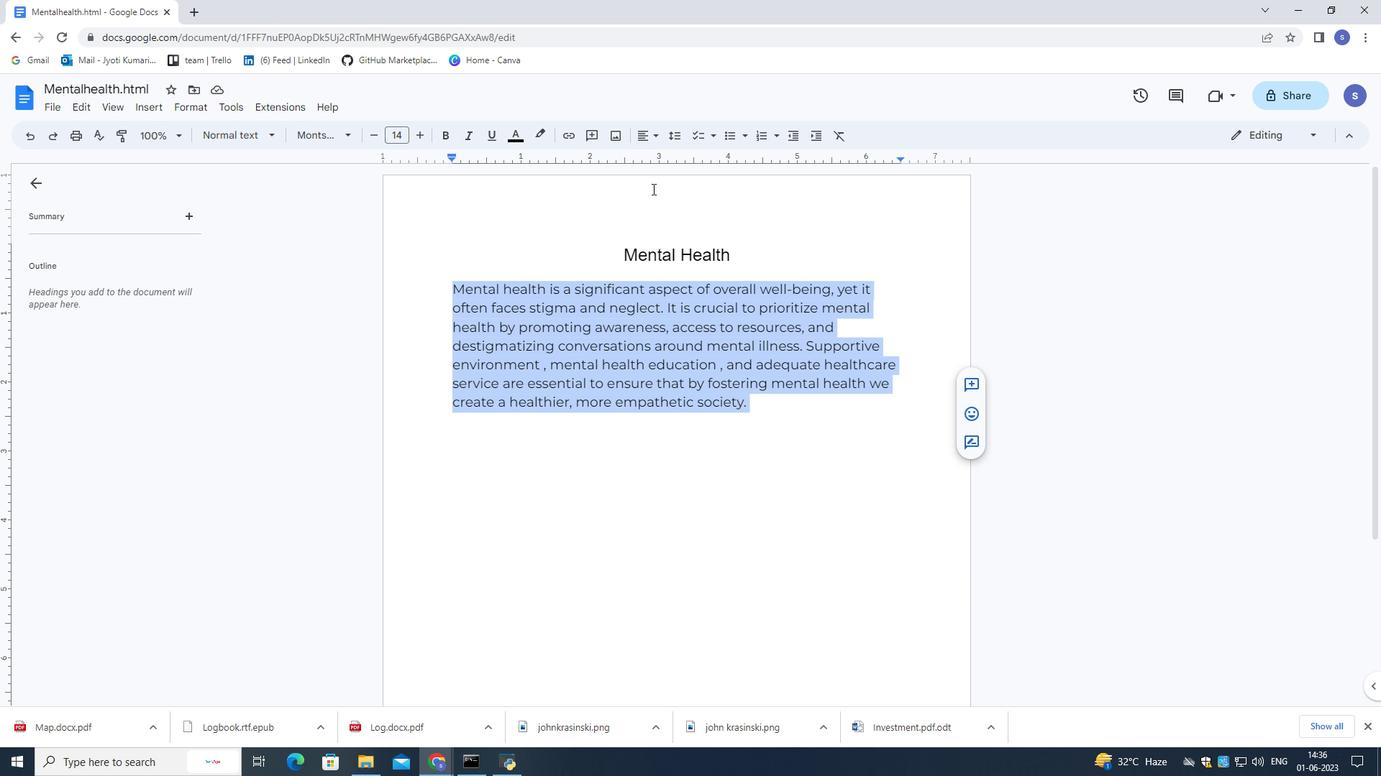 
Action: Mouse pressed left at (653, 196)
Screenshot: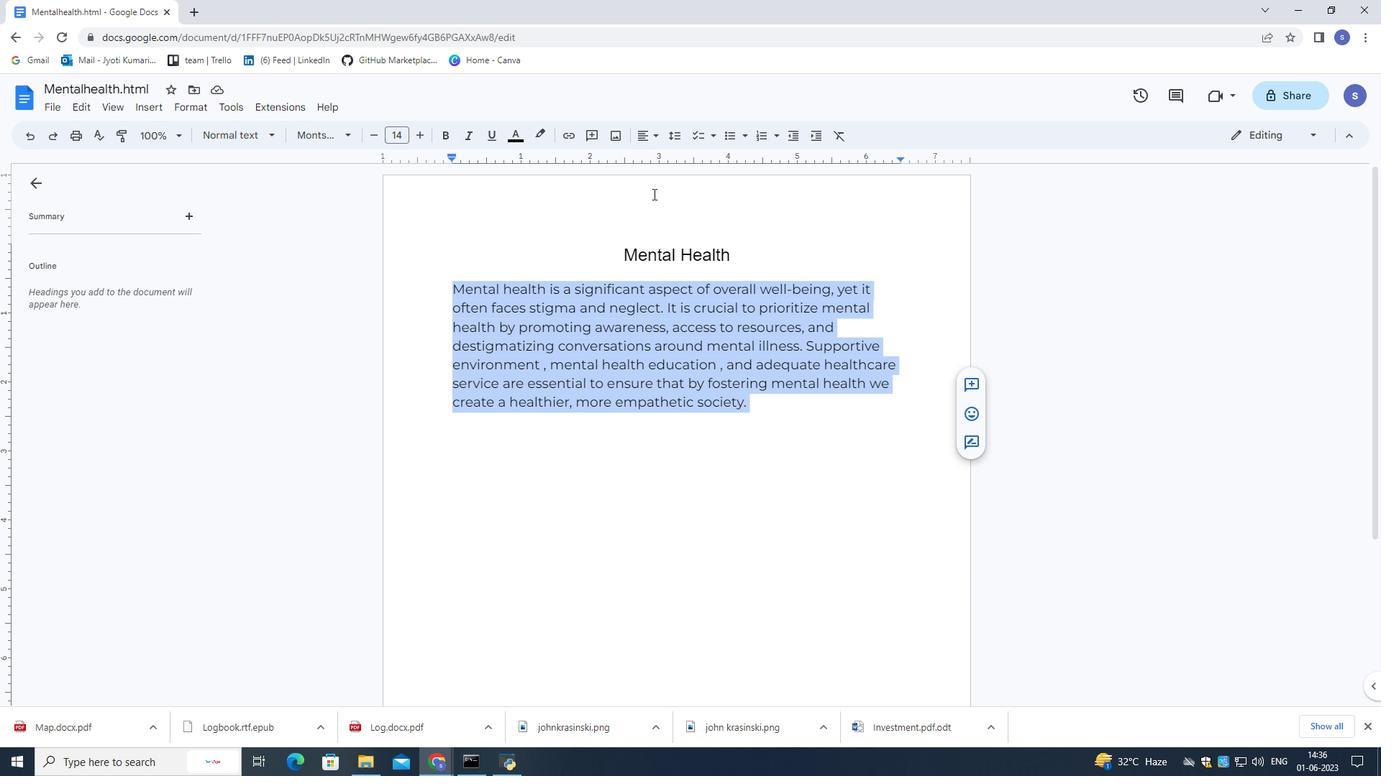 
Action: Mouse moved to (679, 471)
Screenshot: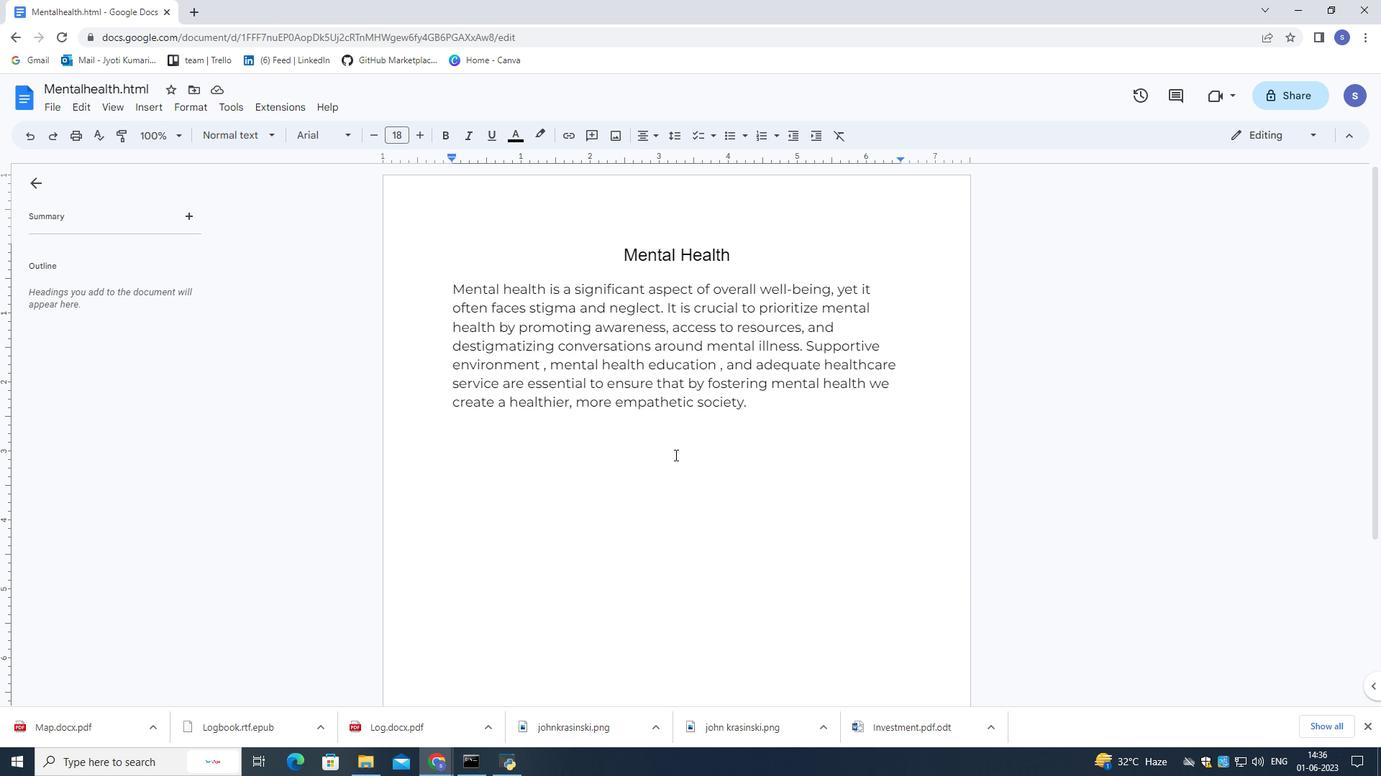 
Action: Mouse pressed left at (679, 471)
Screenshot: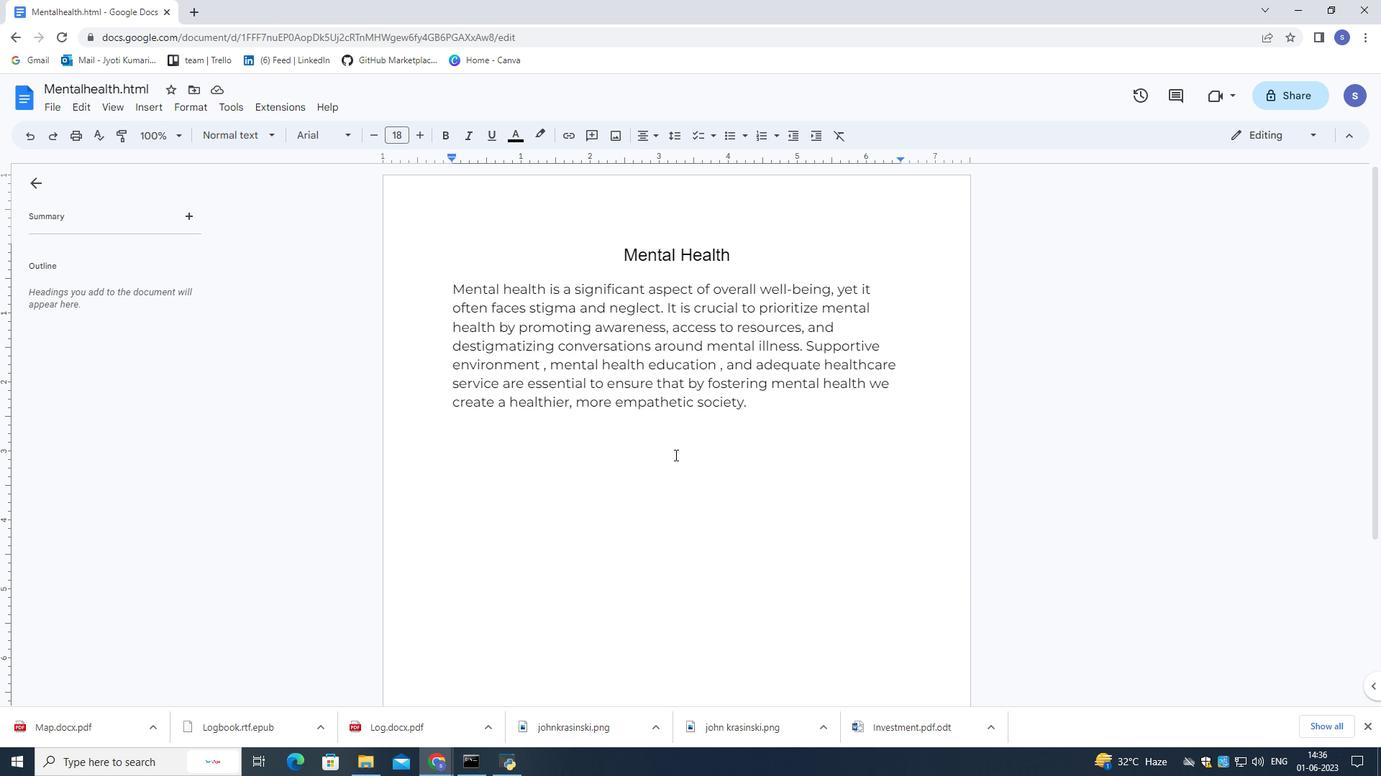 
Action: Mouse moved to (790, 418)
Screenshot: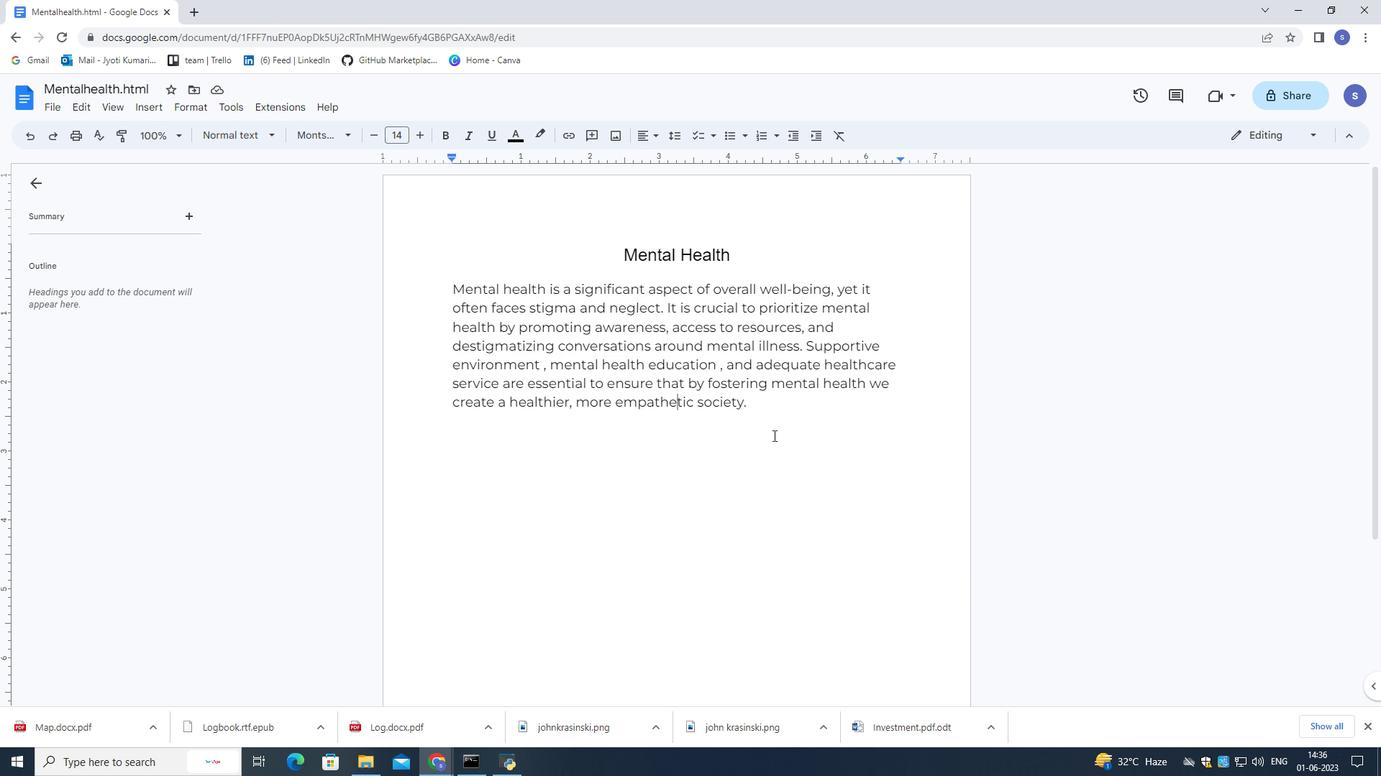 
Action: Mouse pressed left at (790, 418)
Screenshot: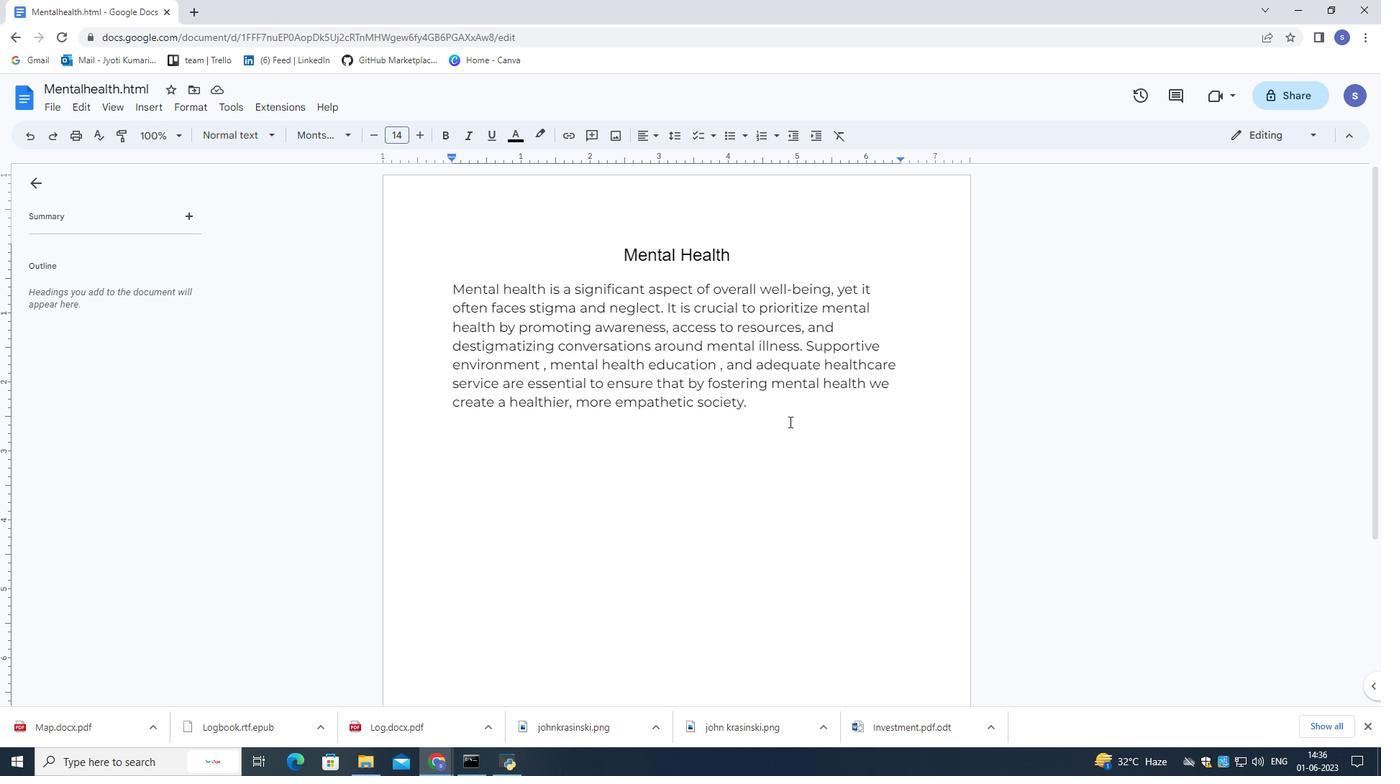 
Action: Mouse moved to (779, 405)
Screenshot: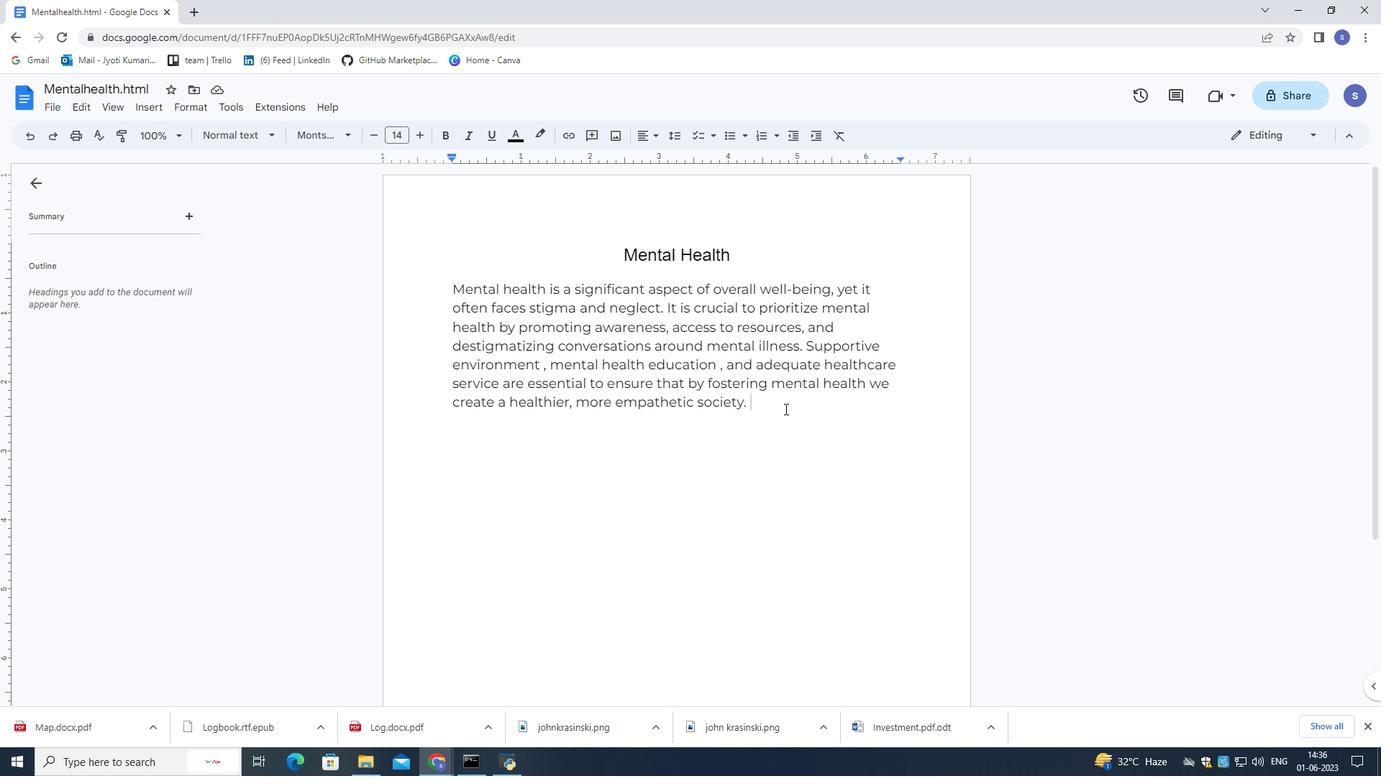 
